 Task: Create a new job position in Salesforce with the specified details.
Action: Mouse moved to (879, 143)
Screenshot: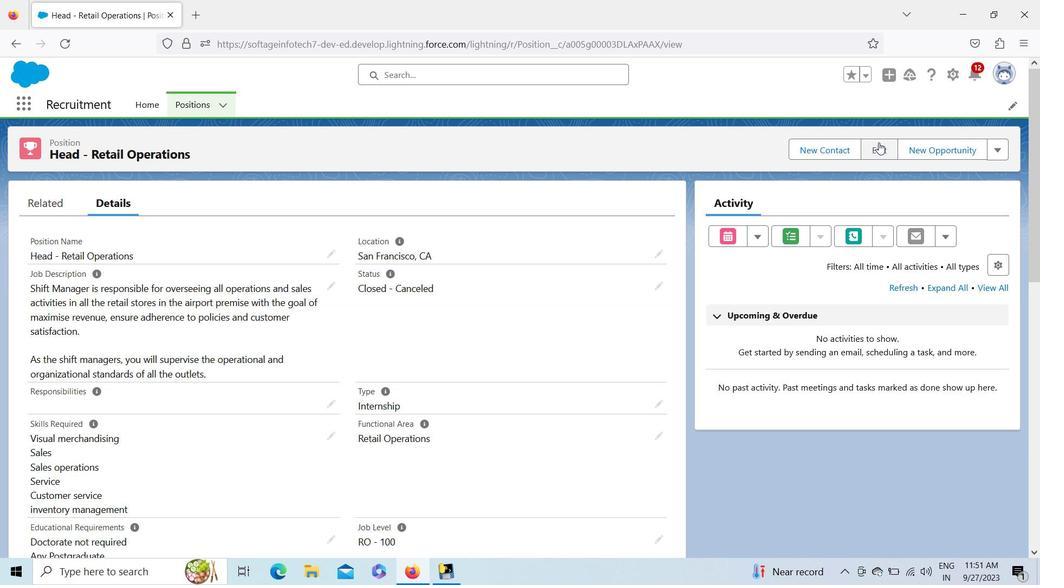 
Action: Mouse pressed left at (879, 143)
Screenshot: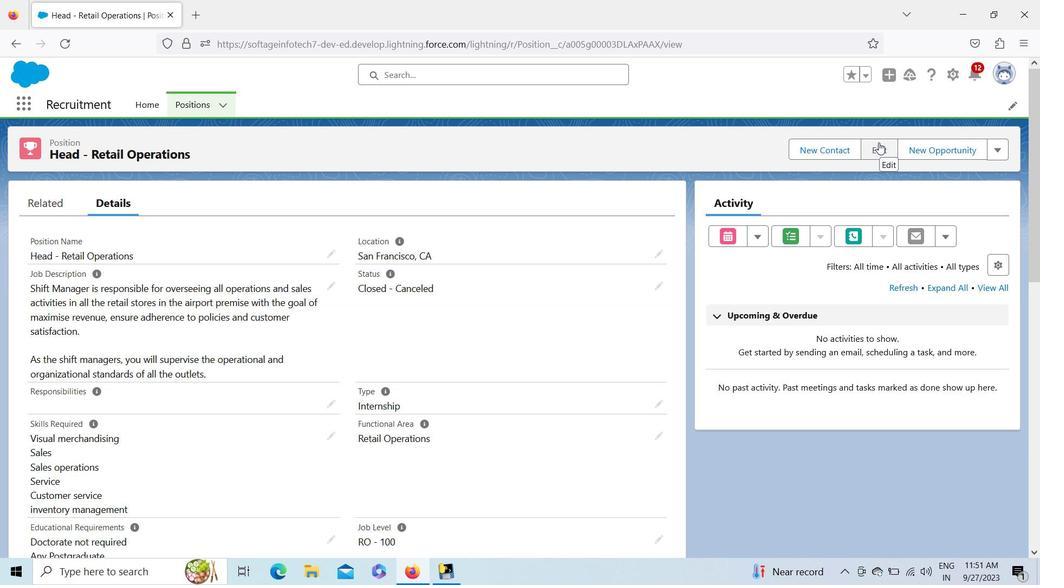 
Action: Mouse moved to (803, 96)
Screenshot: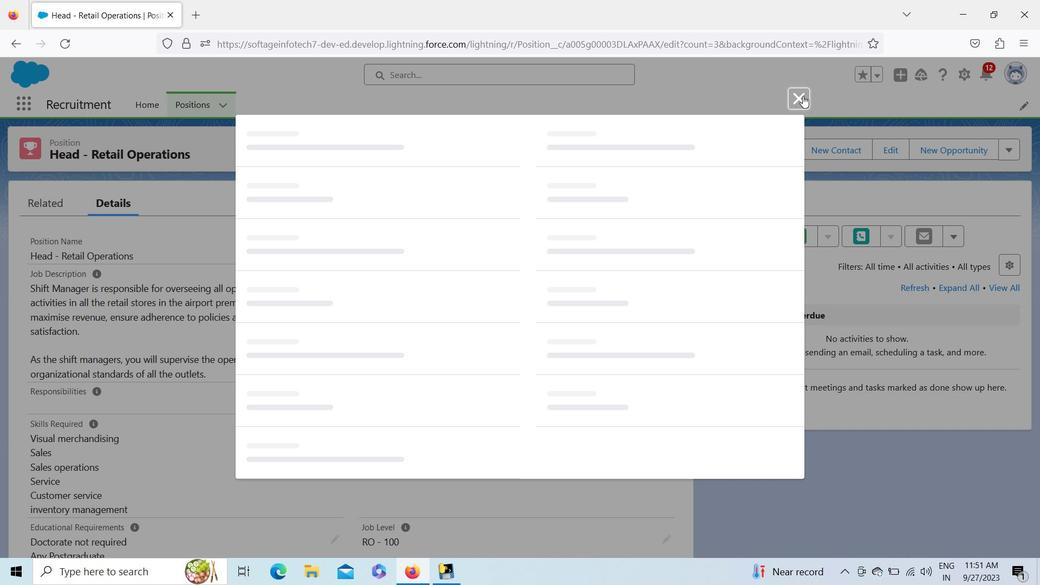
Action: Mouse pressed left at (803, 96)
Screenshot: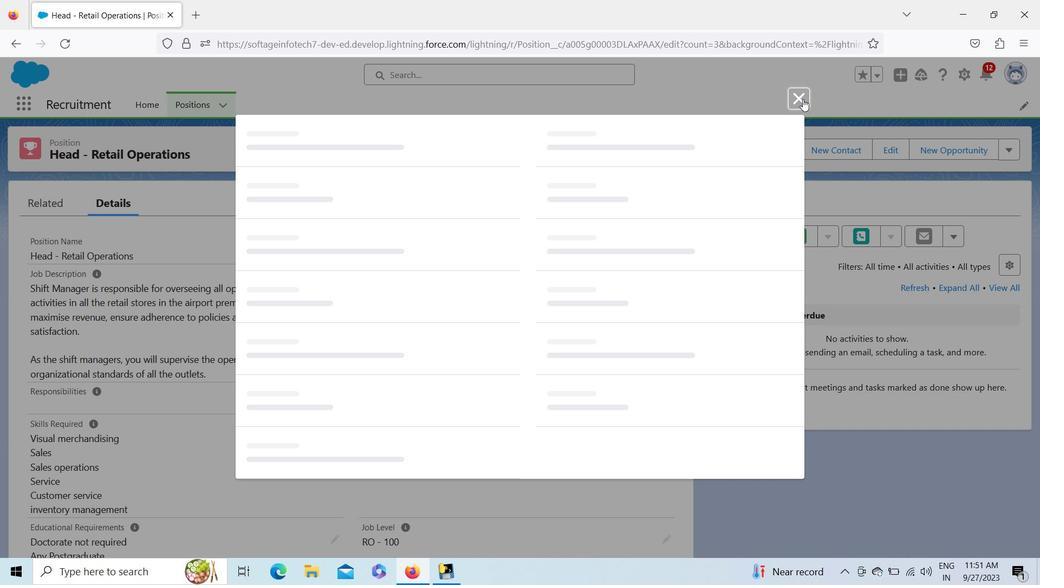 
Action: Mouse moved to (873, 139)
Screenshot: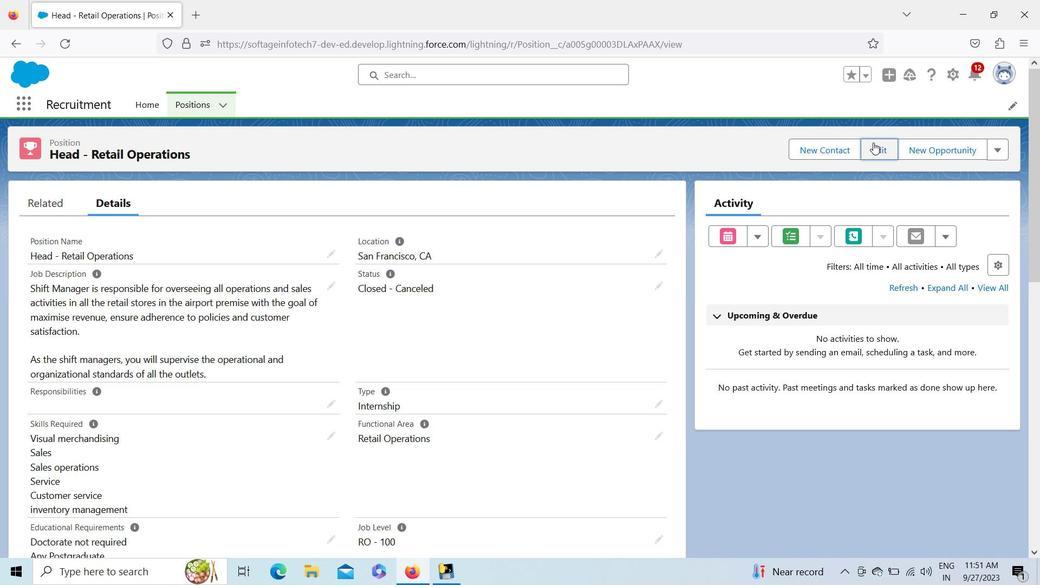 
Action: Mouse pressed left at (873, 139)
Screenshot: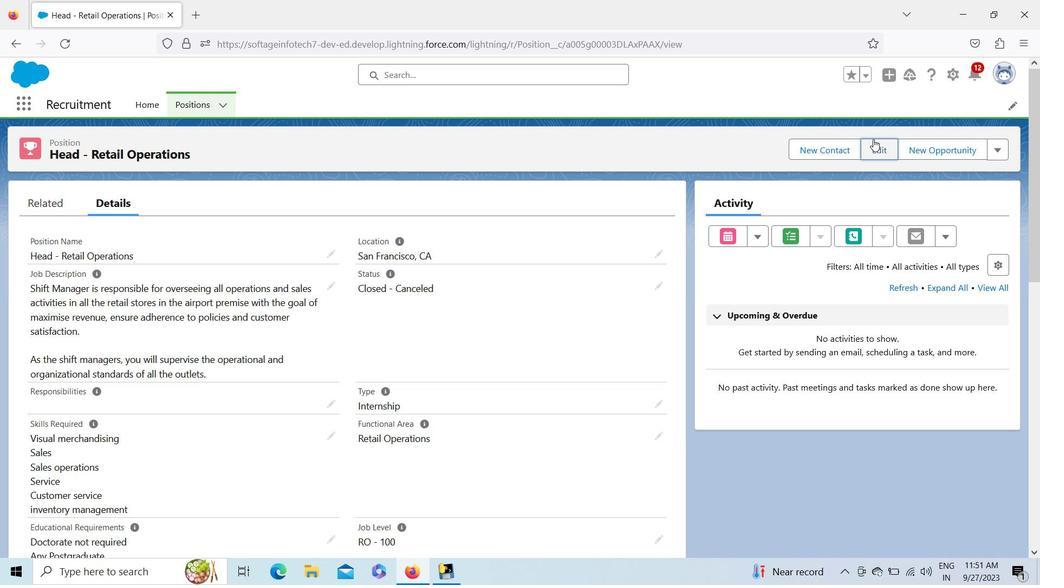 
Action: Mouse moved to (796, 237)
Screenshot: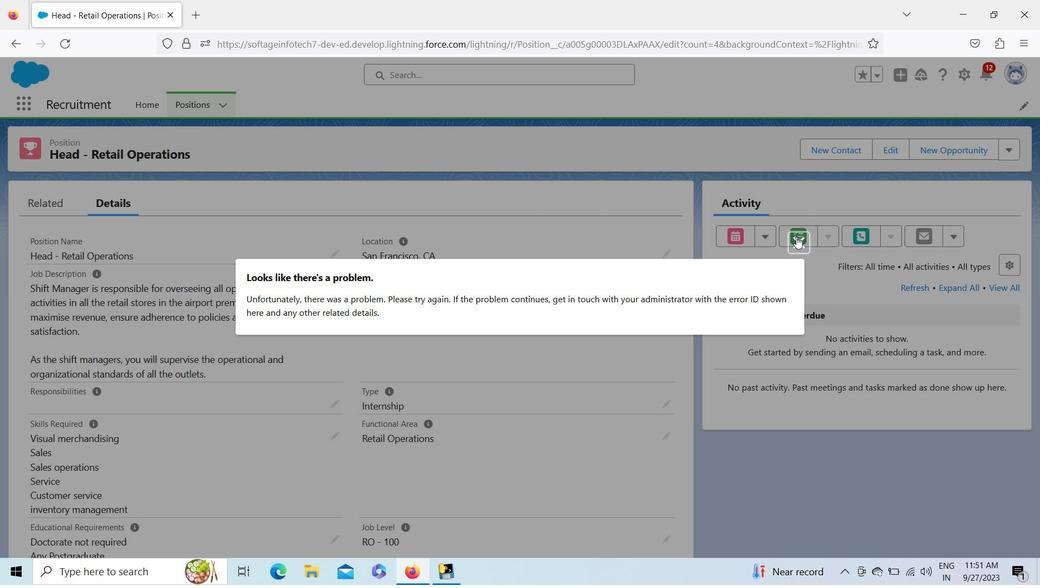 
Action: Mouse pressed left at (796, 237)
Screenshot: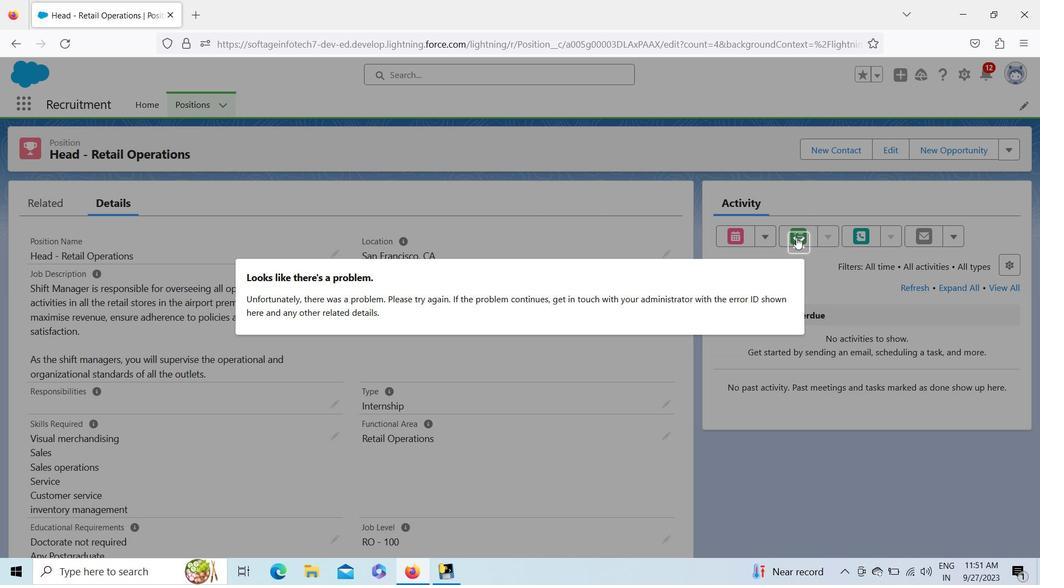 
Action: Mouse moved to (69, 38)
Screenshot: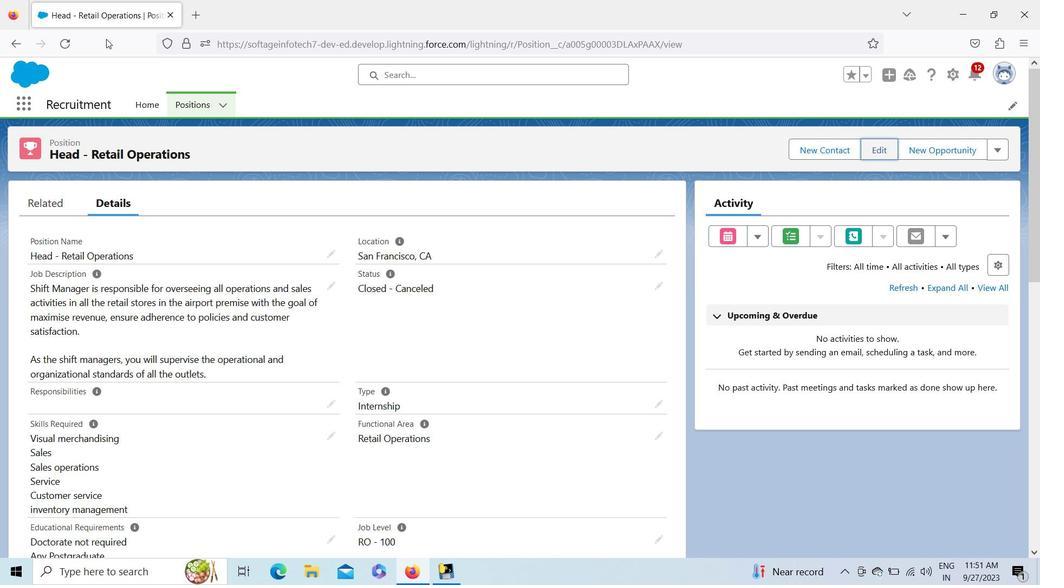 
Action: Mouse pressed left at (69, 38)
Screenshot: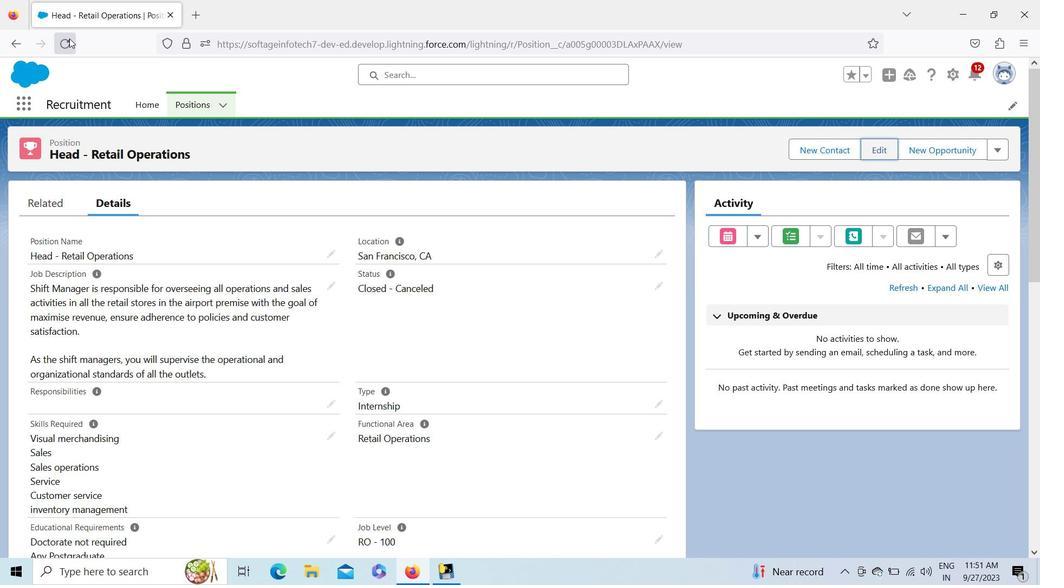 
Action: Mouse moved to (745, 379)
Screenshot: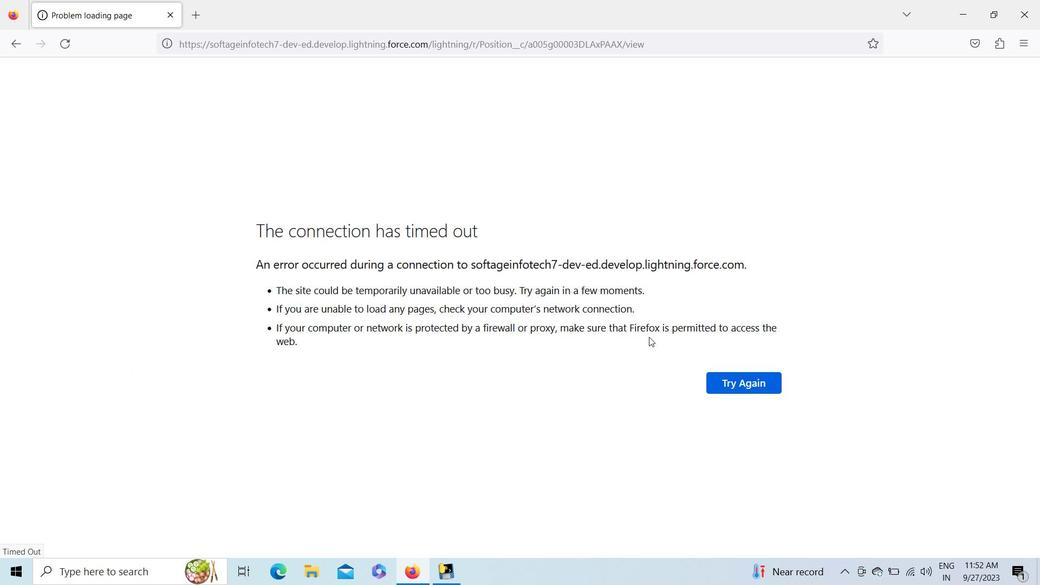 
Action: Mouse pressed left at (745, 379)
Screenshot: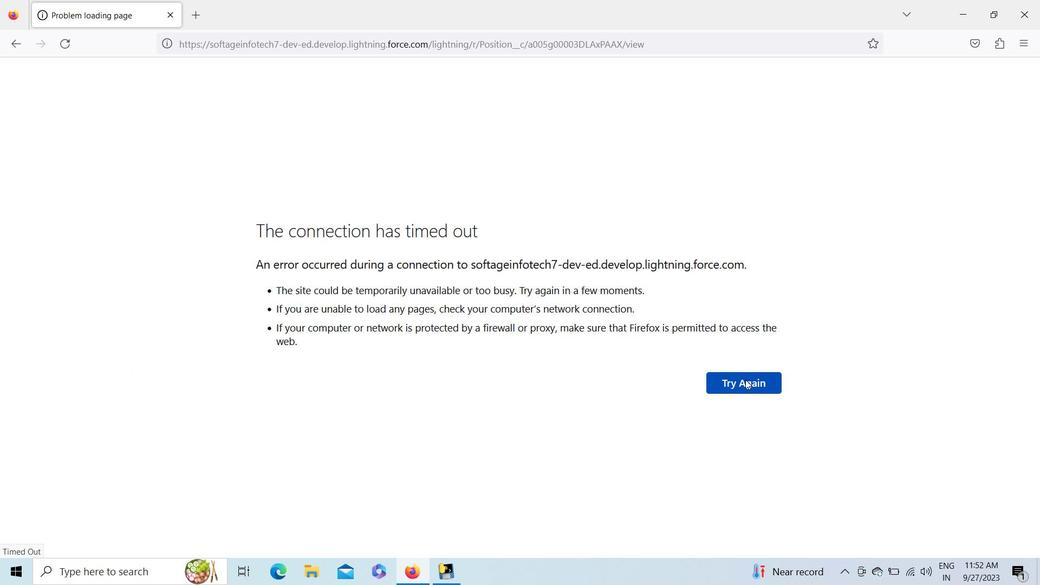 
Action: Mouse moved to (892, 152)
Screenshot: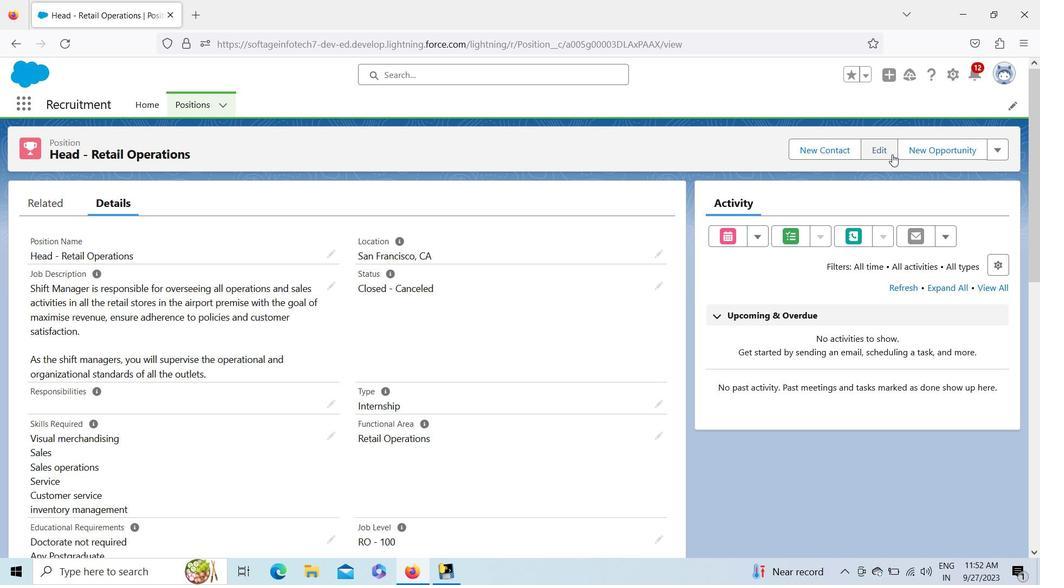 
Action: Mouse pressed left at (892, 152)
Screenshot: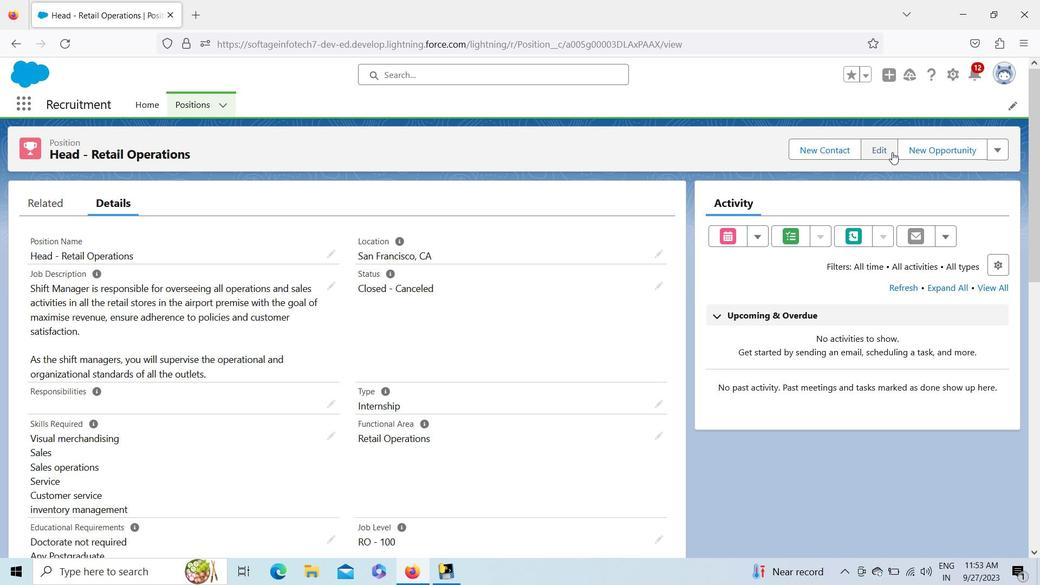 
Action: Mouse moved to (390, 301)
Screenshot: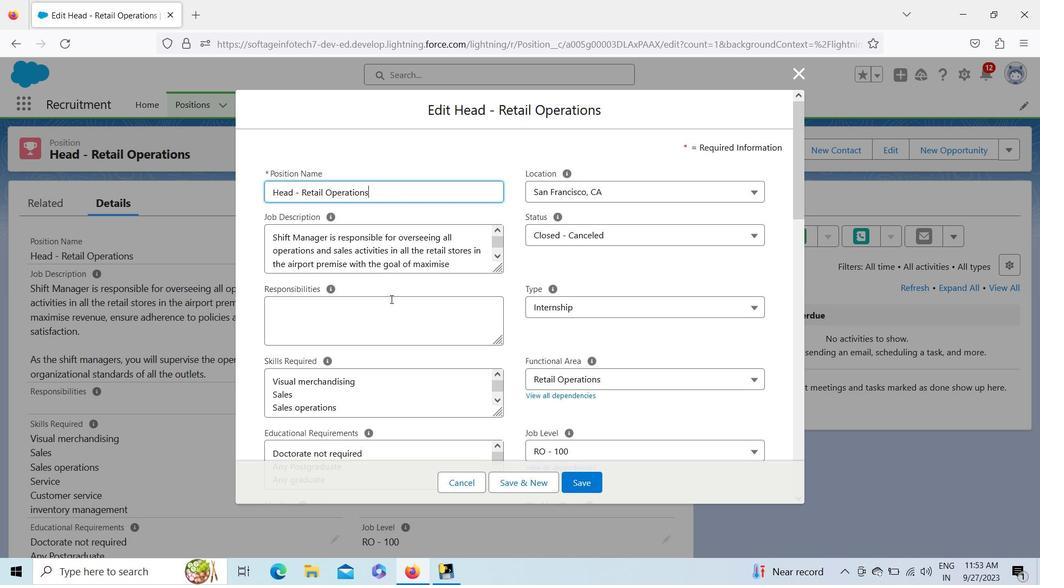 
Action: Mouse pressed left at (390, 301)
Screenshot: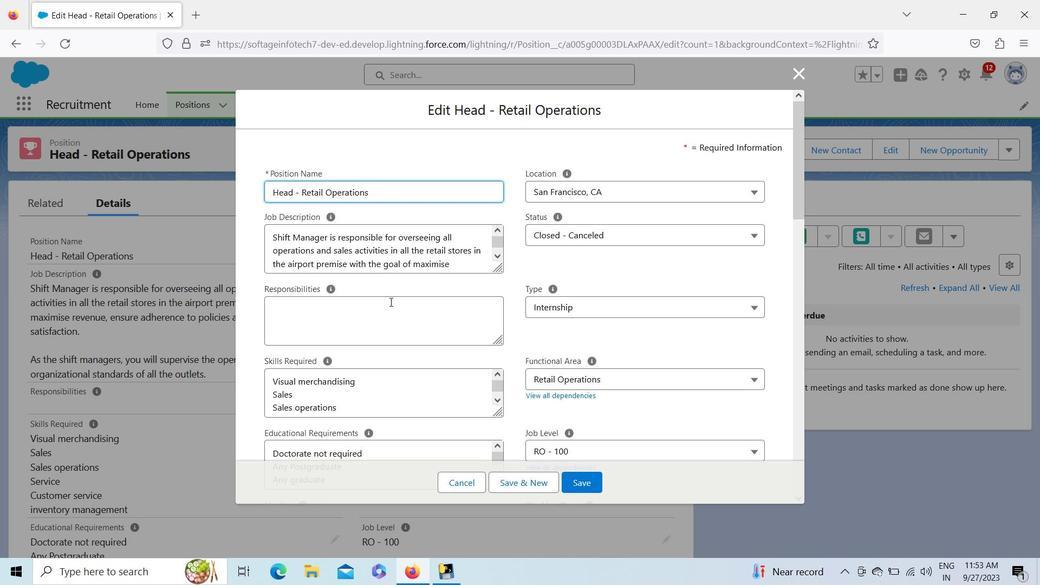
Action: Key pressed <Key.shift>Achieve<Key.space>company<Key.space>objectives,<Key.space>ensuring<Key.space>the<Key.space>highest<Key.space>levels<Key.space>of<Key.space>customer<Key.space>service<Key.space>are<Key.space>provided<Key.space>by<Key.space>retail<Key.space>staff<Key.space>and<Key.space>ensy<Key.backspace>ure<Key.space>they<Key.space>have<Key.space>the<Key.space>skills<Key.space>and<Key.space>support<Key.space>required<Key.space>for<Key.space>maximizing<Key.space>salers<Key.backspace><Key.backspace>s.<Key.enter><Key.enter><Key.shift><Key.shift>Developing<Key.space>and<Key.space>implementing<Key.space>long<Key.space>term<Key.space>marketiong]]]<Key.backspace><Key.backspace><Key.backspace><Key.backspace><Key.backspace><Key.backspace>ng<Key.space>and<Key.space>communication<Key.space>srategies<Key.space><Key.left><Key.left><Key.left><Key.left><Key.left><Key.left><Key.left><Key.left><Key.left>t<Key.down>to<Key.space>support<Key.space>the<Key.space>business<Key.space>and<Key.space>operational<Key.space>plans.<Key.enter><Key.enter><Key.shift>Problem<Key.space>solving<Key.space>and<Key.space>sorting<Key.space>concessionaire<Key.space>related<Key.space>issues<Key.space>with<Key.space><Key.shift>AAI,<Key.space><Key.shift>CISF,<Key.space>and<Key.space>other<Key.space>government<Key.space>bodies<Key.space>and<Key.space>stakeholders.<Key.enter><Key.enter><Key.shift>Analyzu<Key.backspace>ing<Key.space>the<Key.space>o<Key.backspace>performance<Key.space>of<Key.space>markk<Key.backspace>eting<Key.space>campaigns<Key.space>to<Key.space>leverage<Key.space>behavioral<Key.space><Key.shift>interest.<Key.enter><Key.enter><Key.shift>Implement<Key.space>the<Key.space>operating<Key.space>procedures<Key.space>at<Key.space>the<Key.space>store<Key.space>and<Key.space>ensure<Key.space>company<Key.space>policies<Key.space>and<Key.space>procedures<Key.space>are<Key.space>adhered<Key.space>by<Key.space>all<Key.space>the<Key.space>staff<Key.space>at<Key.space>all<Key.space>the<Key.space>times.<Key.enter><Key.enter><Key.shift><Key.shift><Key.shift><Key.shift><Key.shift><Key.shift><Key.shift>Ensure<Key.space>retail<Key.space>outlets<Key.space>have<Key.space>the<Key.space>required<Key.space>stock<Key.space>levels<Key.space>to<Key.space>maximize<Key.space>the<Key.space>sales.<Key.enter><Key.enter><Key.shift><Key.shift>Weekly<Key.space>ad<Key.backspace>udit<Key.space>the<Key.space>store<Key.space>administration<Key.space>and<Key.space>resolve<Key.space>discrepancies<Key.space>if<Key.space>any<Key.enter><Key.enter><Key.shift><Key.shift>Studying<Key.space>the<Key.space>features<Key.space>of<Key.space>all<Key.space>products<Key.space>on<Key.space>offer.<Key.enter><Key.enter><Key.shift>Support<Key.space>sales<Key.space>and<Key.space>marketing<Key.space>strategies<Key.space>to<Key.space>drive<Key.space>outlet
Screenshot: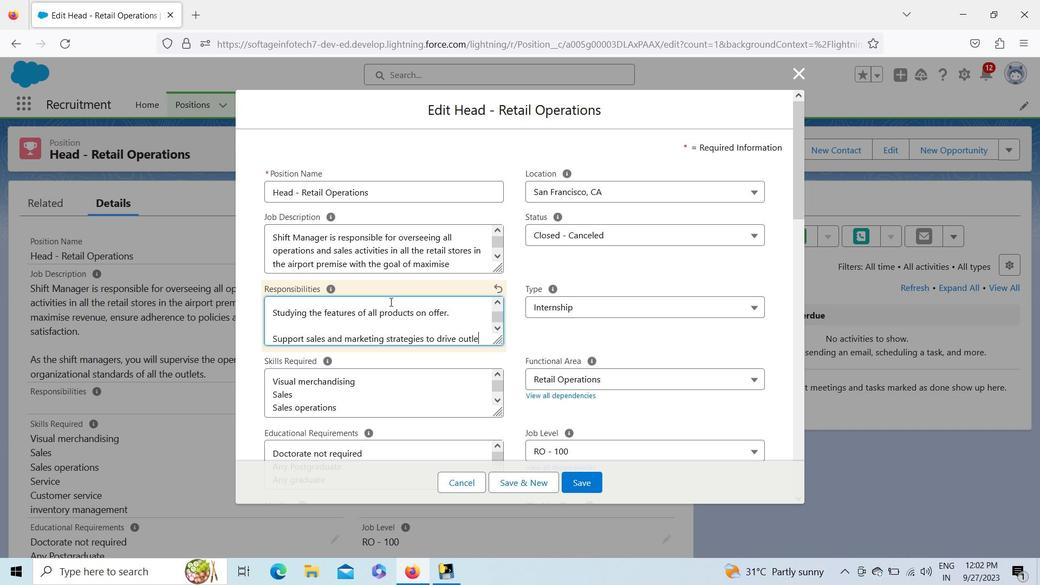 
Action: Mouse moved to (454, 333)
Screenshot: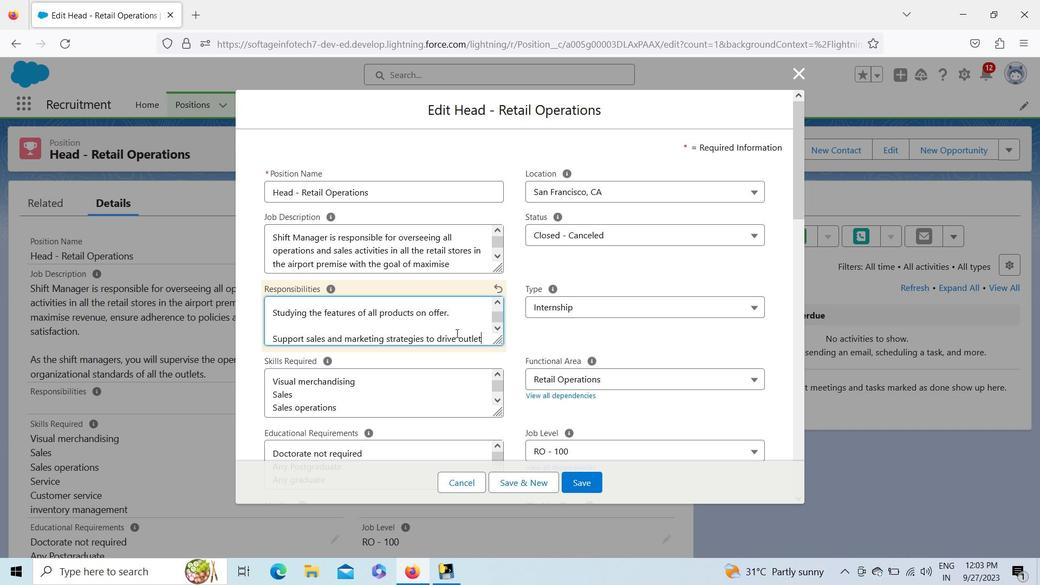 
Action: Key pressed <Key.space>traffic
Screenshot: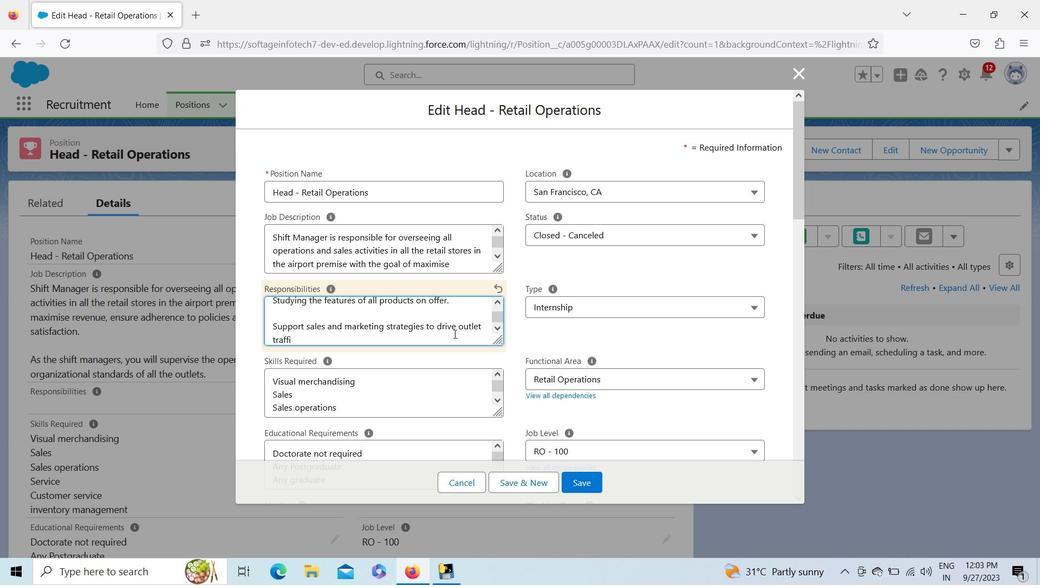 
Action: Mouse moved to (455, 394)
Screenshot: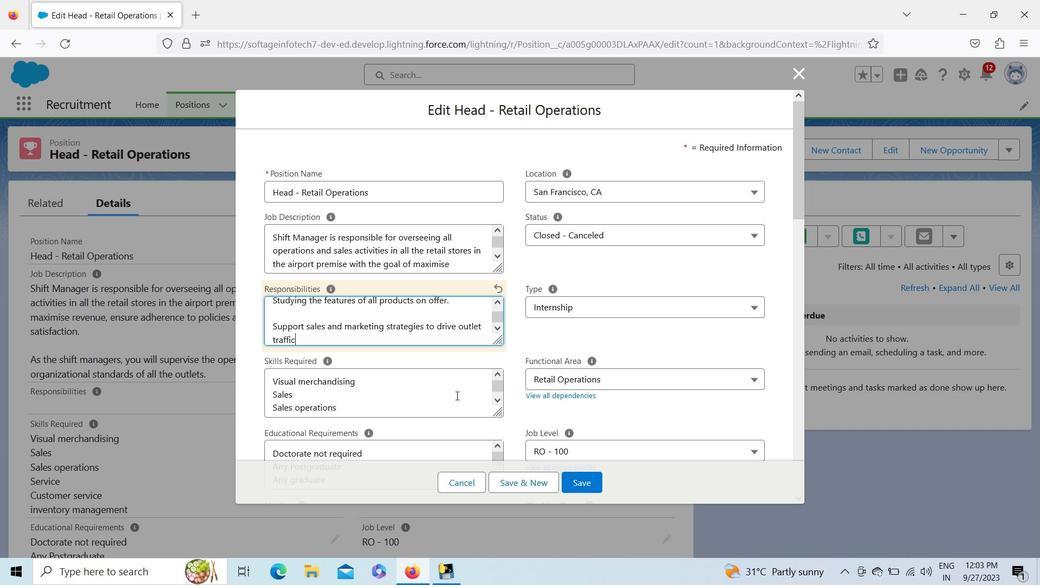 
Action: Key pressed <Key.space>and<Key.space>increase<Key.space>sak<Key.backspace>les.<Key.enter><Key.enter>ctrl+Hctrl+A
Screenshot: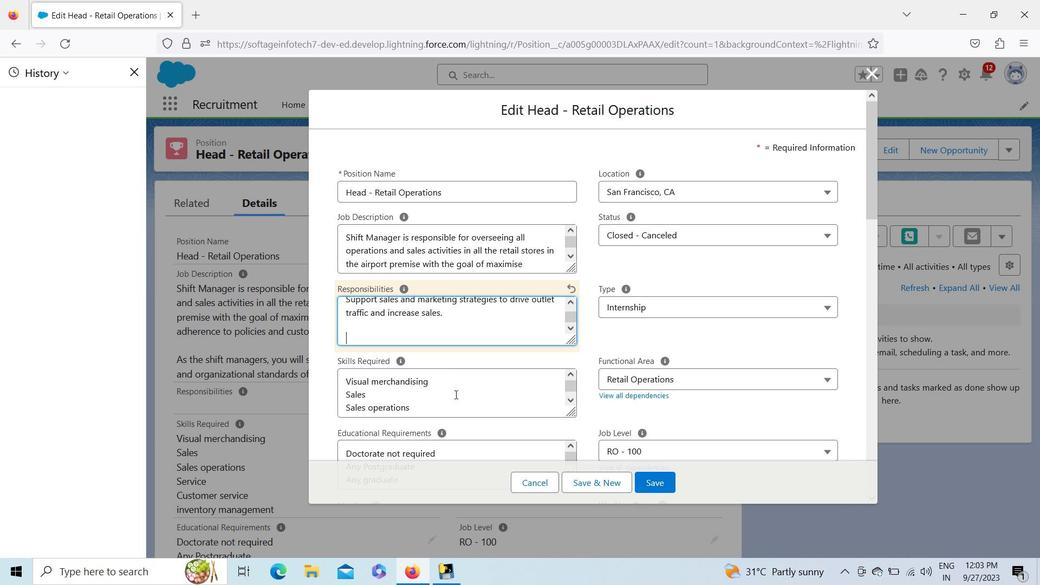 
Action: Mouse moved to (509, 319)
Screenshot: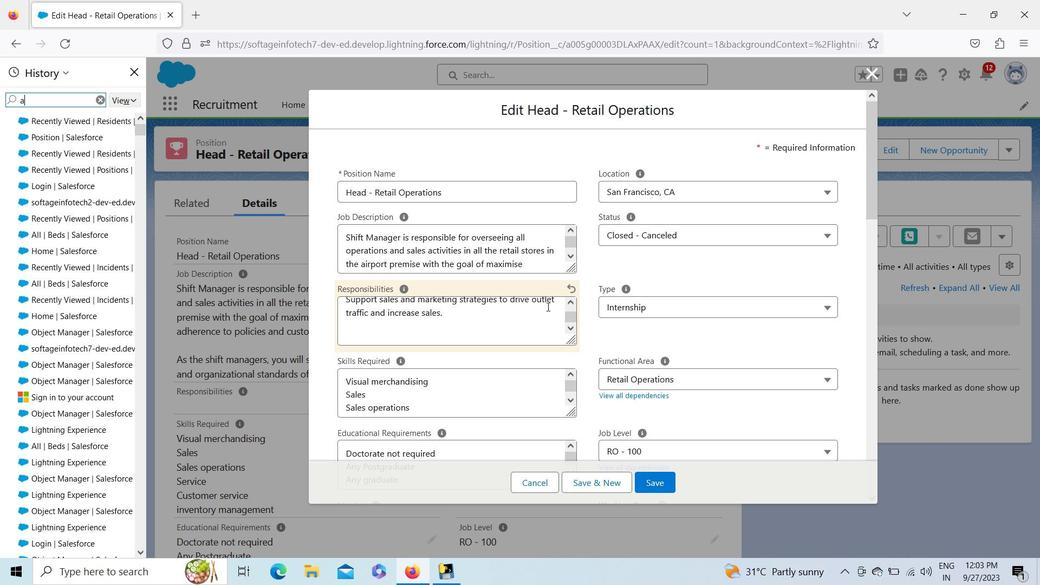
Action: Mouse pressed left at (509, 319)
Screenshot: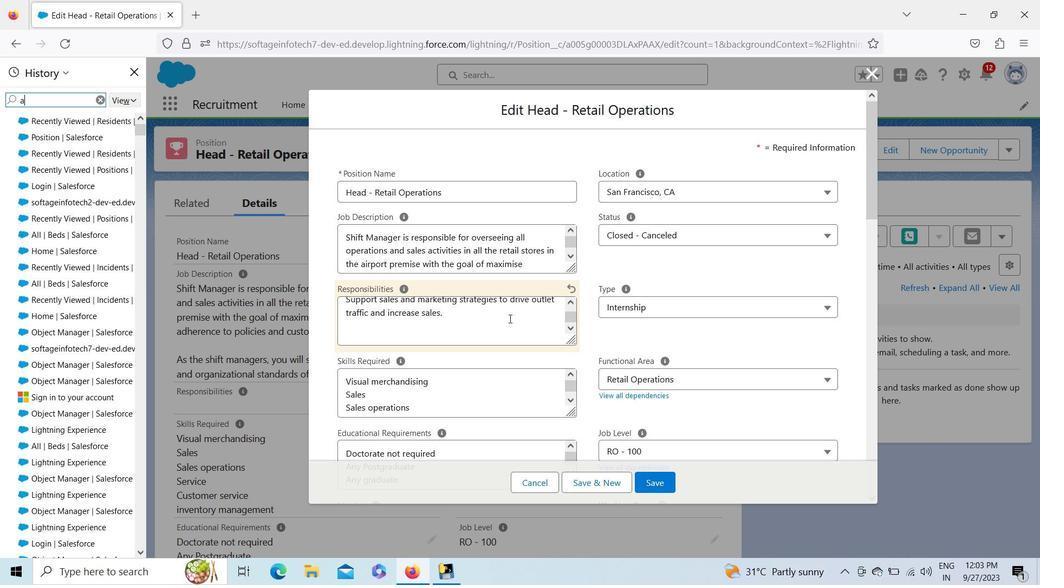 
Action: Mouse moved to (652, 480)
Screenshot: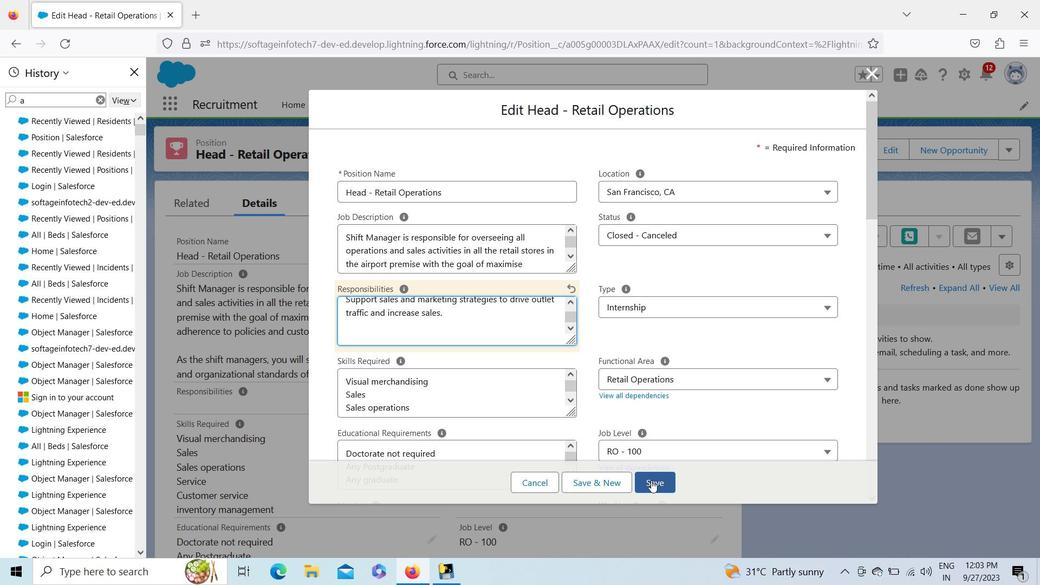 
Action: Mouse pressed left at (652, 480)
Screenshot: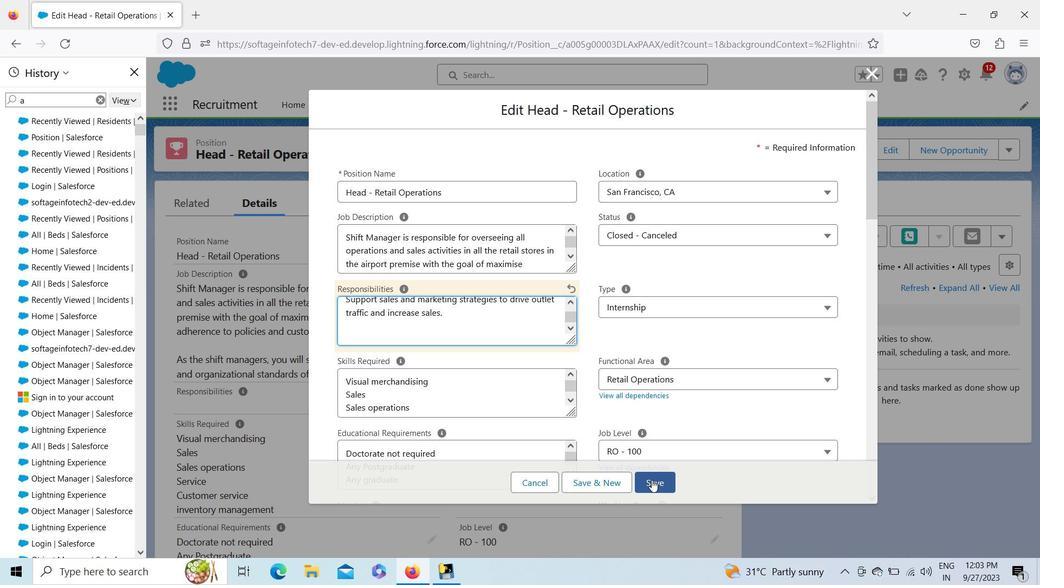 
Action: Mouse moved to (131, 76)
Screenshot: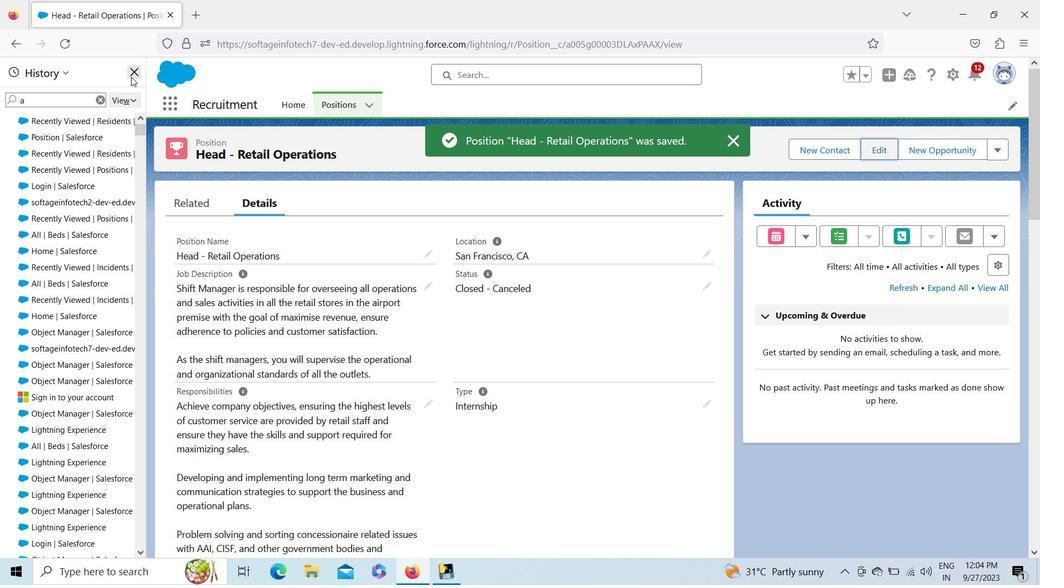 
Action: Mouse pressed left at (131, 76)
Screenshot: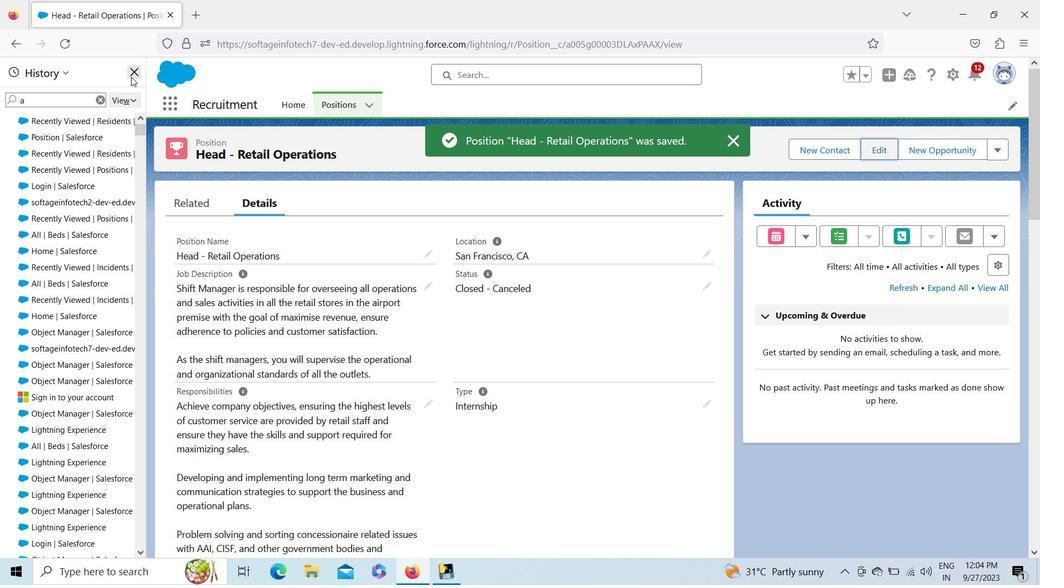 
Action: Mouse moved to (871, 148)
Screenshot: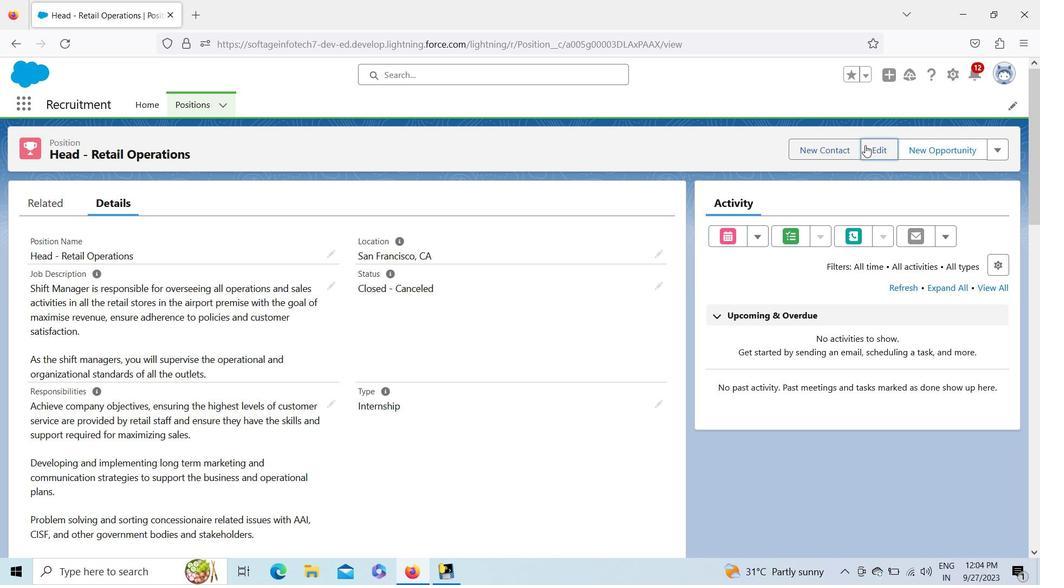
Action: Mouse pressed left at (871, 148)
Screenshot: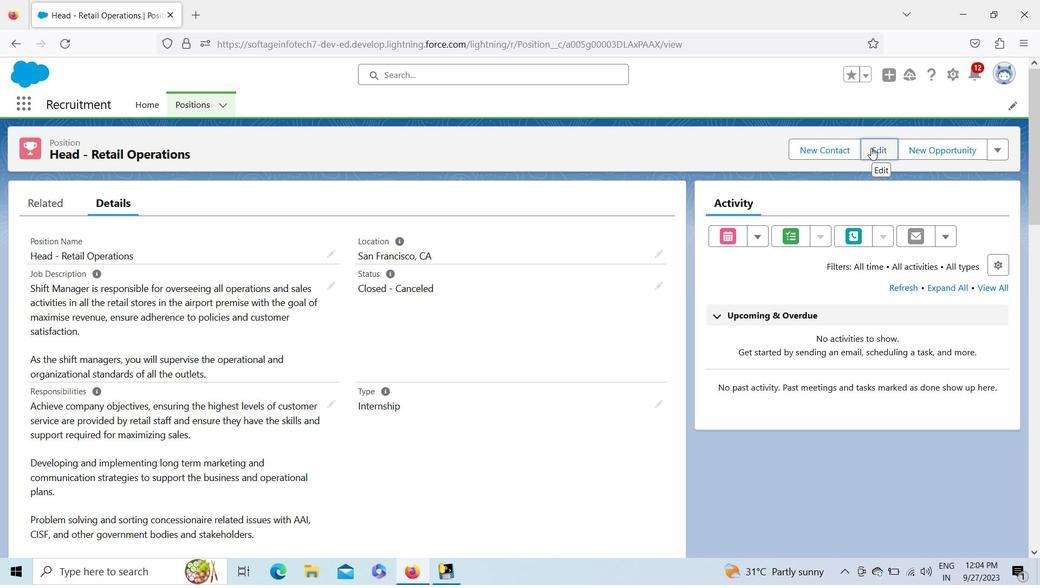 
Action: Mouse moved to (497, 325)
Screenshot: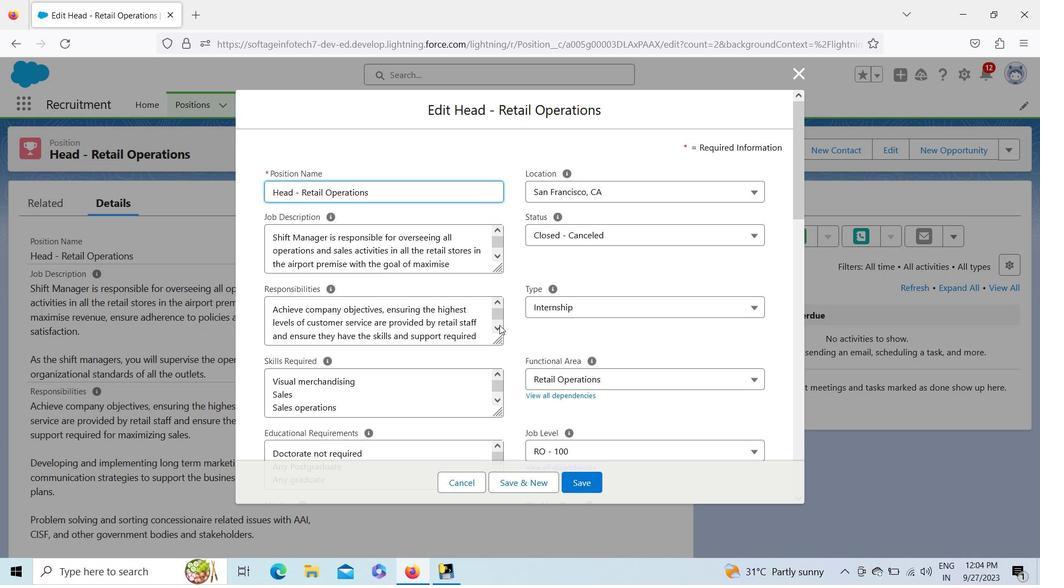 
Action: Mouse pressed left at (497, 325)
Screenshot: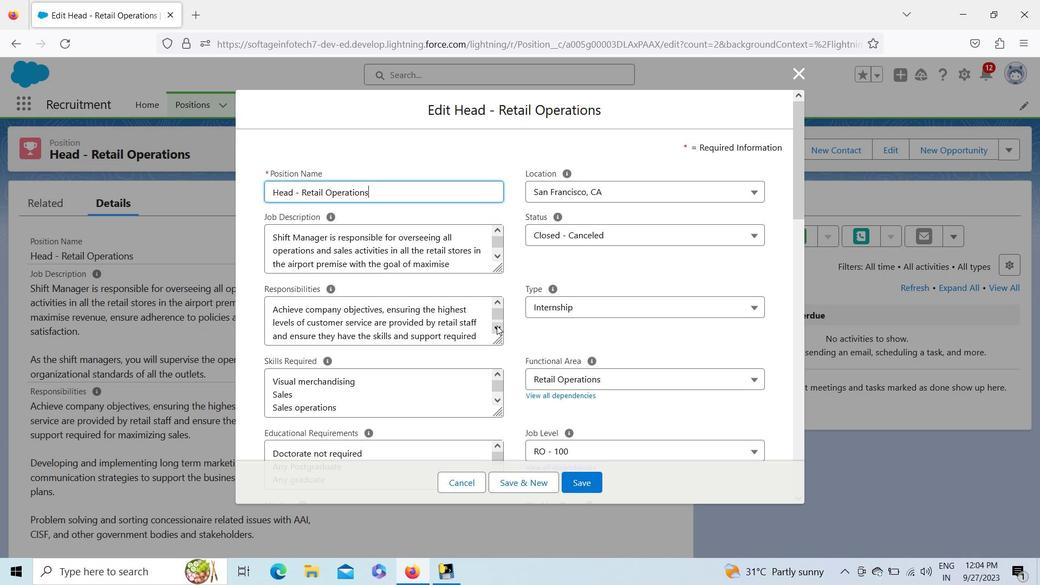 
Action: Mouse pressed left at (497, 325)
Screenshot: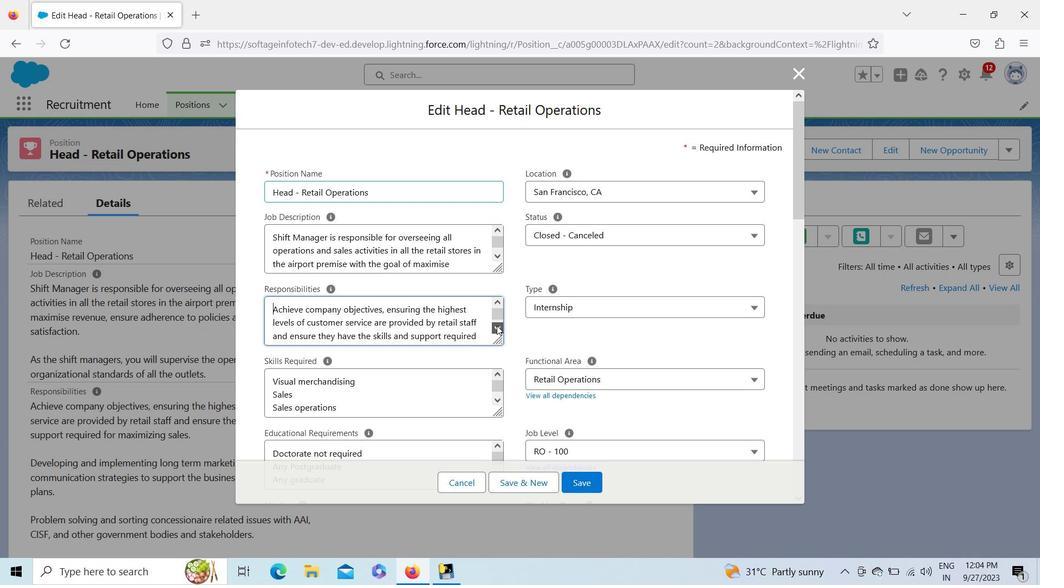 
Action: Mouse pressed left at (497, 325)
Screenshot: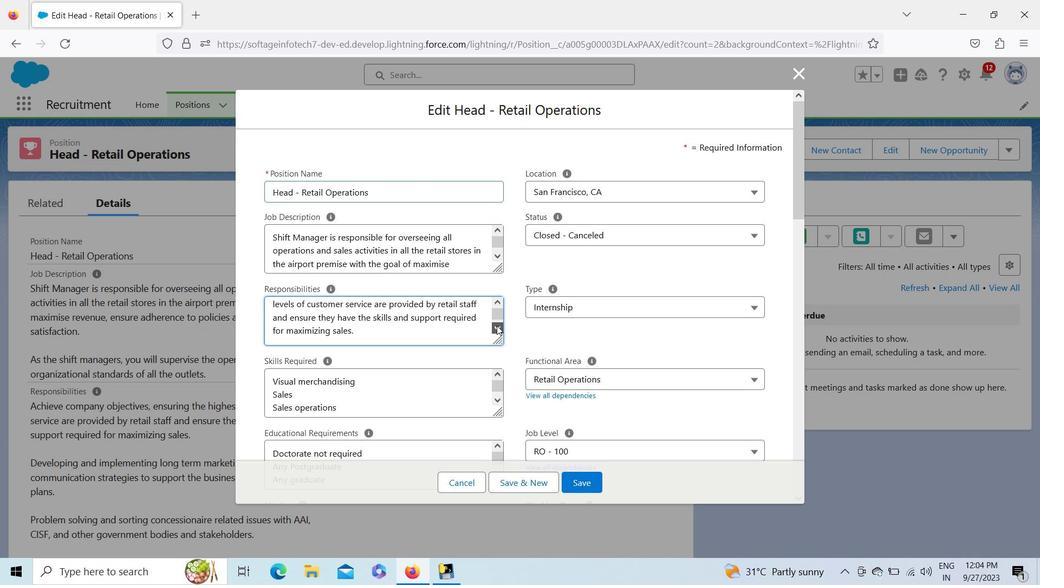 
Action: Mouse pressed left at (497, 325)
Screenshot: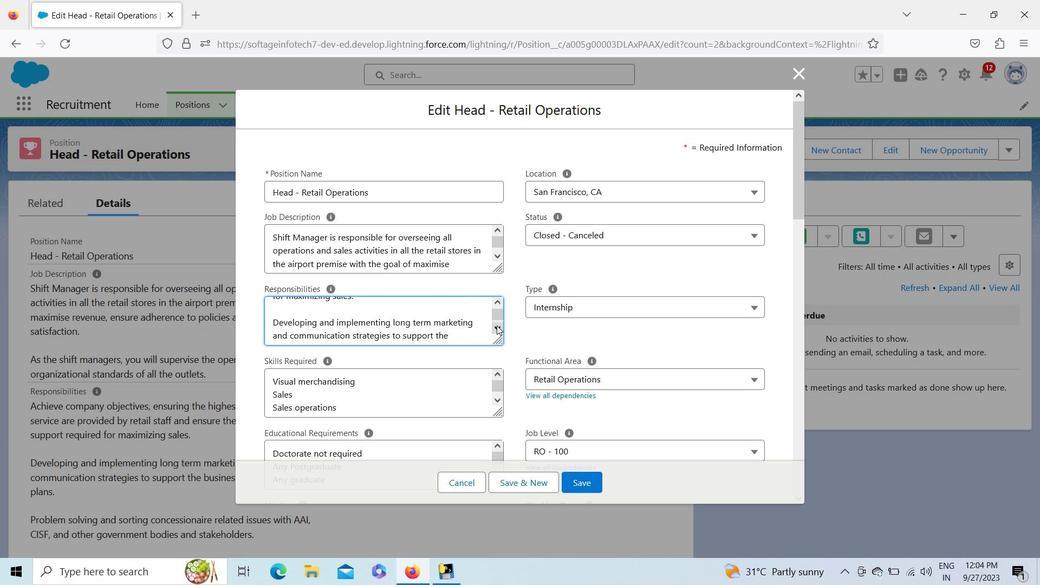 
Action: Mouse pressed left at (497, 325)
Screenshot: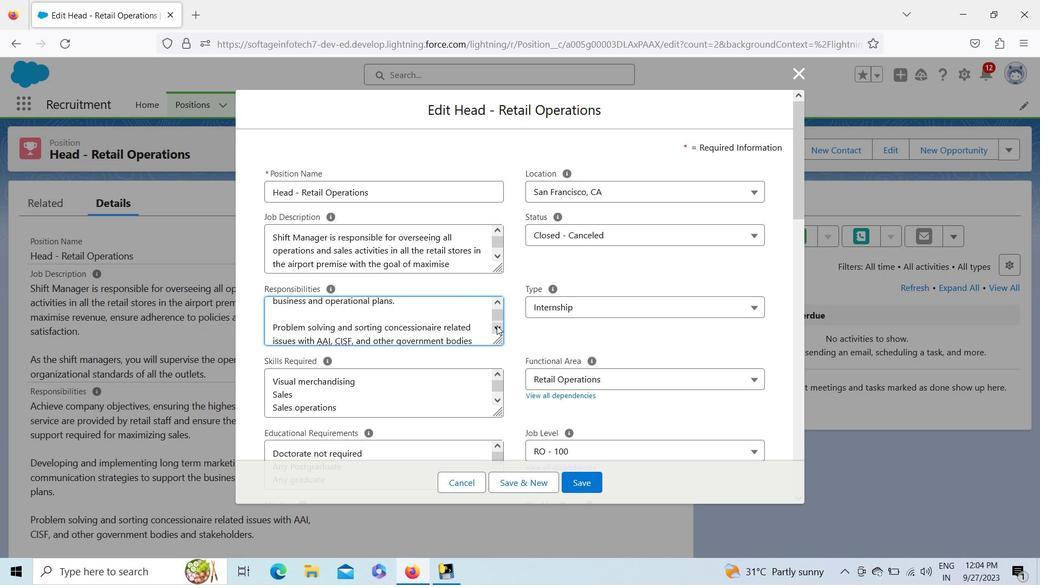 
Action: Mouse pressed left at (497, 325)
Screenshot: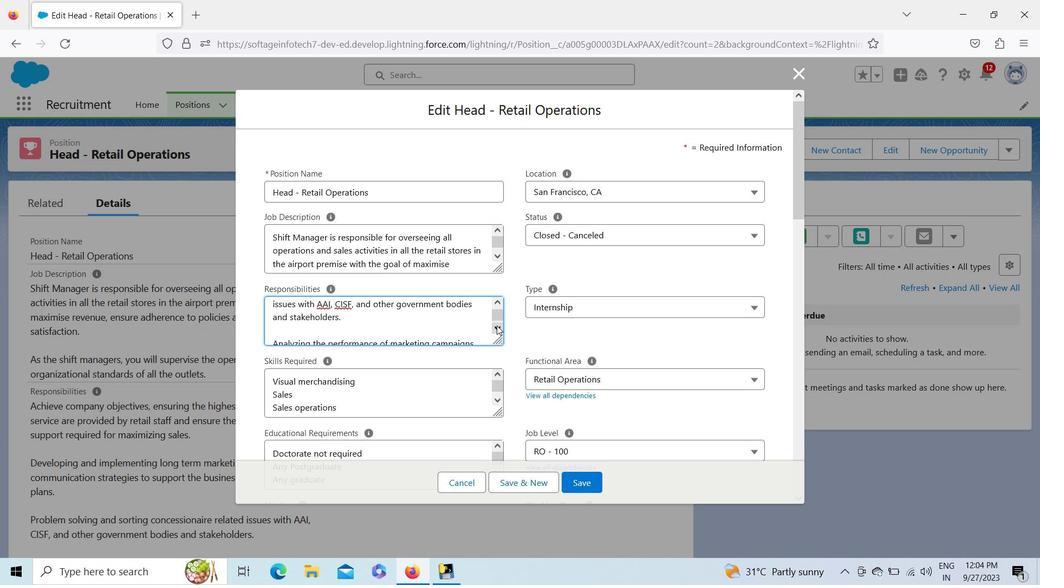 
Action: Mouse pressed left at (497, 325)
Screenshot: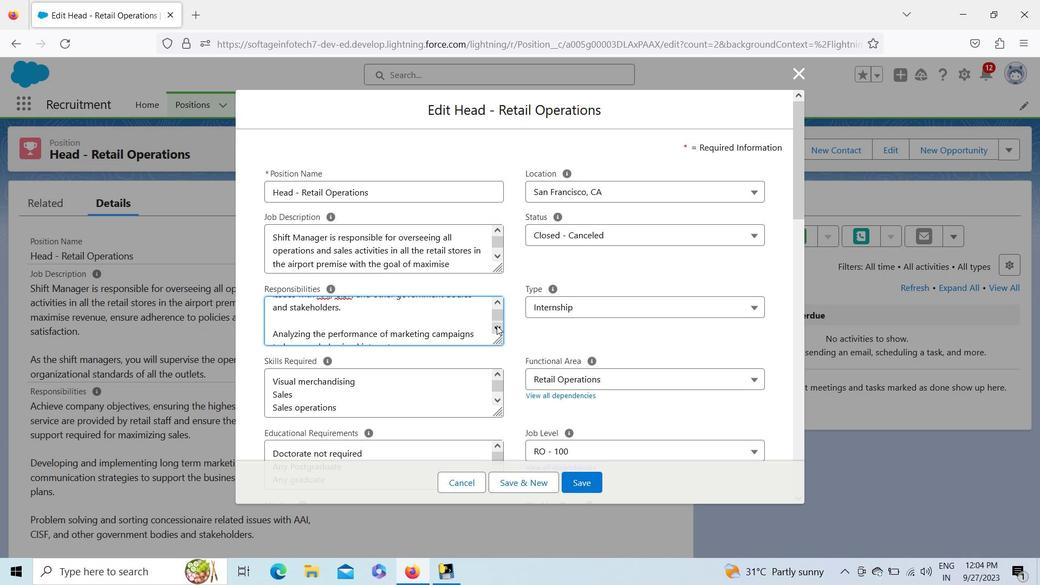 
Action: Mouse pressed left at (497, 325)
Screenshot: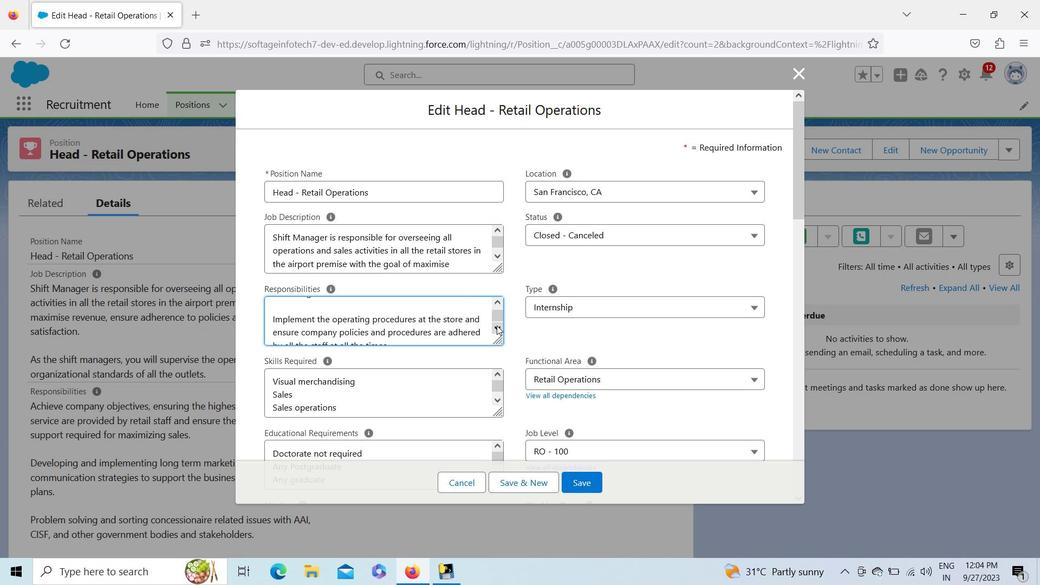 
Action: Mouse pressed left at (497, 325)
Screenshot: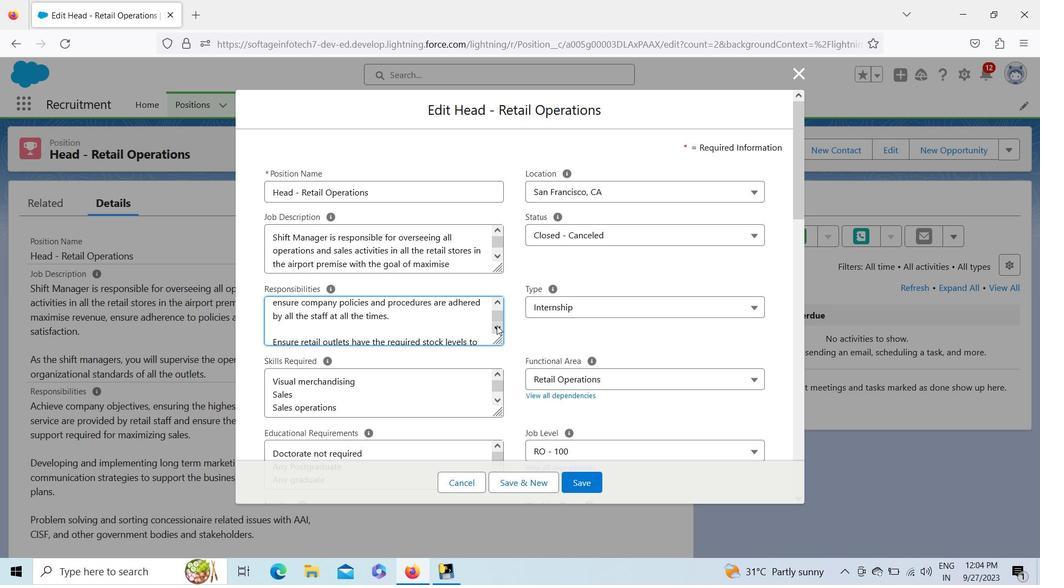 
Action: Mouse pressed left at (497, 325)
Screenshot: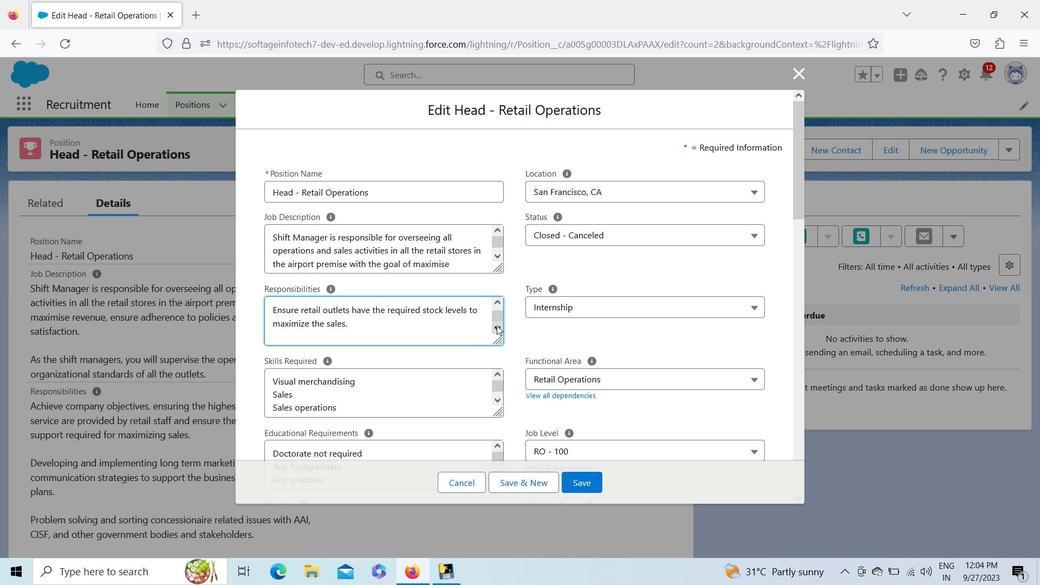 
Action: Mouse pressed left at (497, 325)
Screenshot: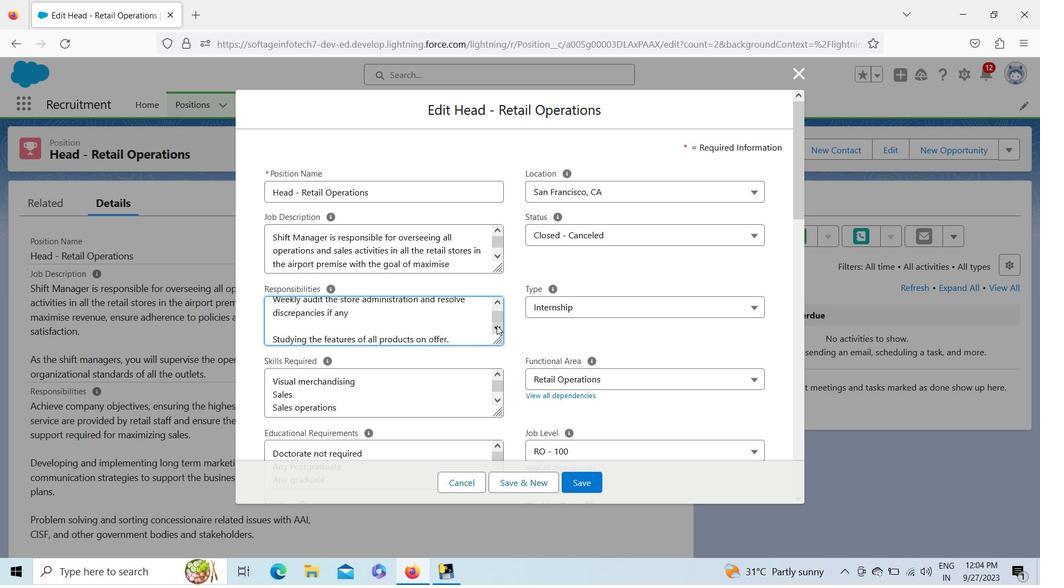 
Action: Mouse pressed left at (497, 325)
Screenshot: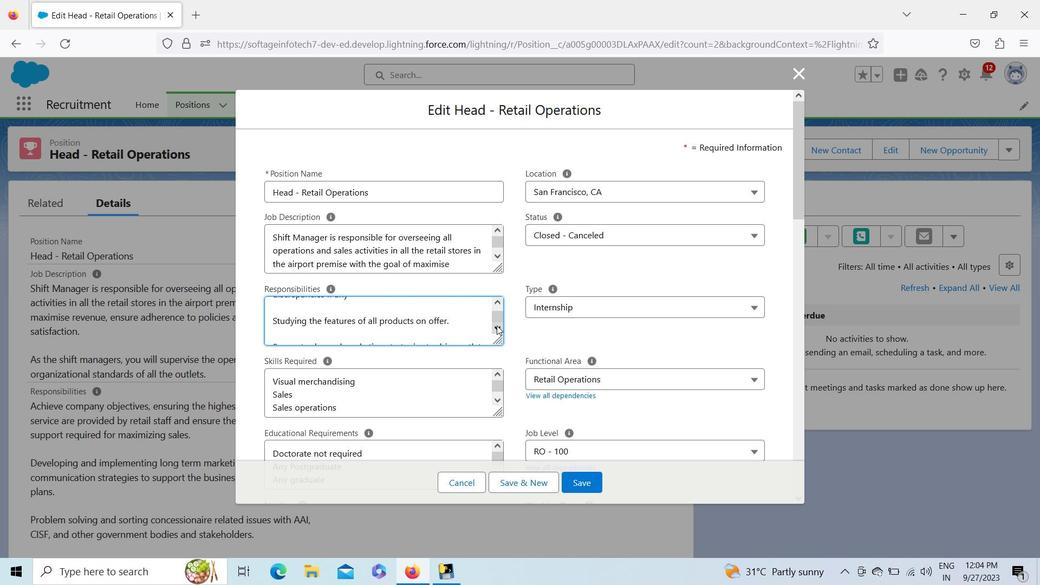 
Action: Mouse pressed left at (497, 325)
Screenshot: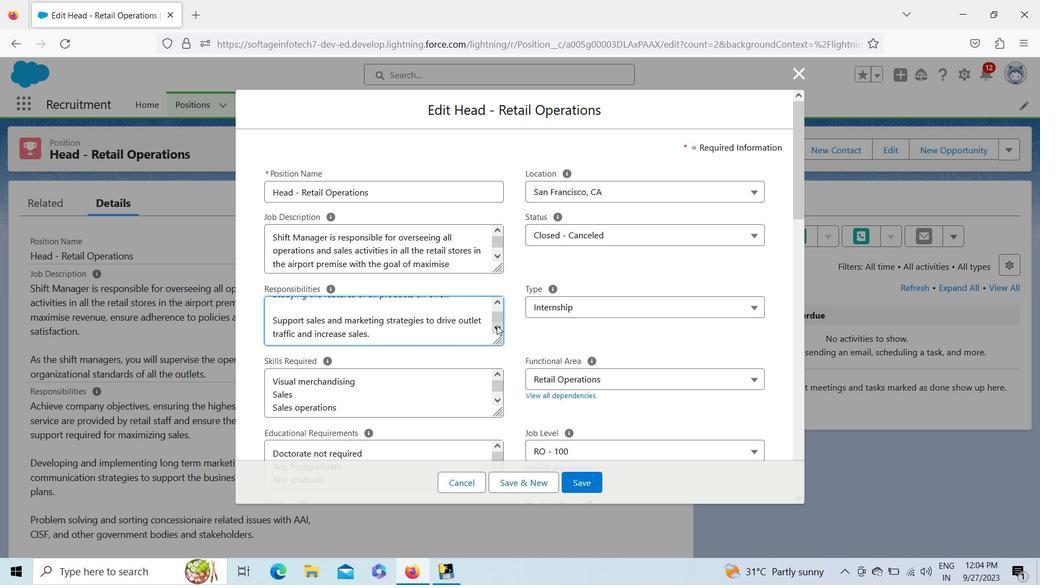 
Action: Mouse pressed left at (497, 325)
Screenshot: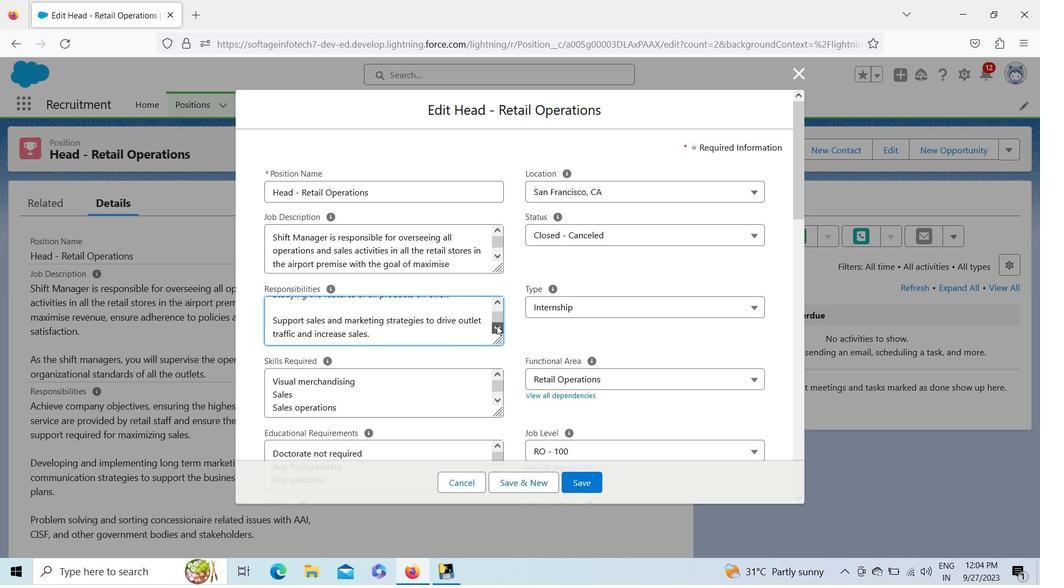 
Action: Mouse moved to (417, 340)
Screenshot: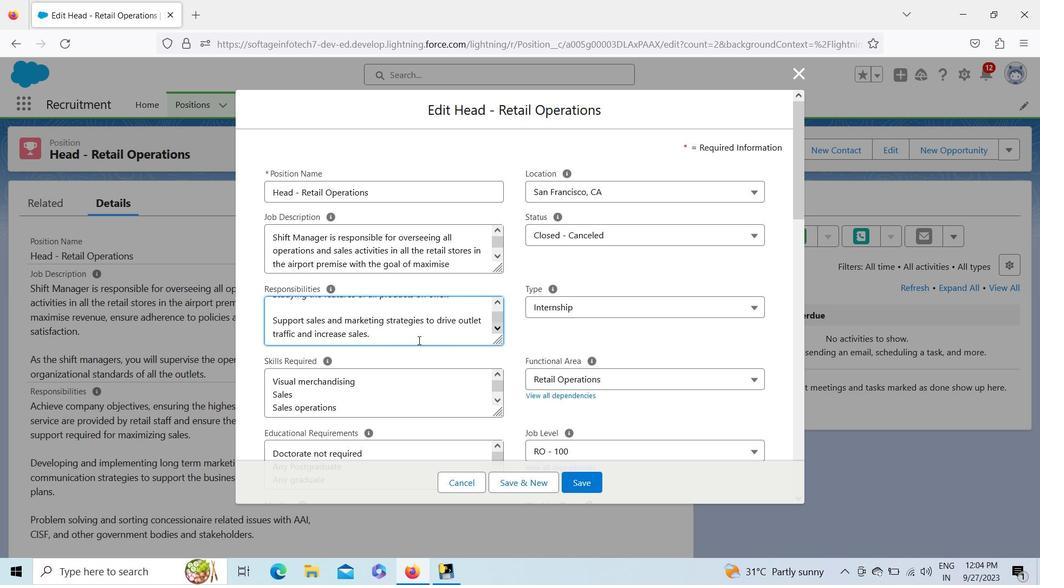
Action: Mouse pressed left at (417, 340)
Screenshot: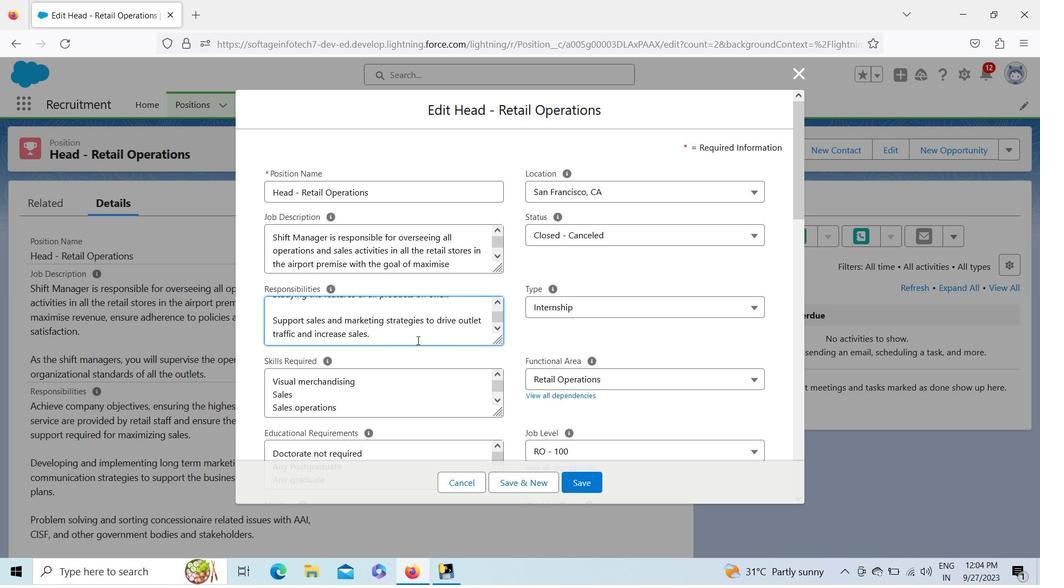 
Action: Key pressed <Key.enter><Key.enter><Key.shift><Key.shift><Key.shift><Key.shift><Key.shift><Key.shift><Key.shift><Key.shift><Key.shift><Key.shift><Key.shift><Key.shift><Key.shift><Key.shift><Key.shift><Key.shift><Key.shift><Key.shift>Handle<Key.space>complaints<Key.space>and<Key.space>ensure<Key.space>proper<Key.space>feedback.<Key.enter><Key.enter><Key.shift>Deal<Key.space>with<Key.space><Key.shift>AAI,<Key.space><Key.shift>BCAS,<Key.space><Key.shift><Key.shift><Key.shift><Key.shift><Key.shift><Key.shift><Key.shift>CI<Key.shift><Key.shift><Key.shift><Key.shift><Key.shift><Key.shift><Key.shift><Key.shift><Key.shift><Key.shift><Key.shift><Key.shift><Key.shift><Key.shift><Key.shift><Key.shift><Key.shift><Key.shift><Key.shift><Key.shift><Key.shift><Key.shift>SF<Key.space>and<Key.space>other<Key.space>government<Key.space>bodies.
Screenshot: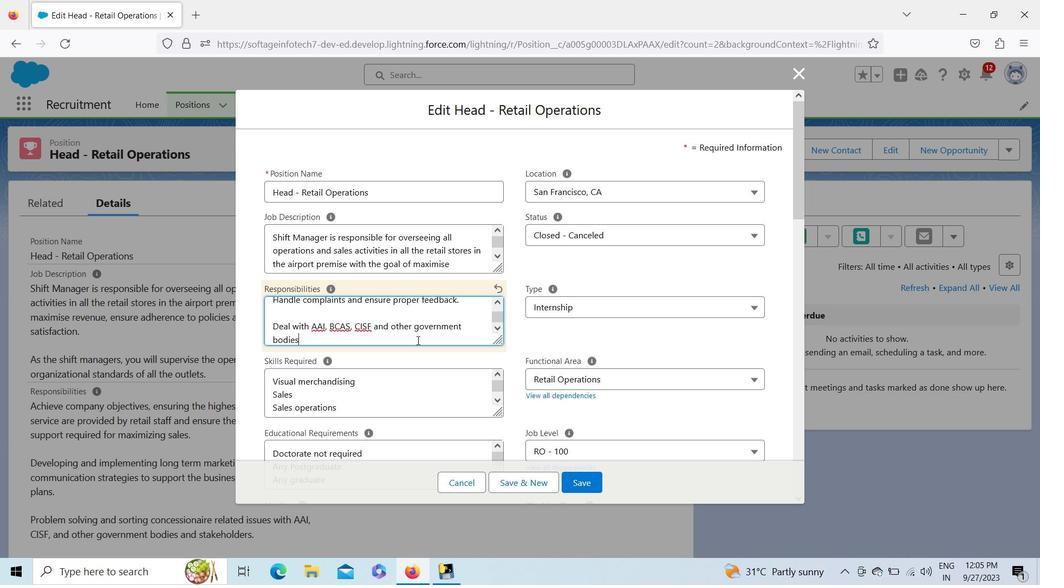 
Action: Mouse moved to (498, 328)
Screenshot: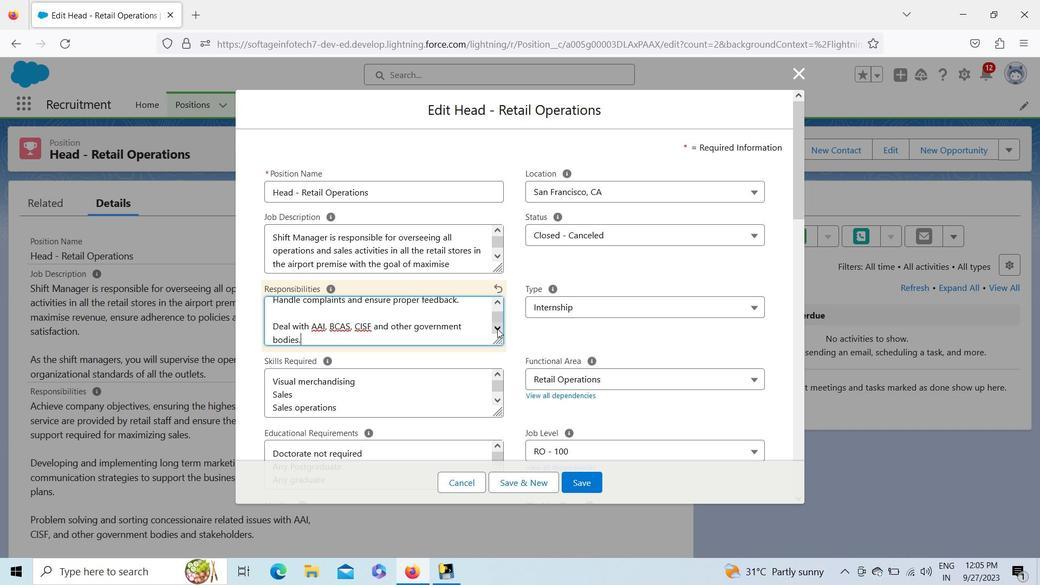 
Action: Mouse pressed left at (498, 328)
Screenshot: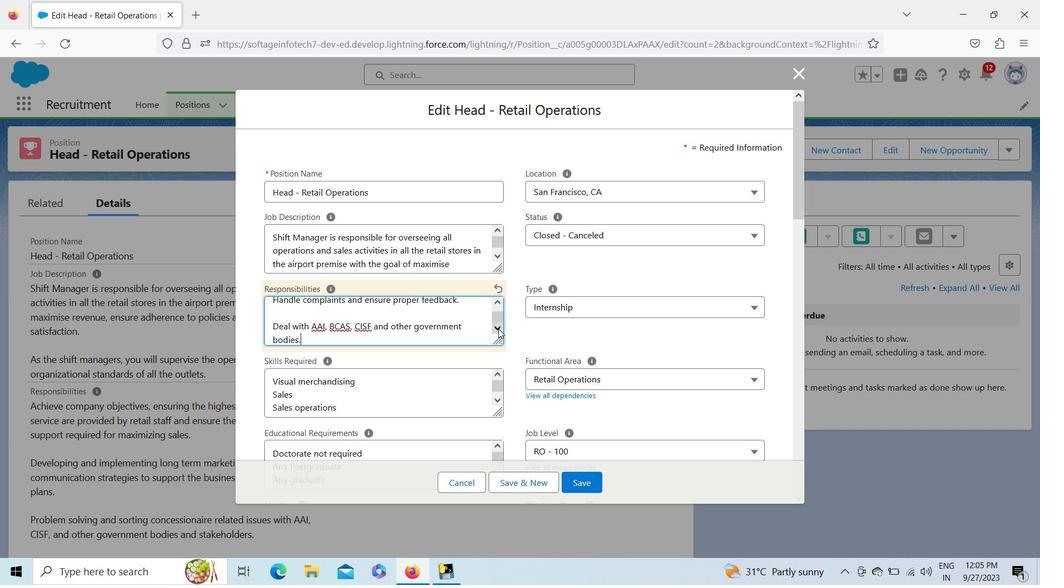 
Action: Mouse pressed left at (498, 328)
Screenshot: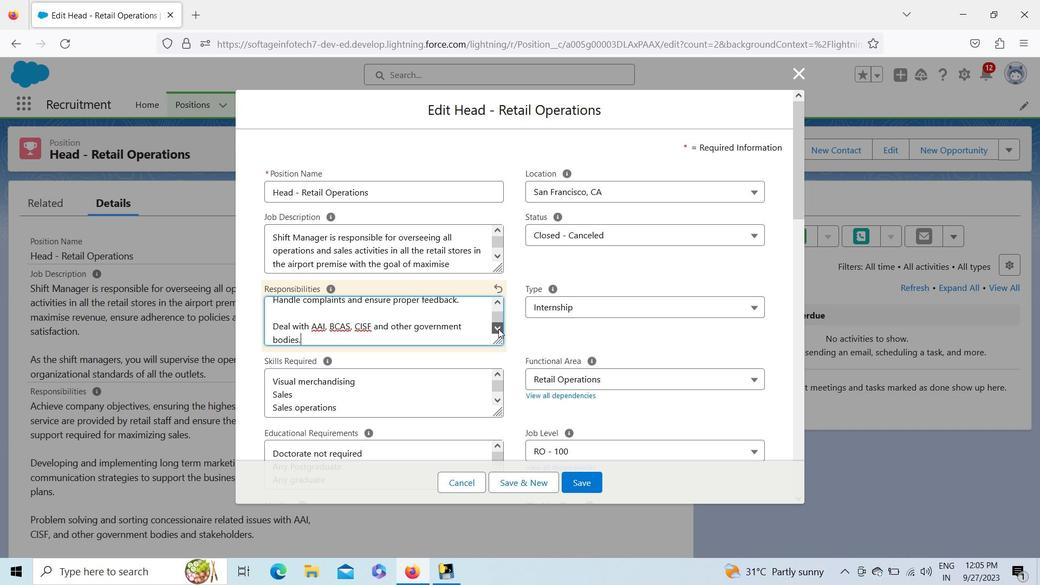 
Action: Mouse pressed left at (498, 328)
Screenshot: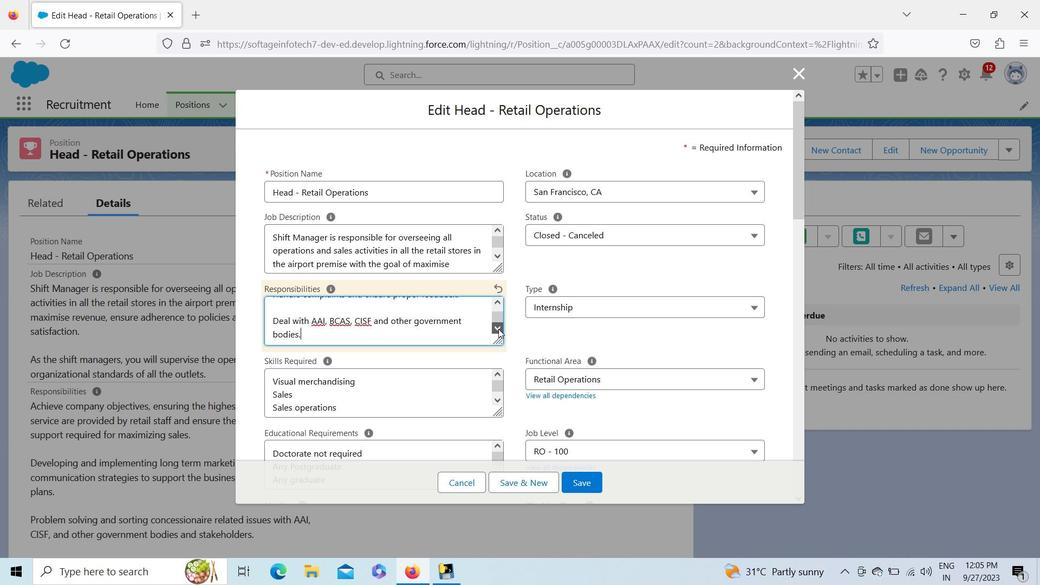 
Action: Mouse pressed left at (498, 328)
Screenshot: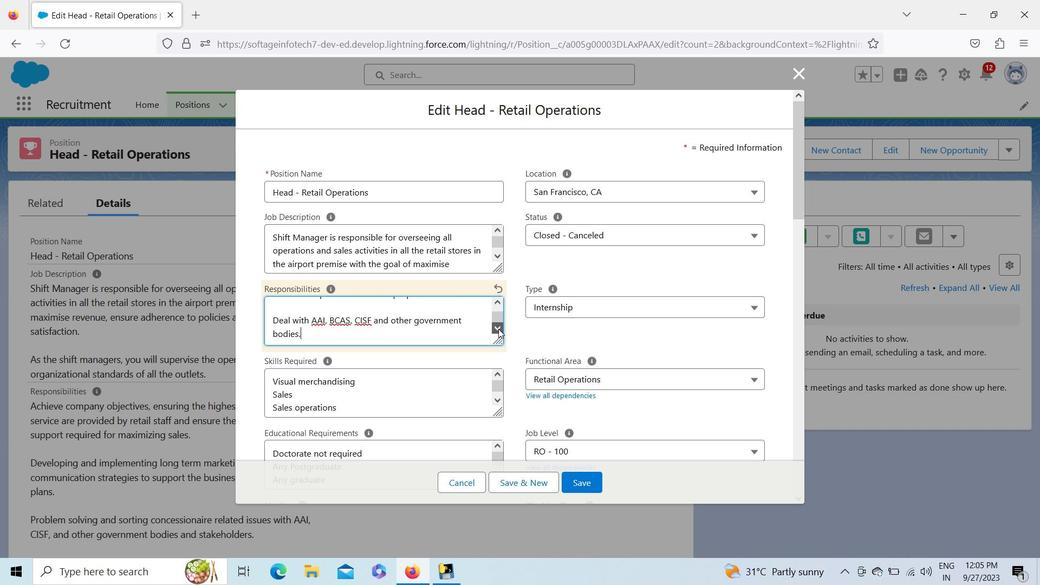 
Action: Mouse pressed left at (498, 328)
Screenshot: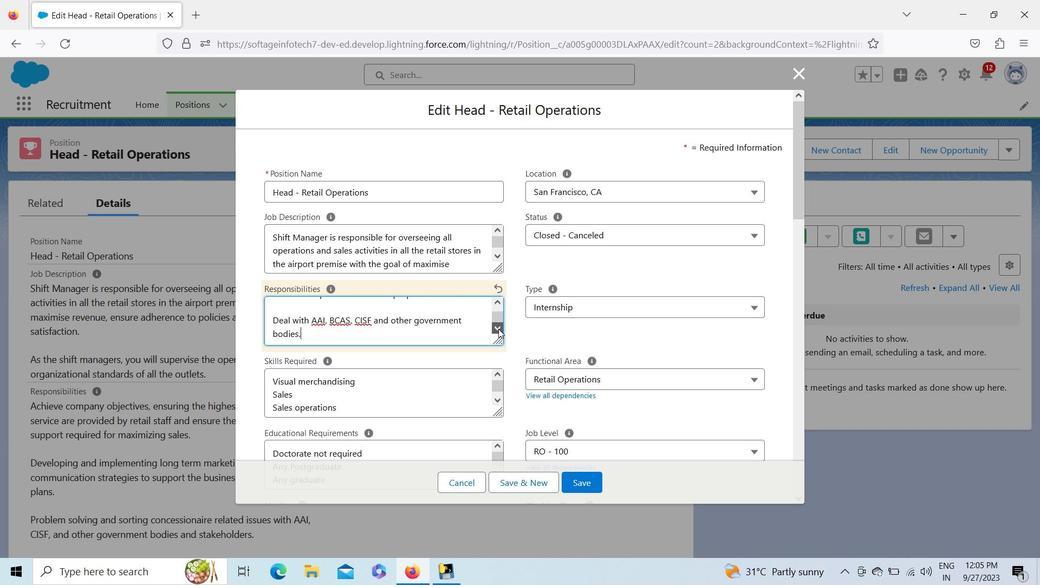 
Action: Mouse moved to (794, 176)
Screenshot: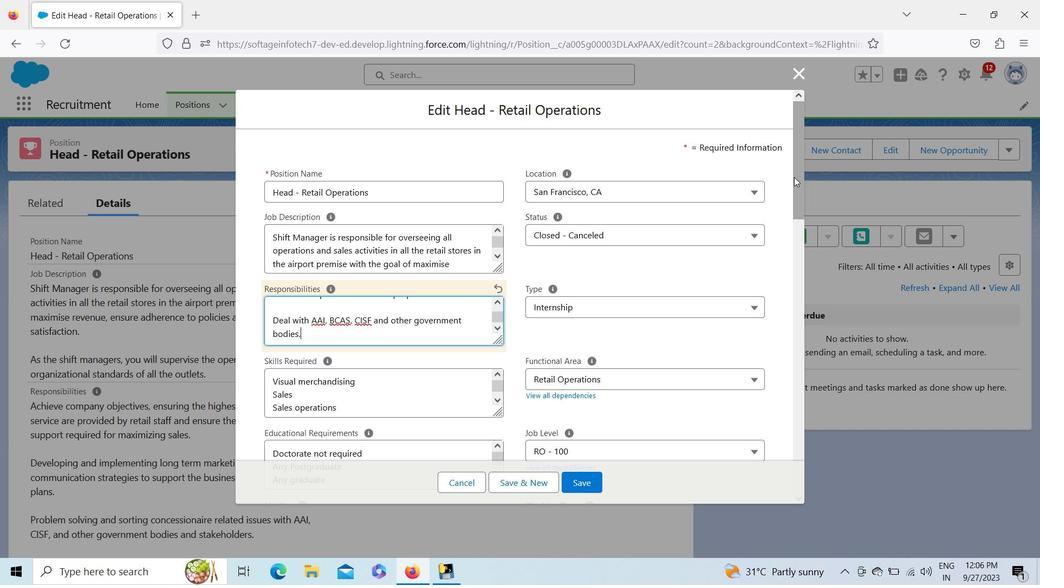 
Action: Mouse pressed left at (794, 176)
Screenshot: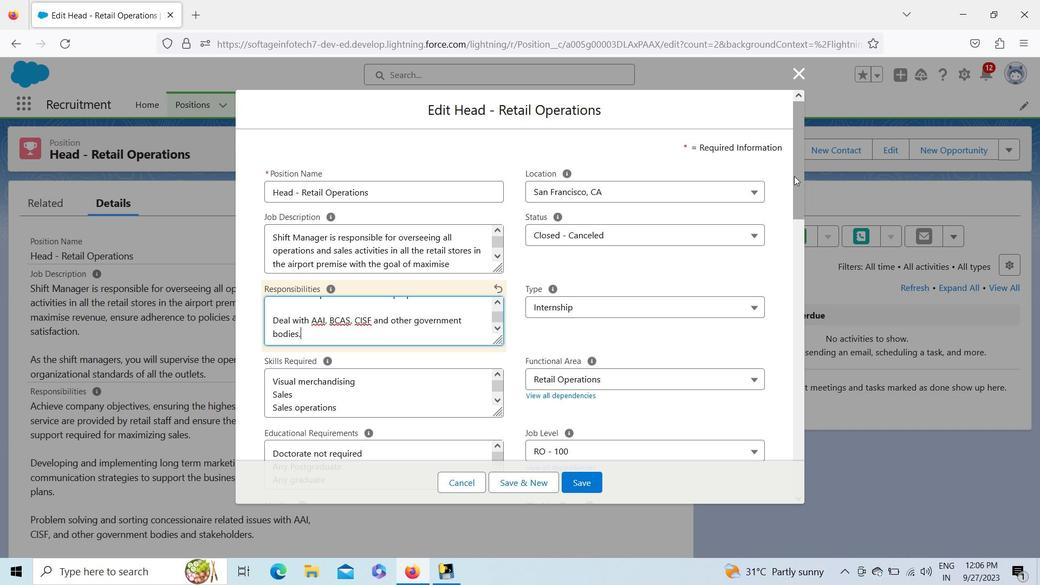 
Action: Mouse moved to (588, 478)
Screenshot: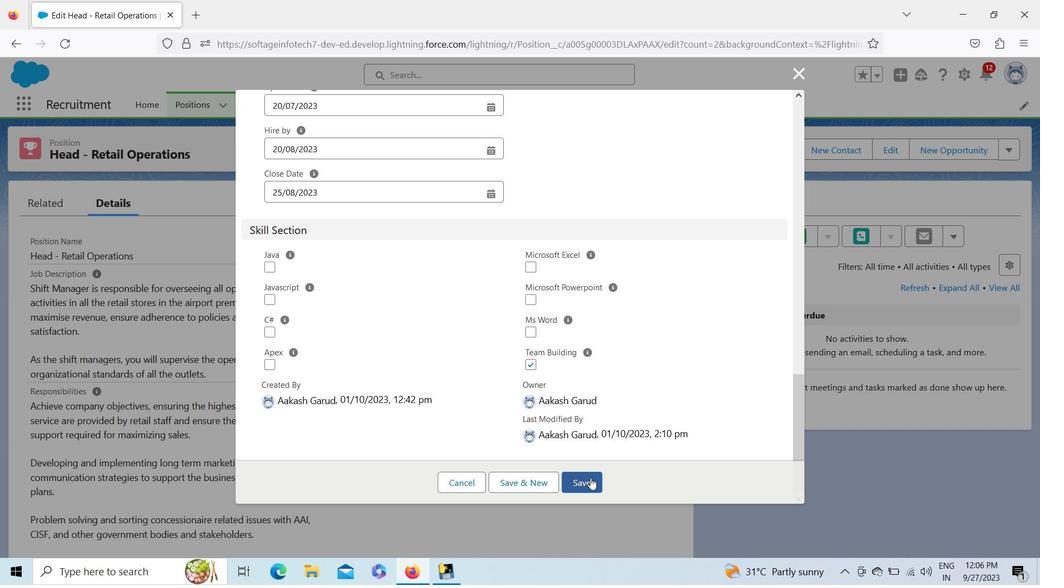 
Action: Mouse pressed left at (588, 478)
Screenshot: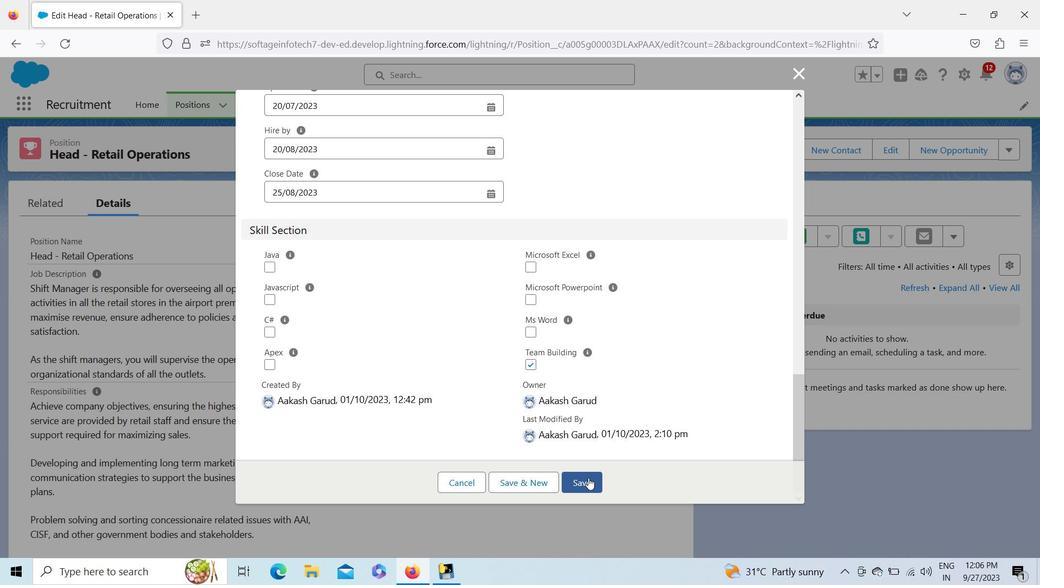
Action: Mouse moved to (1035, 165)
Screenshot: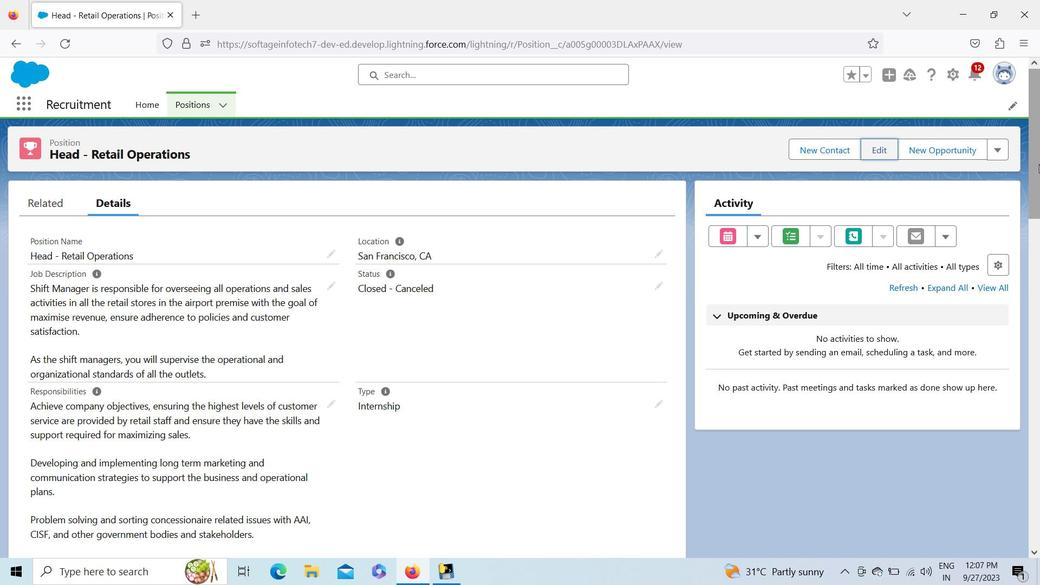 
Action: Mouse pressed left at (1035, 165)
Screenshot: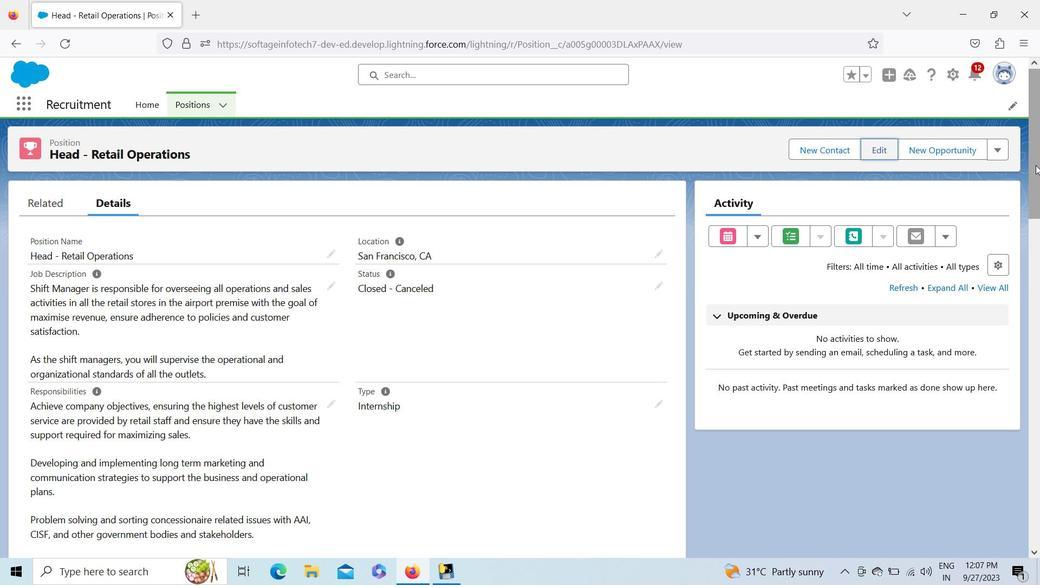 
Action: Mouse moved to (1034, 373)
Screenshot: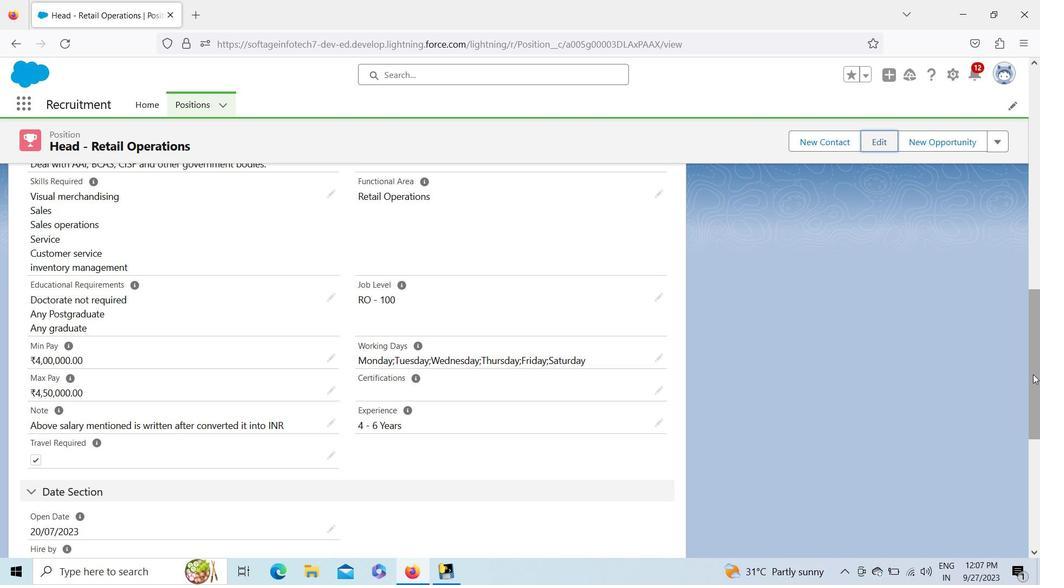 
Action: Mouse pressed left at (1034, 373)
Screenshot: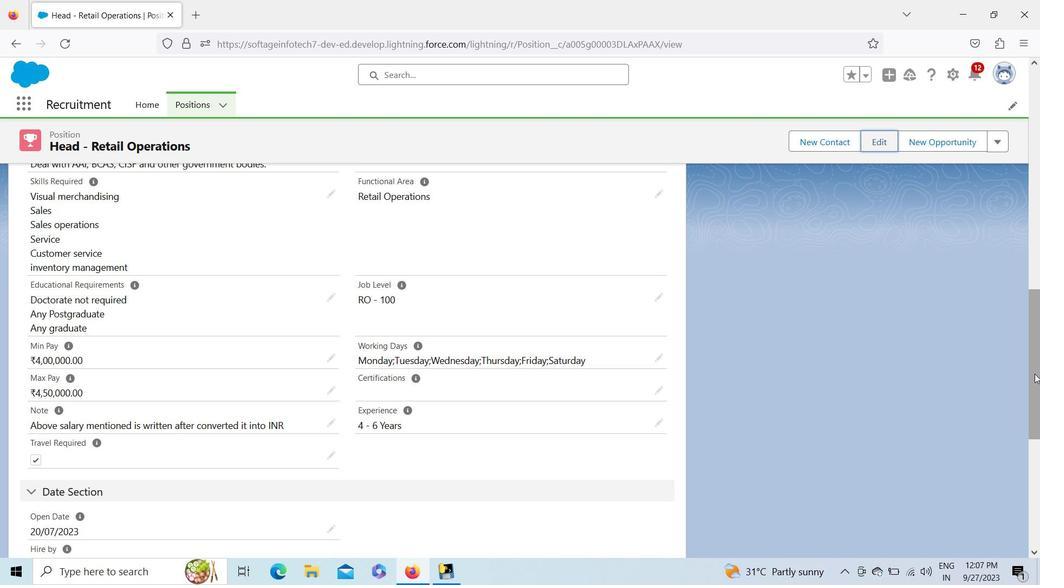 
Action: Mouse moved to (195, 105)
Screenshot: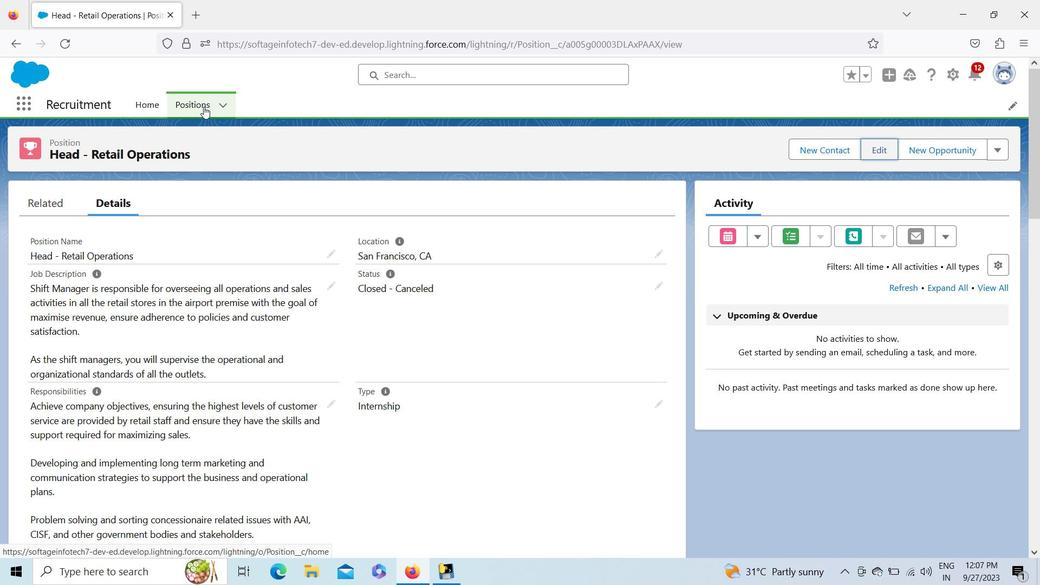 
Action: Mouse pressed left at (195, 105)
Screenshot: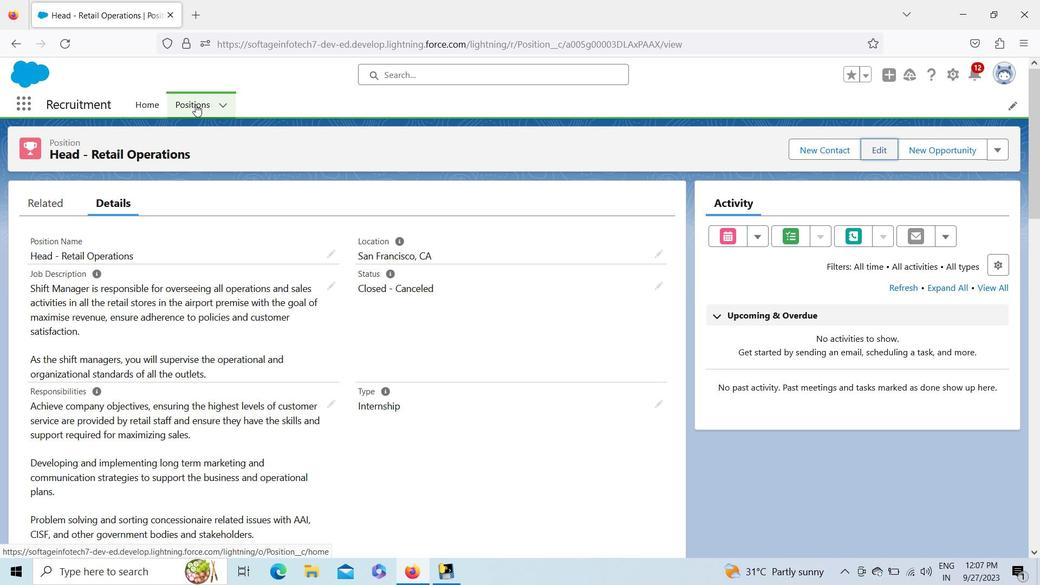 
Action: Mouse moved to (852, 142)
Screenshot: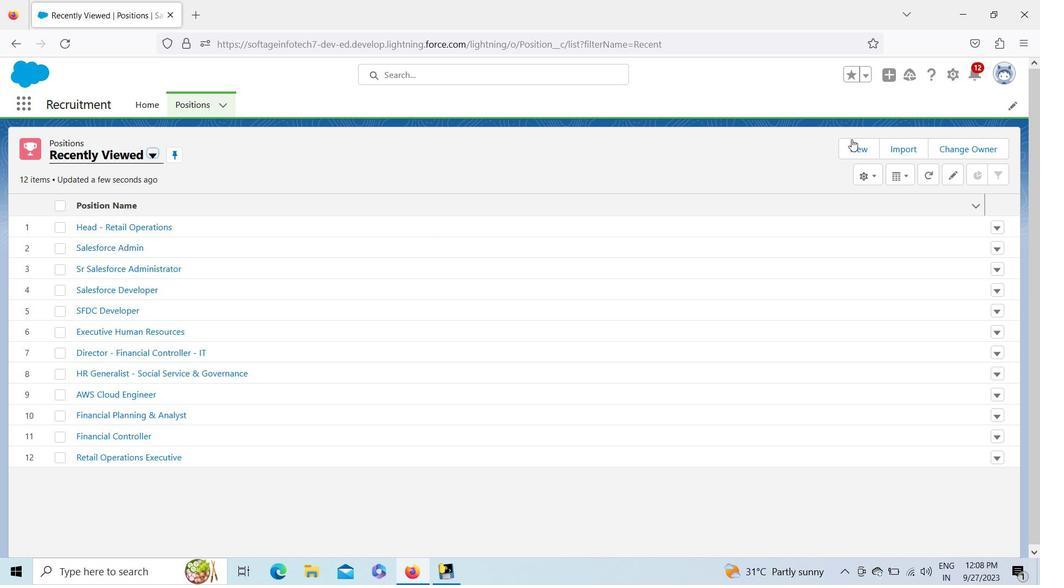 
Action: Mouse pressed left at (852, 142)
Screenshot: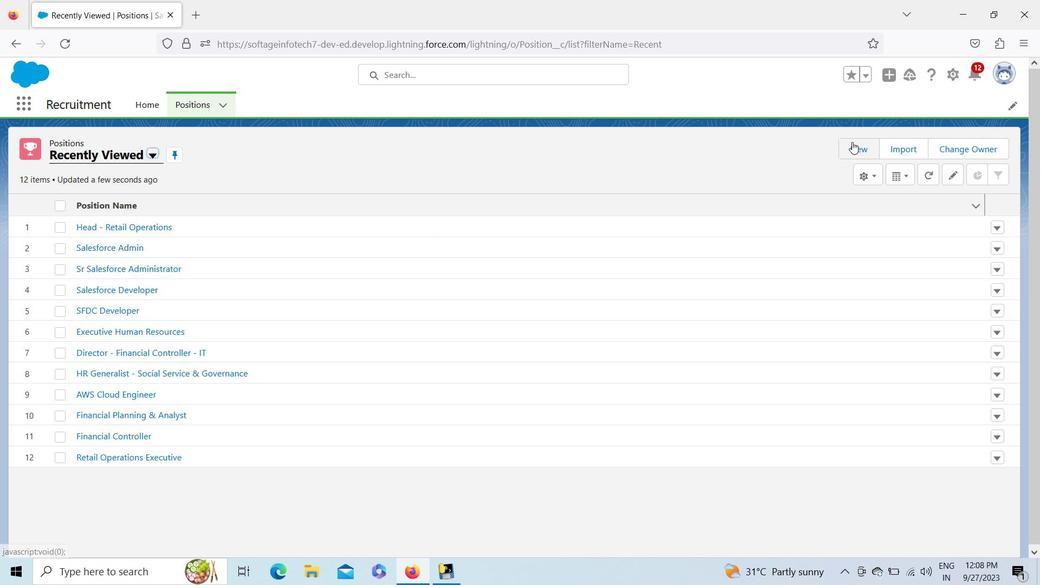 
Action: Mouse moved to (433, 208)
Screenshot: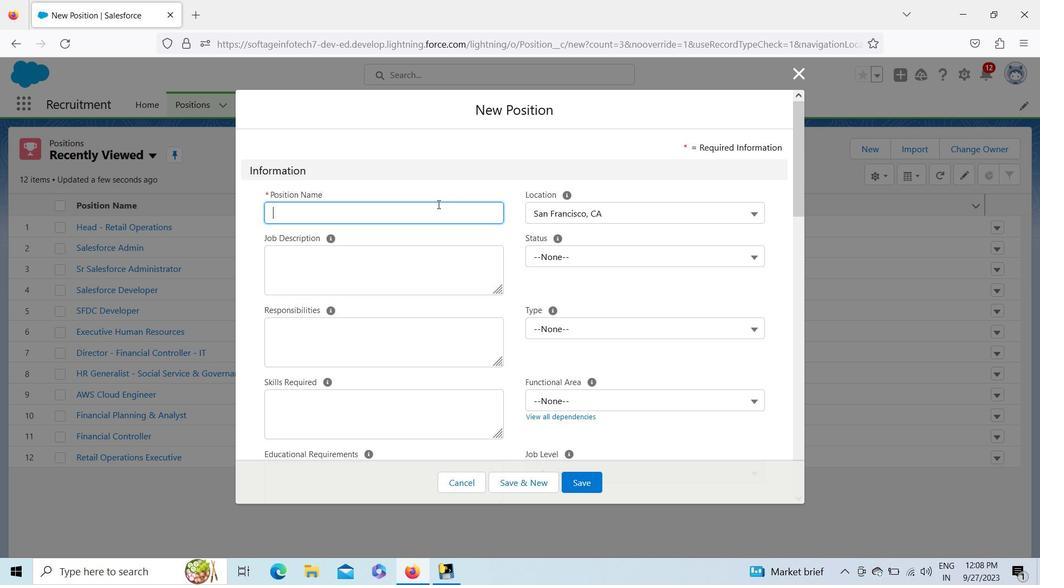 
Action: Mouse pressed left at (433, 208)
Screenshot: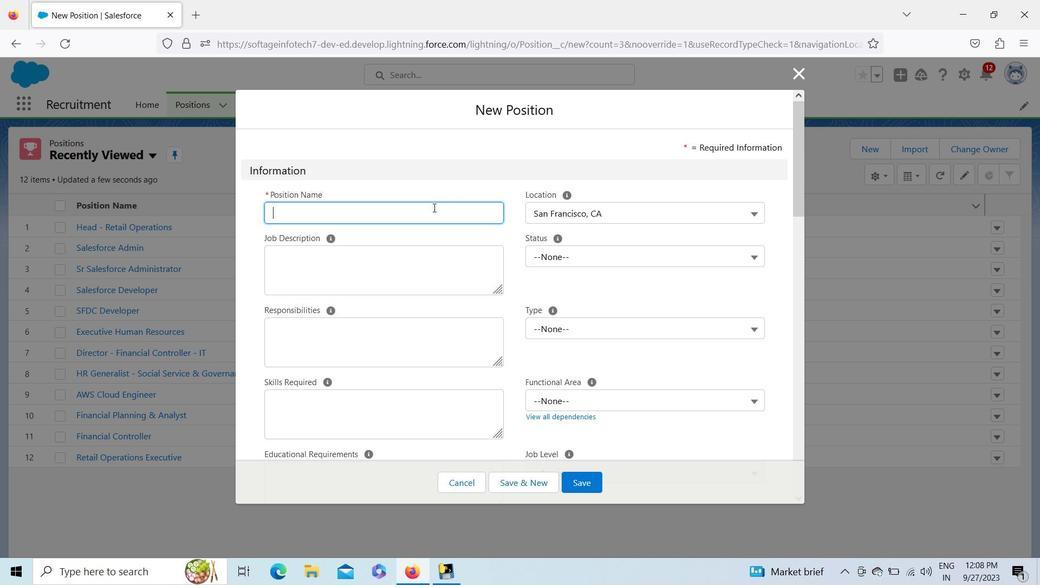 
Action: Mouse moved to (411, 196)
Screenshot: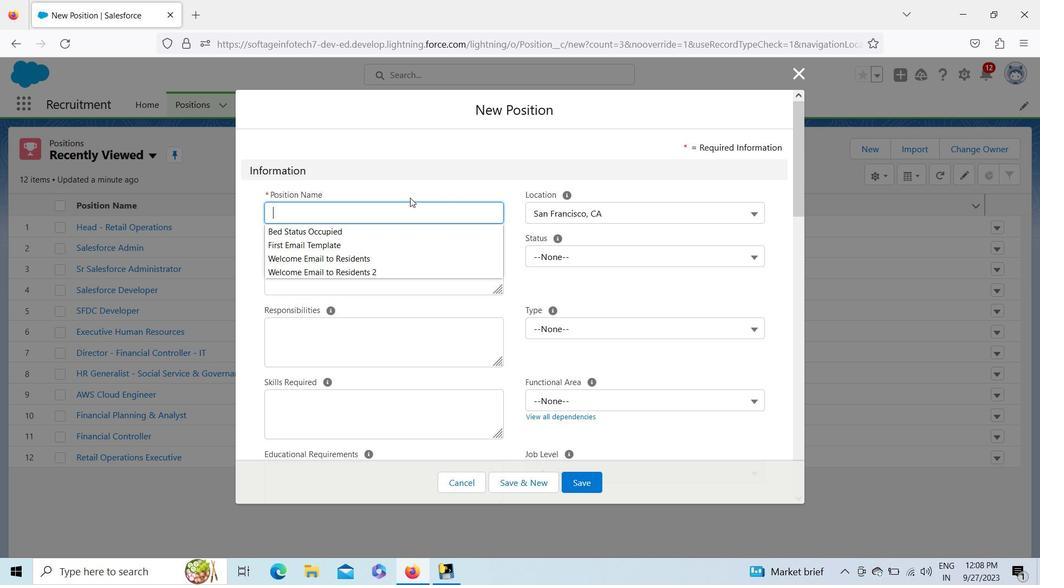 
Action: Key pressed category<Key.space><Key.left><Key.left><Key.left><Key.left><Key.left><Key.left><Key.left><Key.left><Key.backspace><Key.shift>C<Key.down><Key.shift>Assistant<Key.space>/<Key.space><Key.shift><Key.shift>Reat<Key.backspace><Key.backspace>tail<Key.space><Key.shift>Operation<Key.space><Key.shift><Key.shift>/<Key.space><Key.shift>Ausit<Key.backspace><Key.backspace><Key.backspace>dit
Screenshot: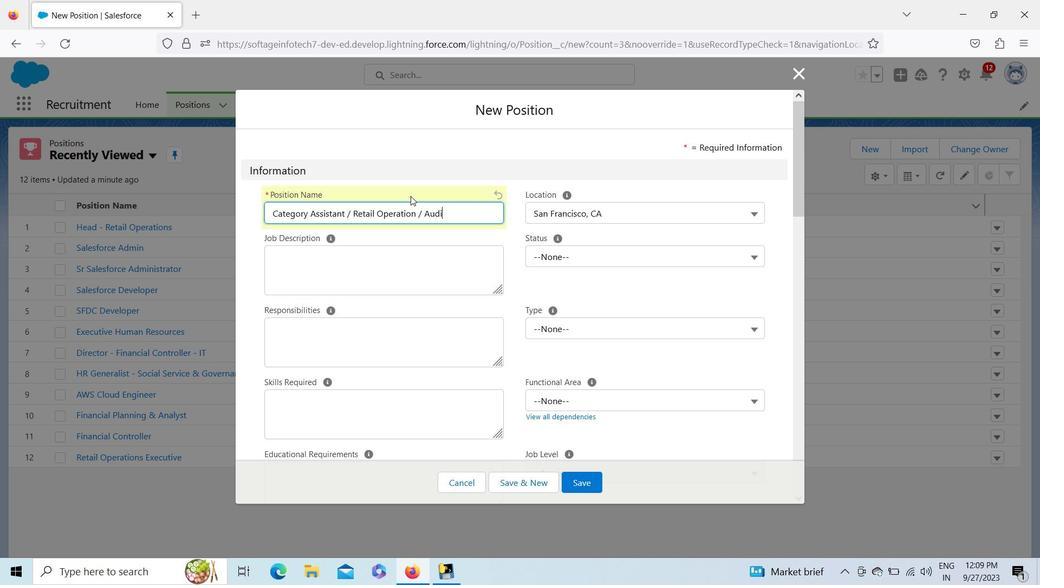 
Action: Mouse moved to (635, 209)
Screenshot: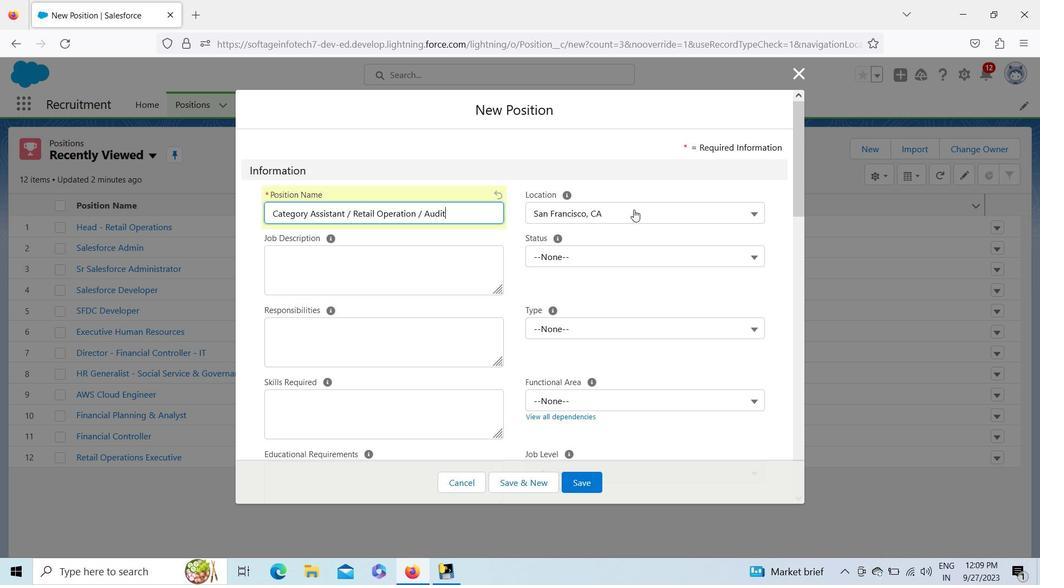 
Action: Mouse pressed left at (635, 209)
Screenshot: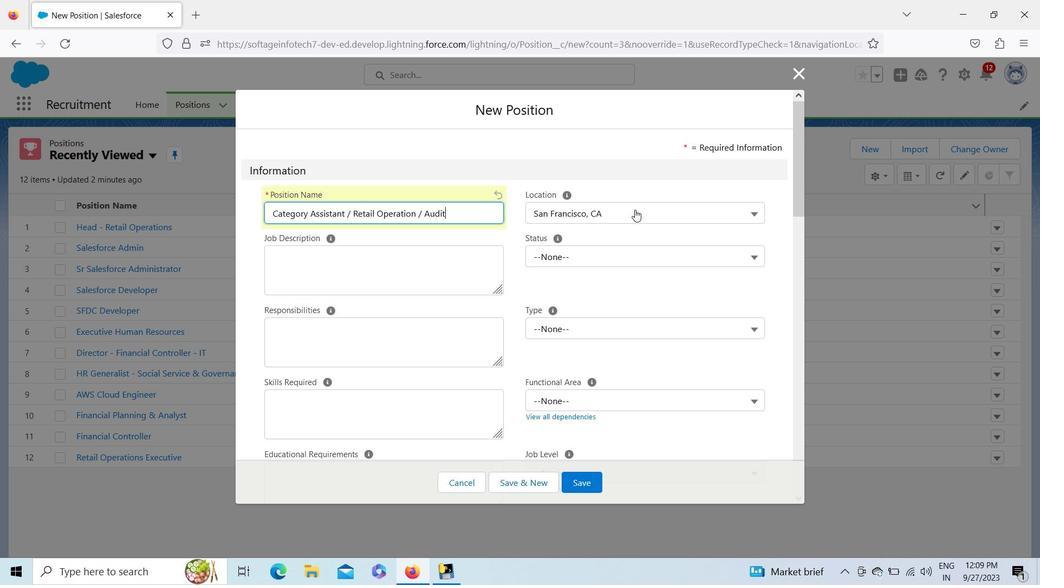 
Action: Mouse moved to (612, 294)
Screenshot: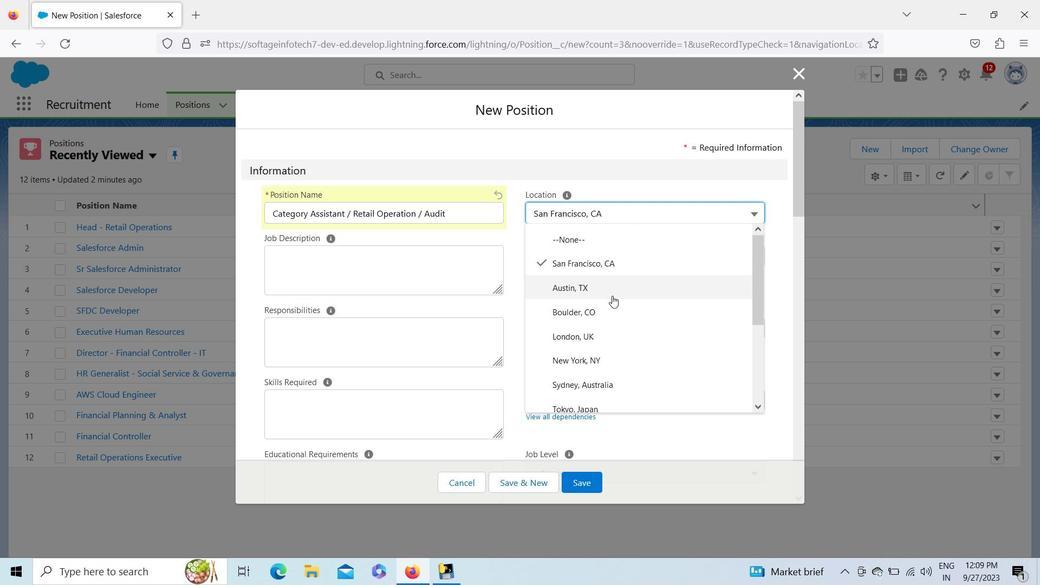 
Action: Mouse pressed left at (612, 294)
Screenshot: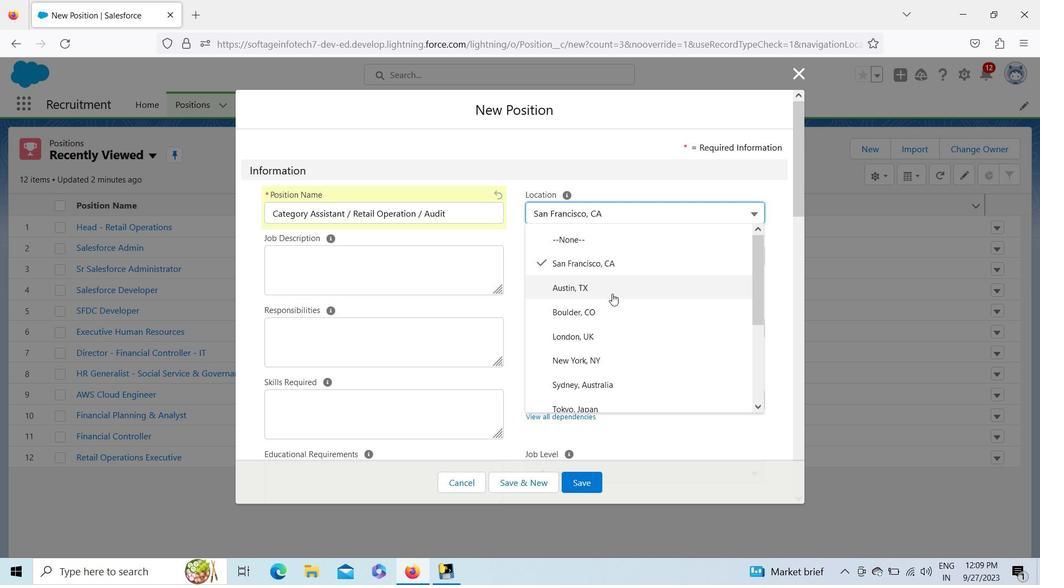 
Action: Mouse moved to (610, 249)
Screenshot: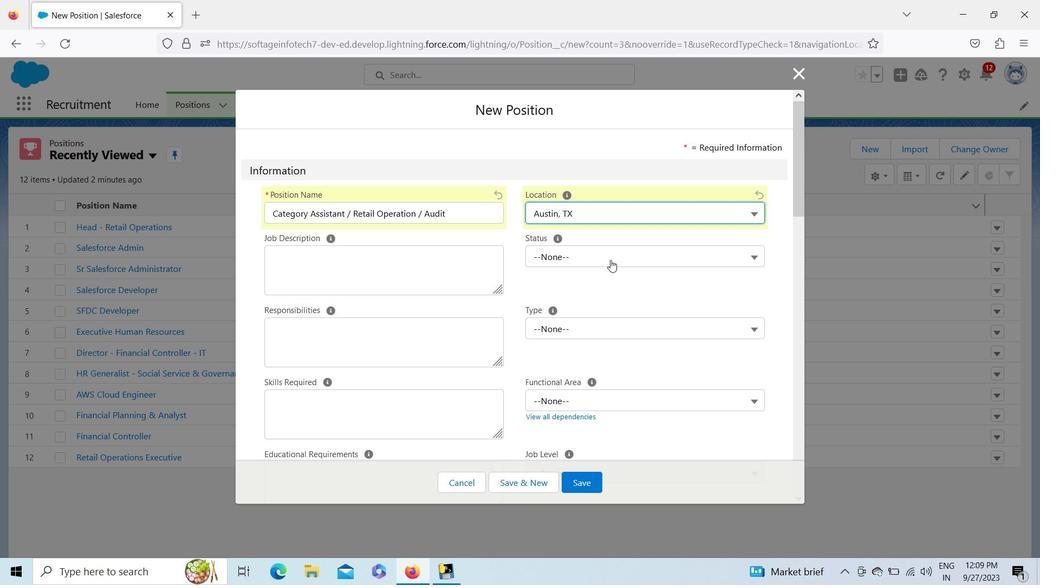 
Action: Mouse pressed left at (610, 249)
Screenshot: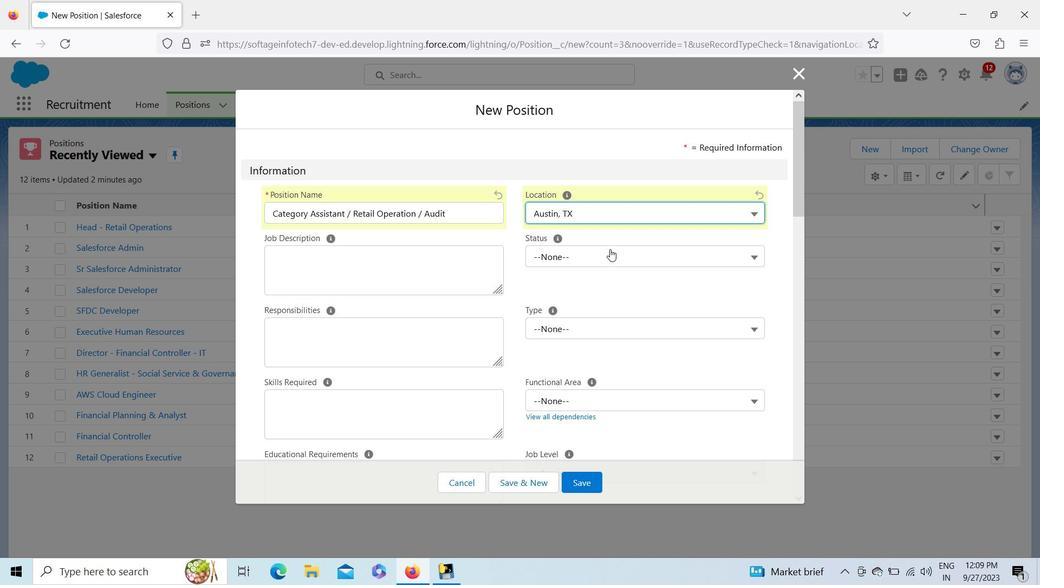 
Action: Mouse moved to (650, 406)
Screenshot: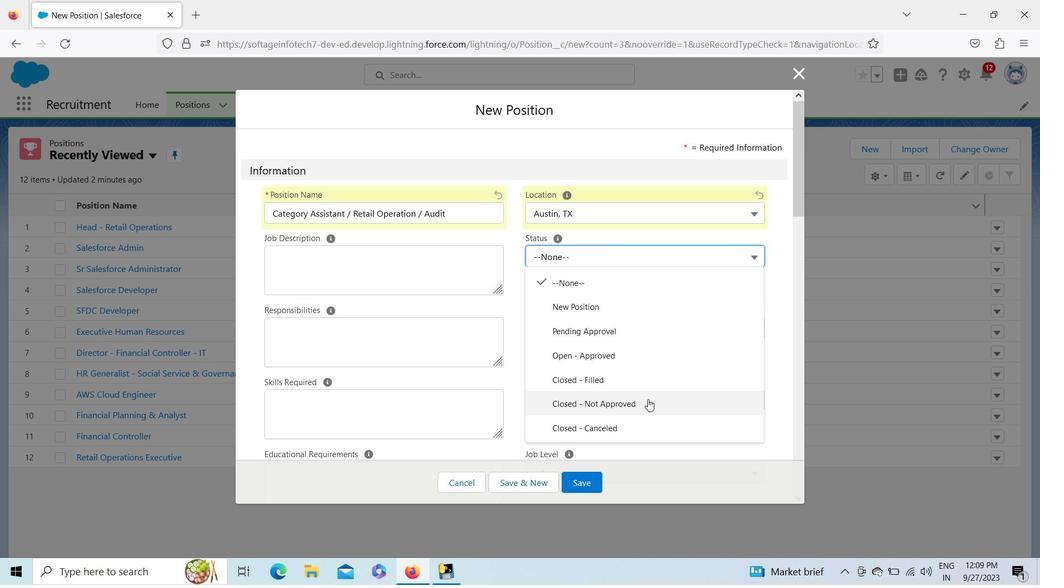 
Action: Mouse pressed left at (650, 406)
Screenshot: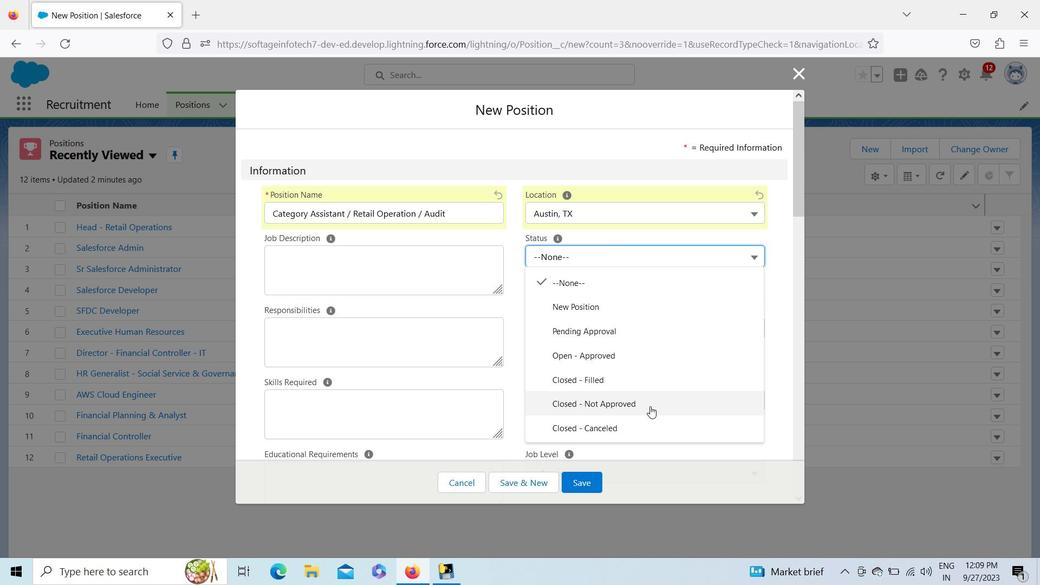 
Action: Mouse moved to (624, 330)
Screenshot: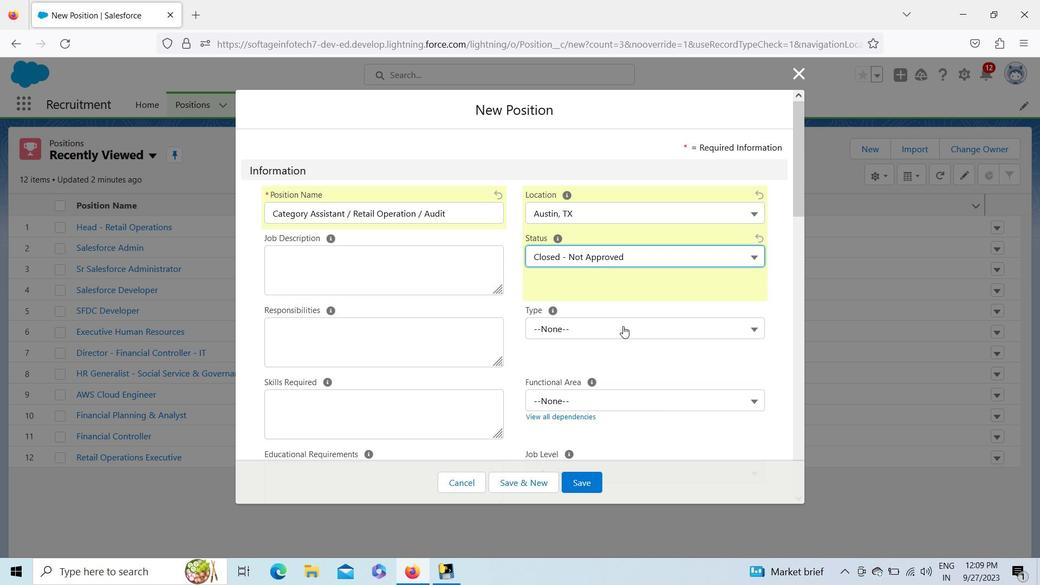 
Action: Mouse pressed left at (624, 330)
Screenshot: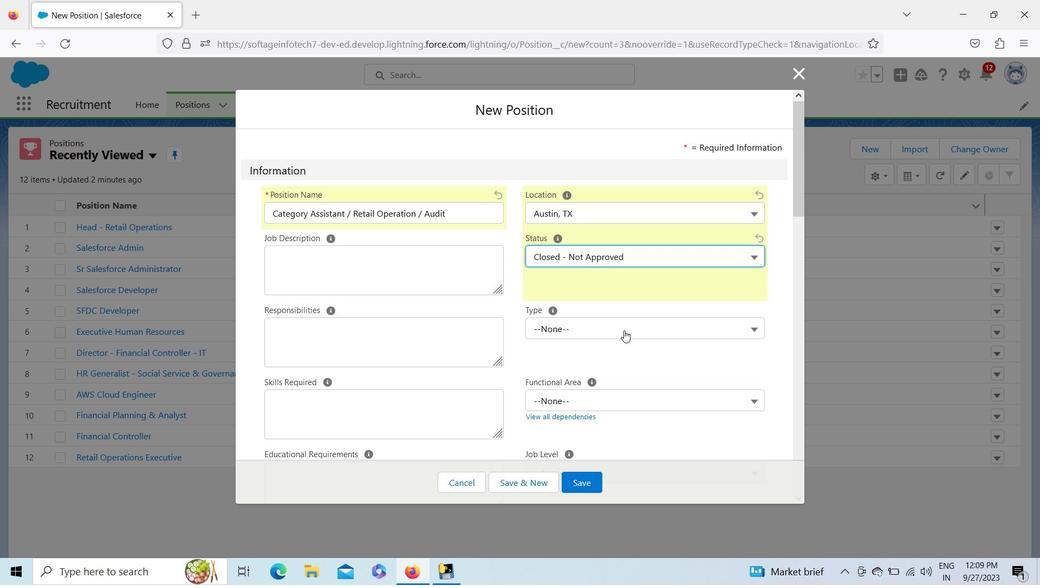 
Action: Mouse pressed left at (624, 330)
Screenshot: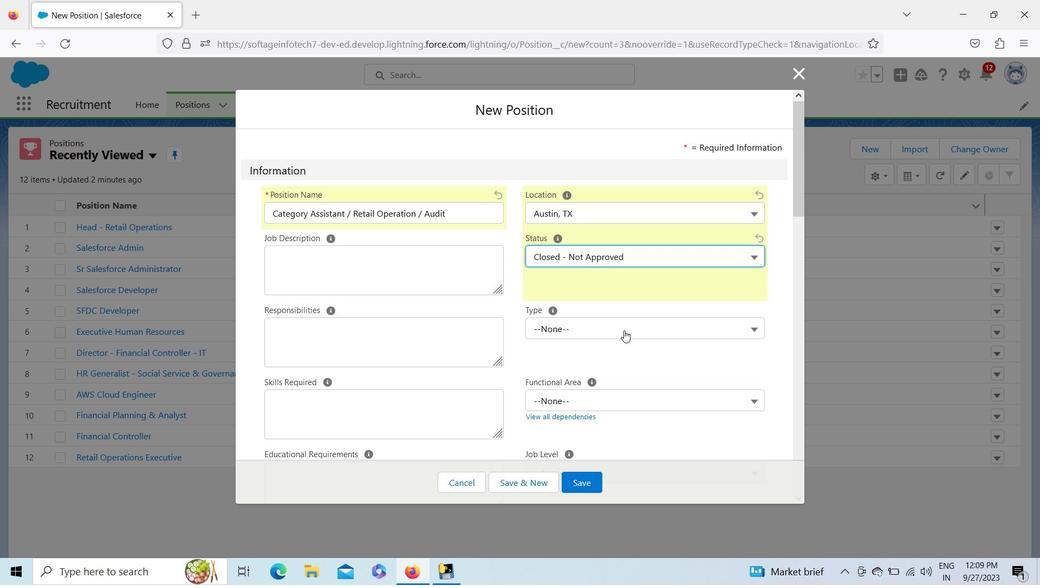 
Action: Mouse pressed left at (624, 330)
Screenshot: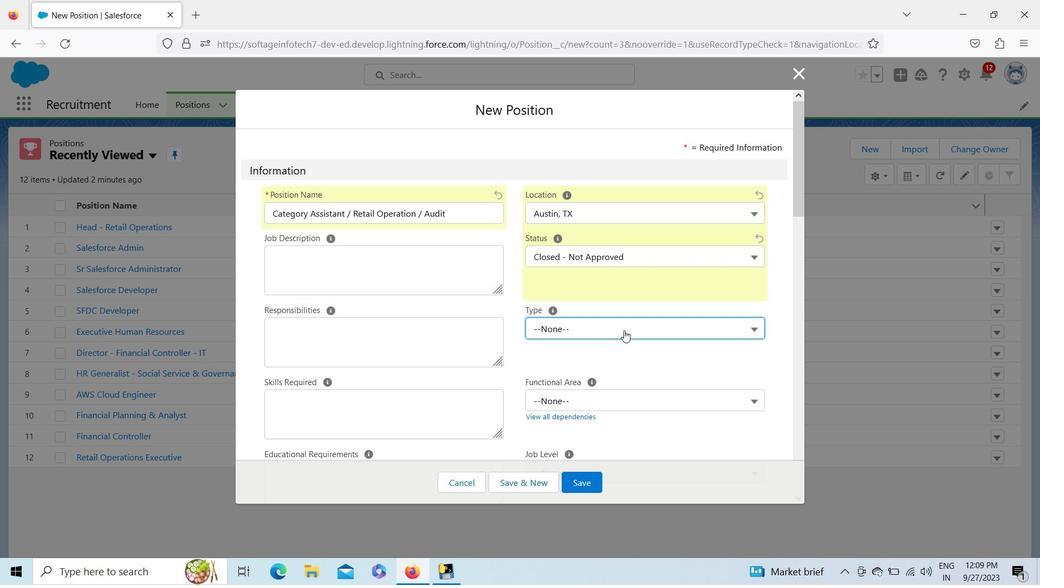 
Action: Mouse moved to (619, 378)
Screenshot: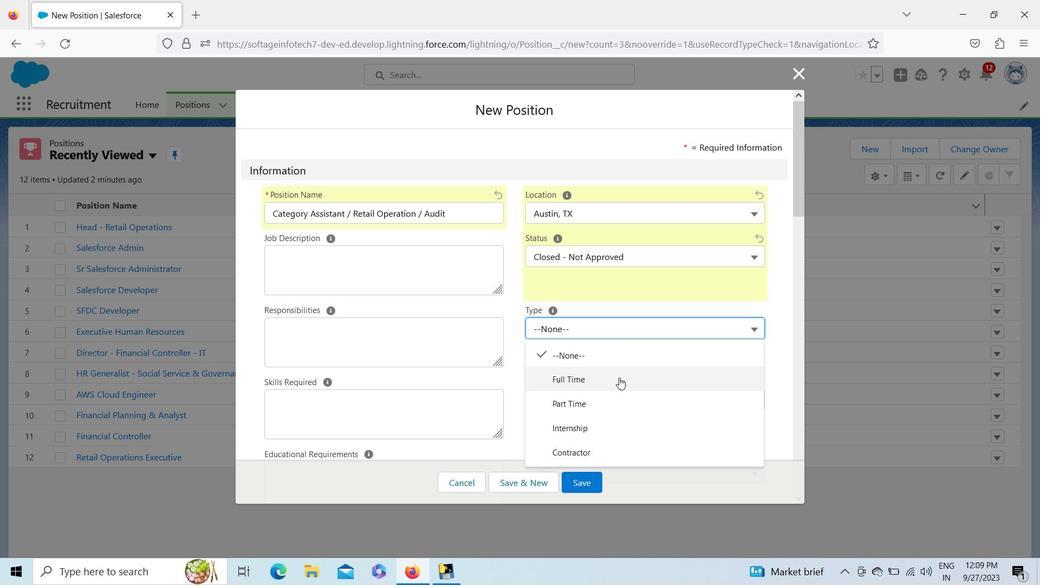 
Action: Mouse pressed left at (619, 378)
Screenshot: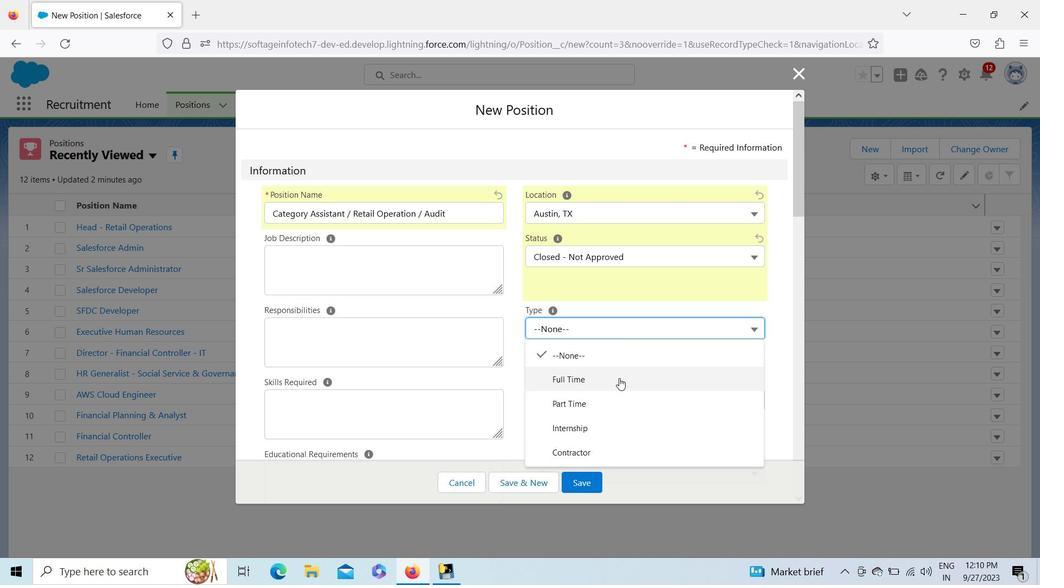 
Action: Mouse moved to (619, 393)
Screenshot: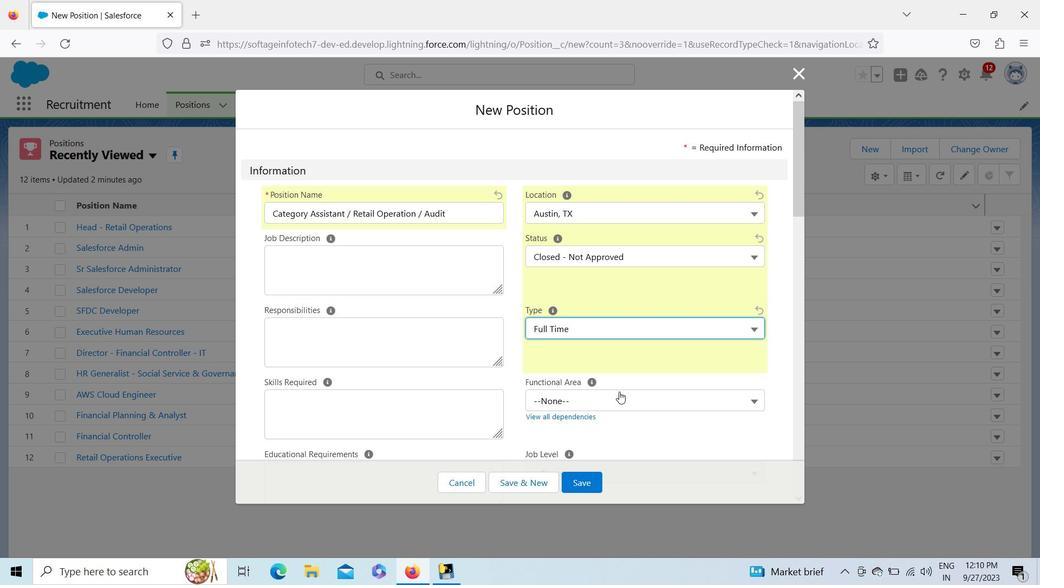 
Action: Mouse pressed left at (619, 393)
Screenshot: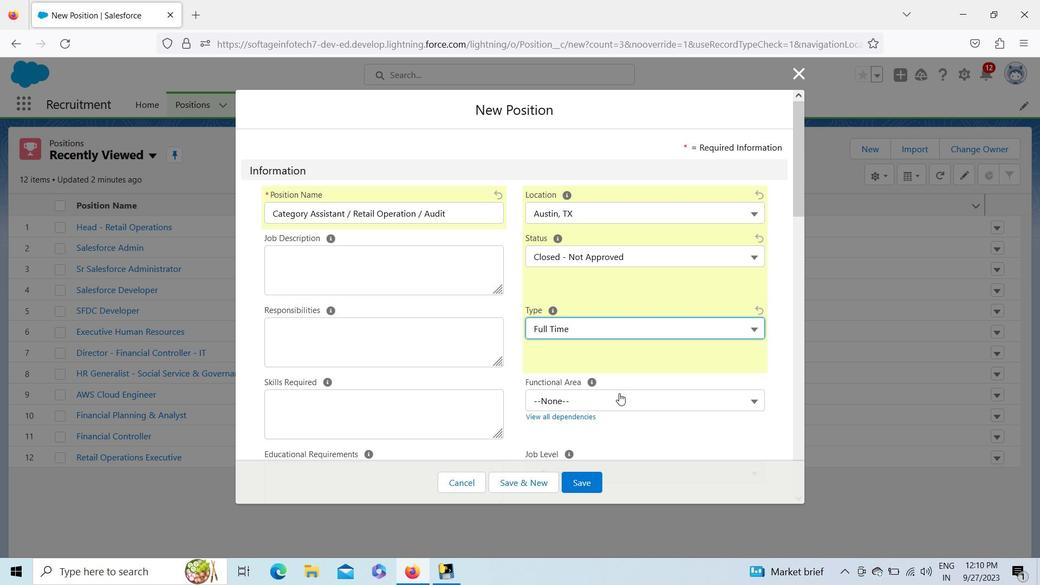 
Action: Mouse moved to (619, 358)
Screenshot: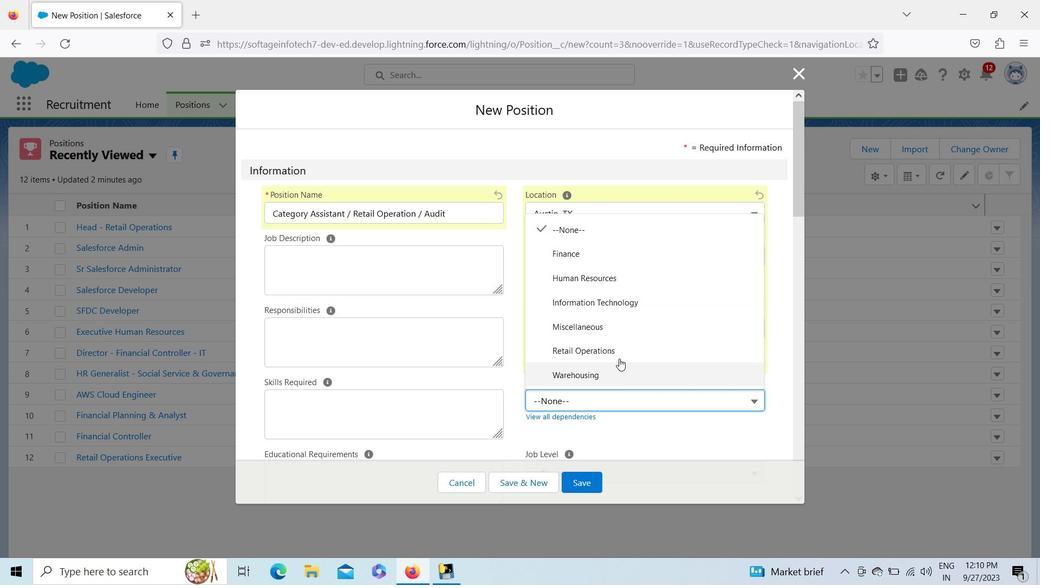 
Action: Mouse pressed left at (619, 358)
Screenshot: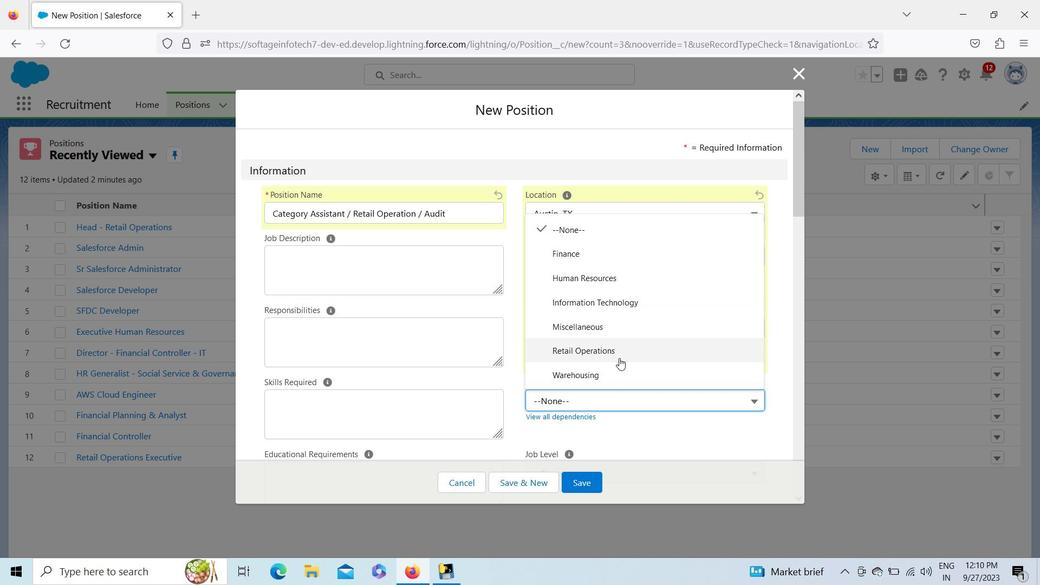 
Action: Mouse moved to (799, 179)
Screenshot: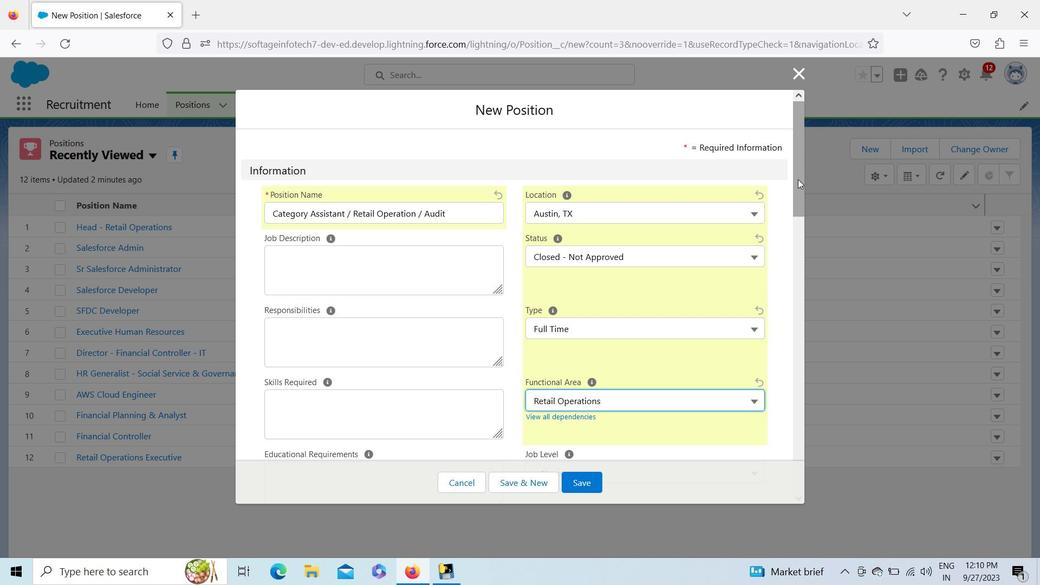
Action: Mouse pressed left at (799, 179)
Screenshot: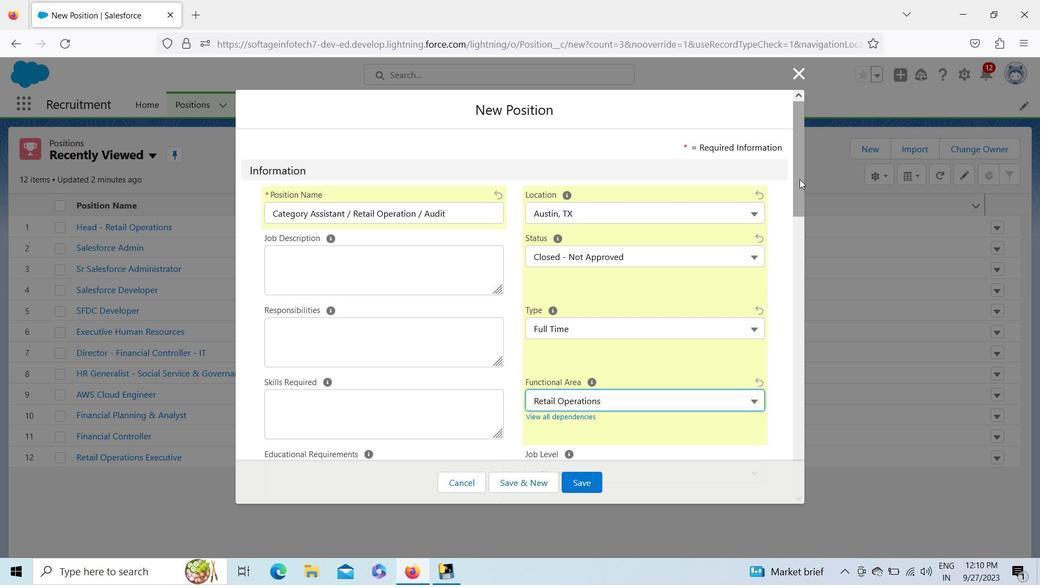 
Action: Mouse moved to (652, 257)
Screenshot: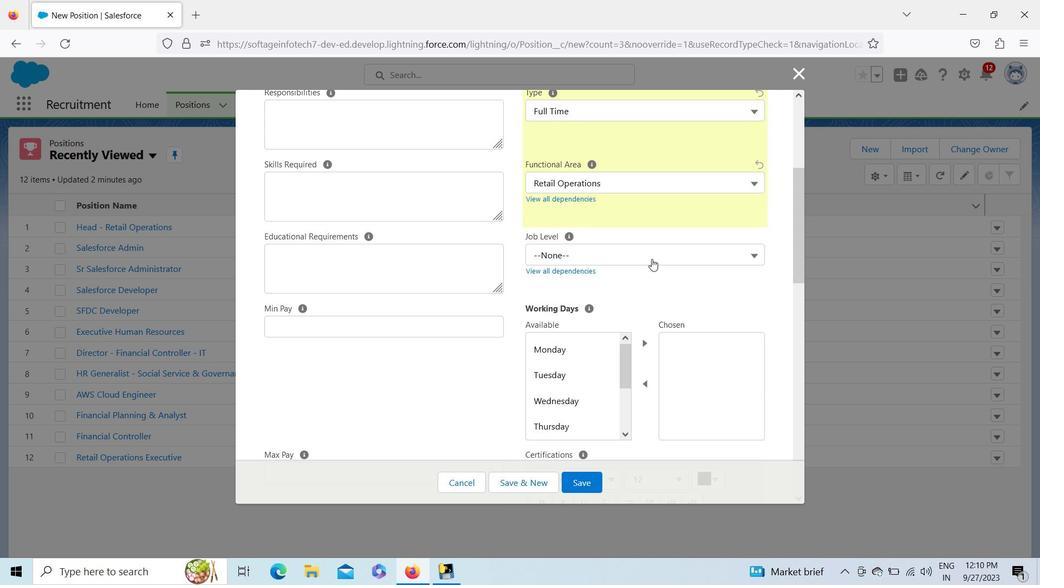 
Action: Mouse pressed left at (652, 257)
Screenshot: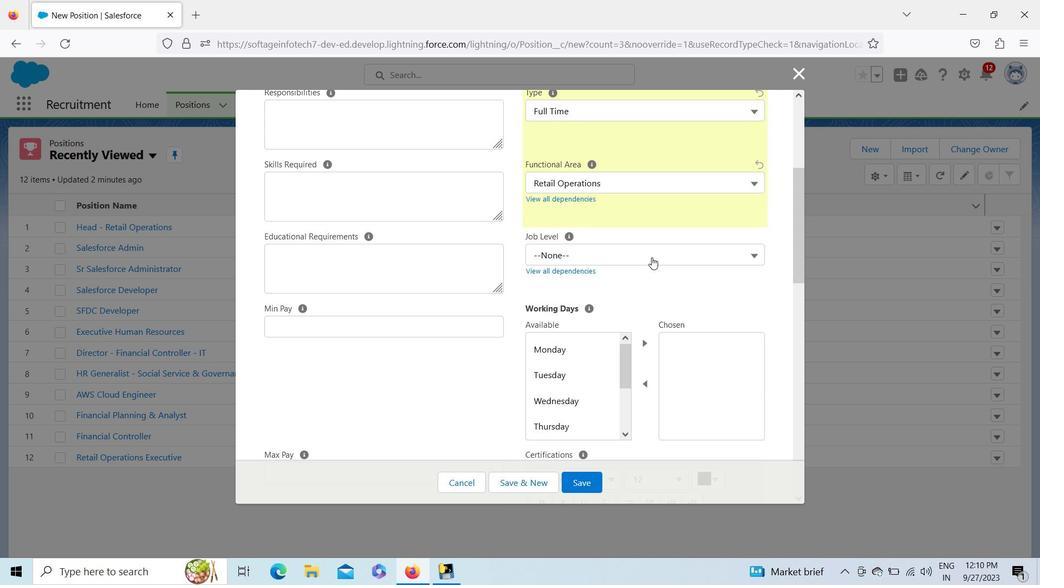 
Action: Mouse moved to (603, 326)
Screenshot: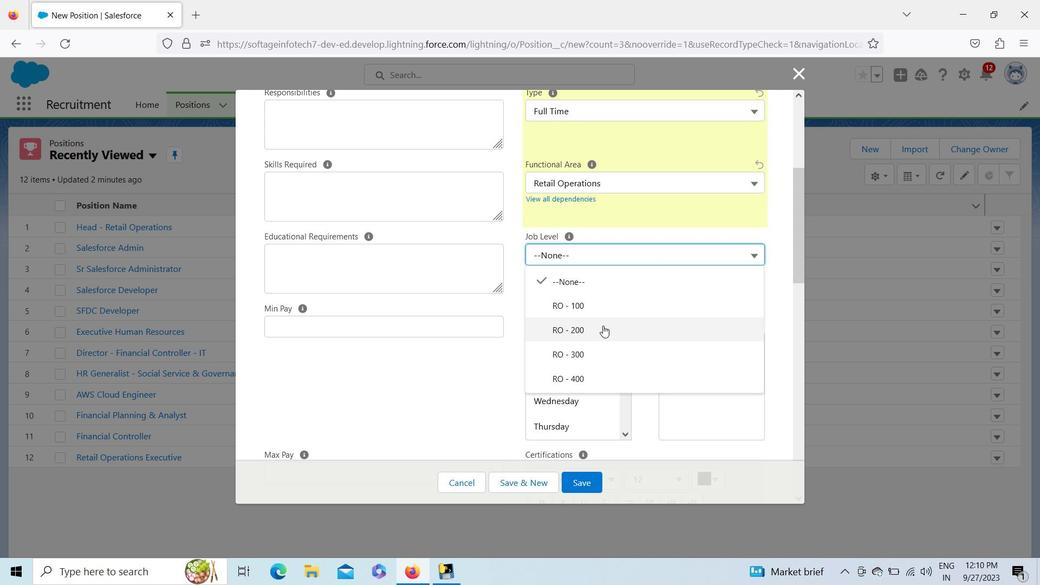 
Action: Mouse pressed left at (603, 326)
Screenshot: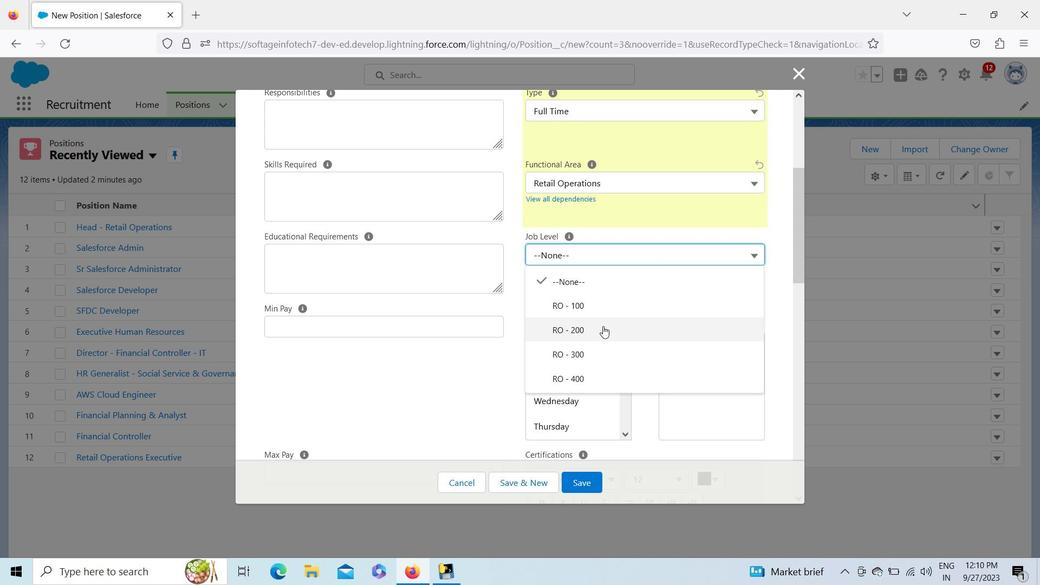 
Action: Mouse moved to (623, 260)
Screenshot: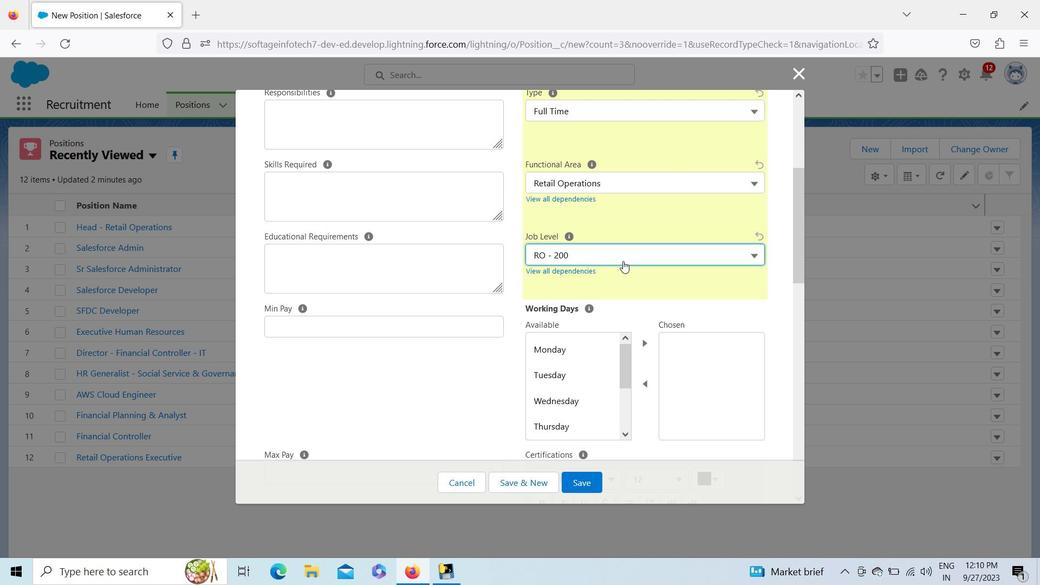 
Action: Mouse pressed left at (623, 260)
Screenshot: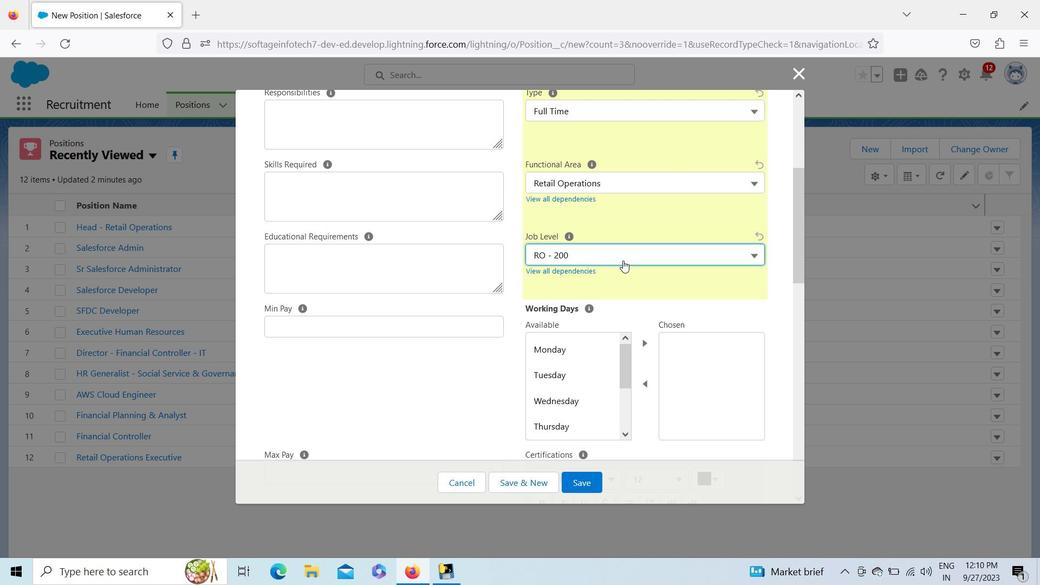 
Action: Mouse moved to (593, 300)
Screenshot: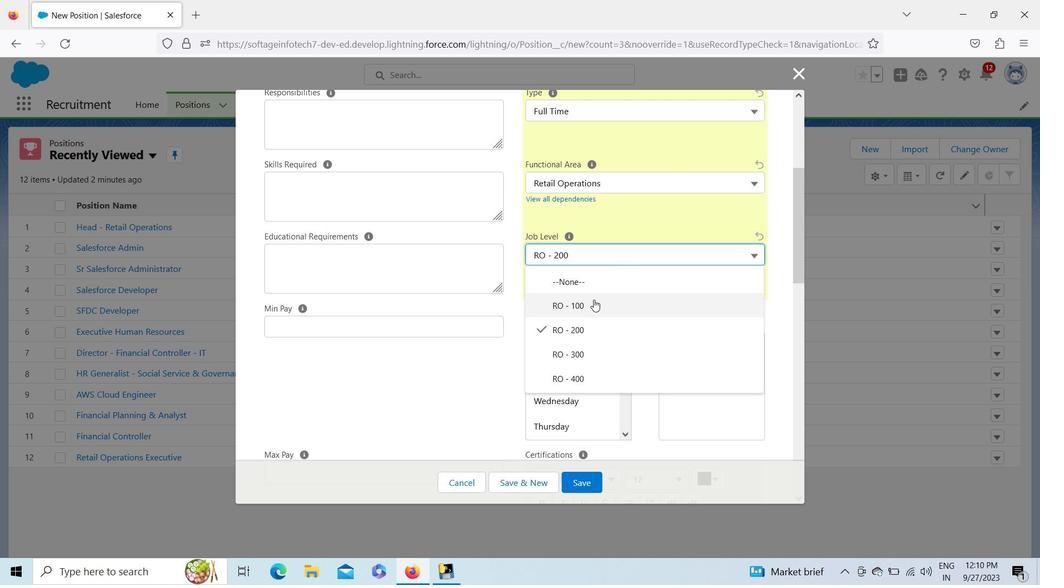 
Action: Mouse pressed left at (593, 300)
Screenshot: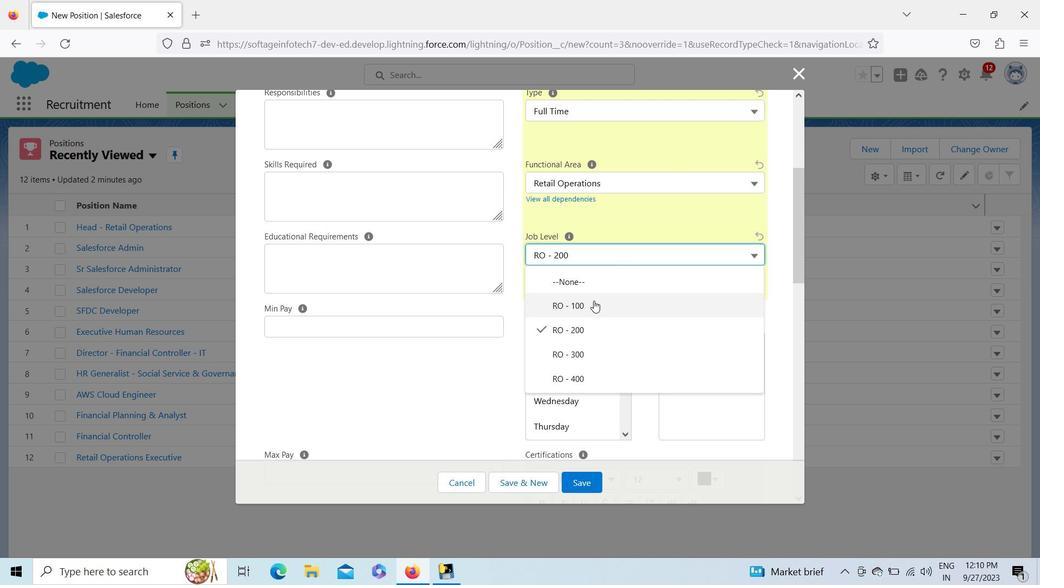 
Action: Mouse moved to (798, 230)
Screenshot: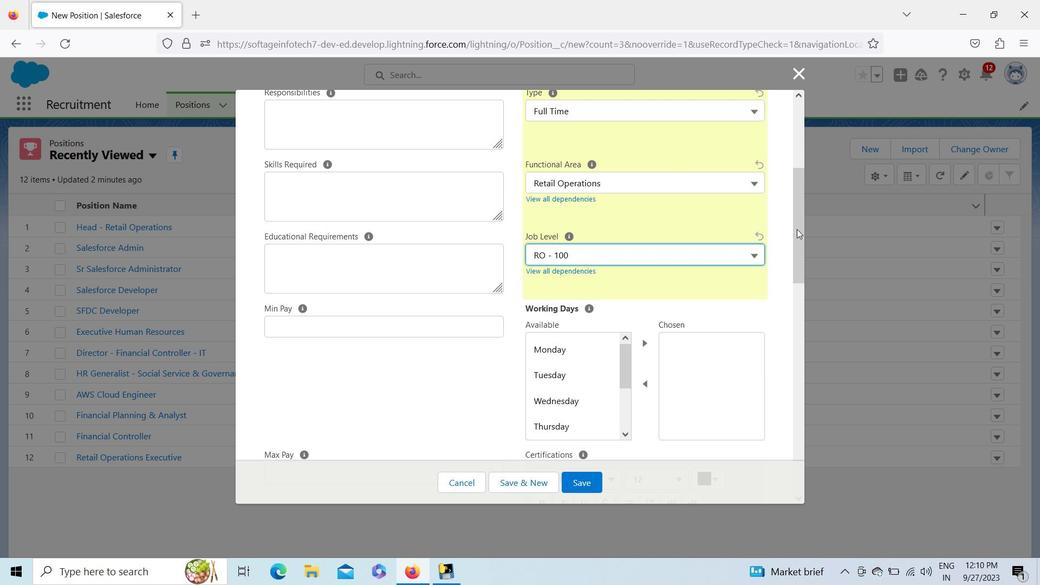 
Action: Mouse pressed left at (798, 230)
Screenshot: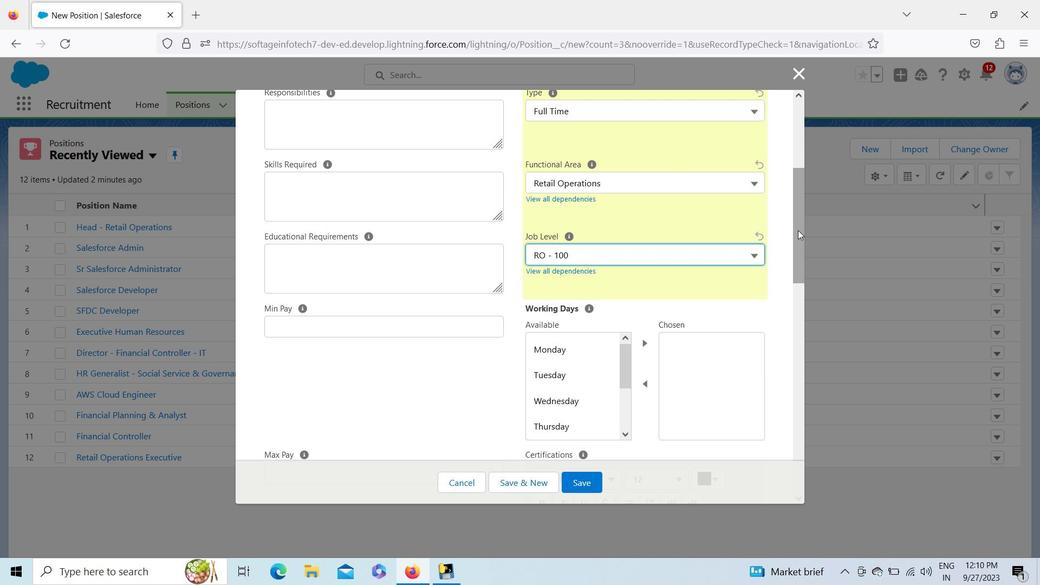 
Action: Mouse moved to (575, 195)
Screenshot: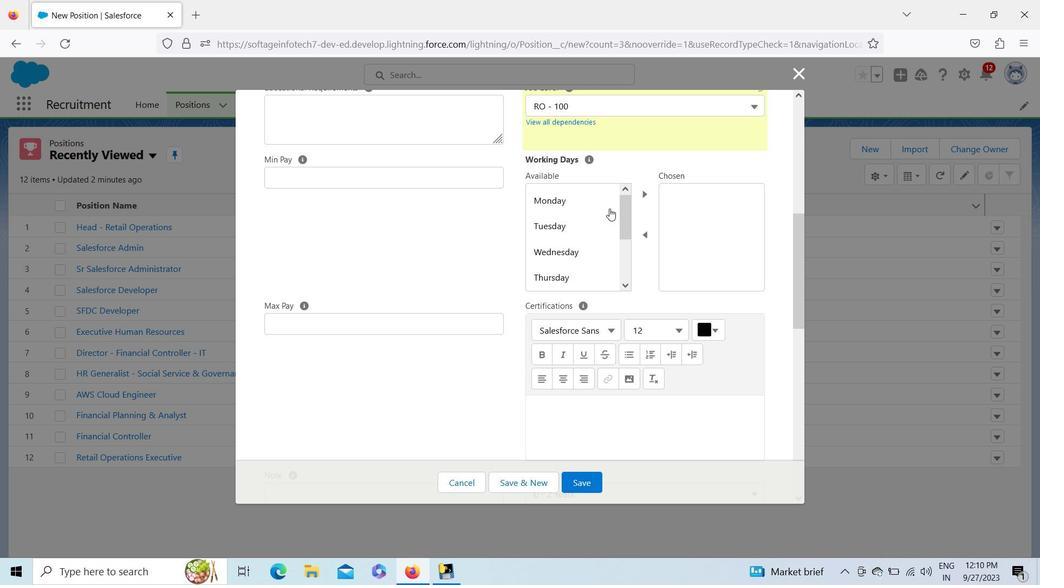 
Action: Mouse pressed left at (575, 195)
Screenshot: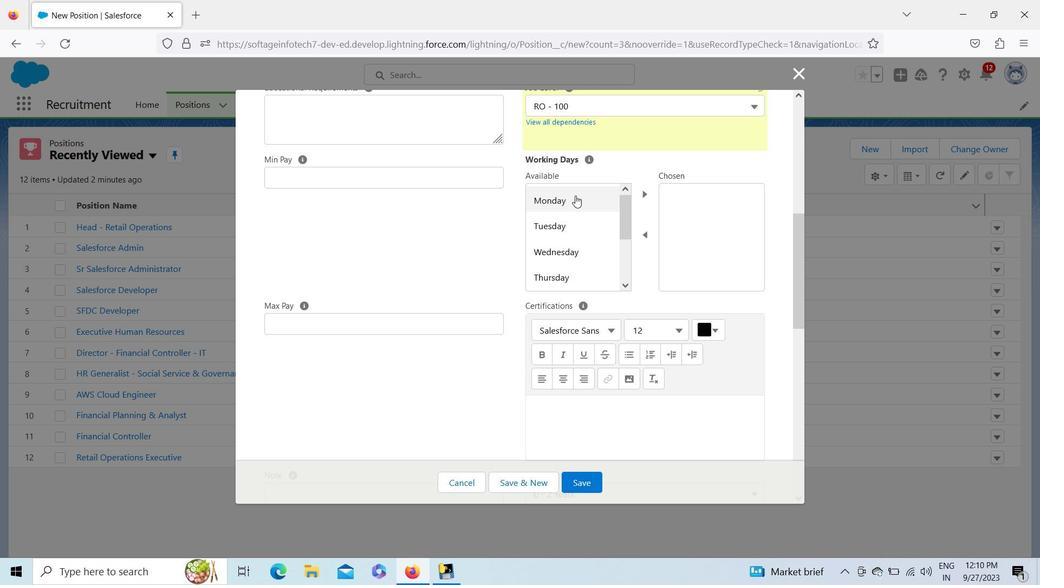 
Action: Key pressed <Key.shift_r><Key.down><Key.down><Key.down><Key.down>
Screenshot: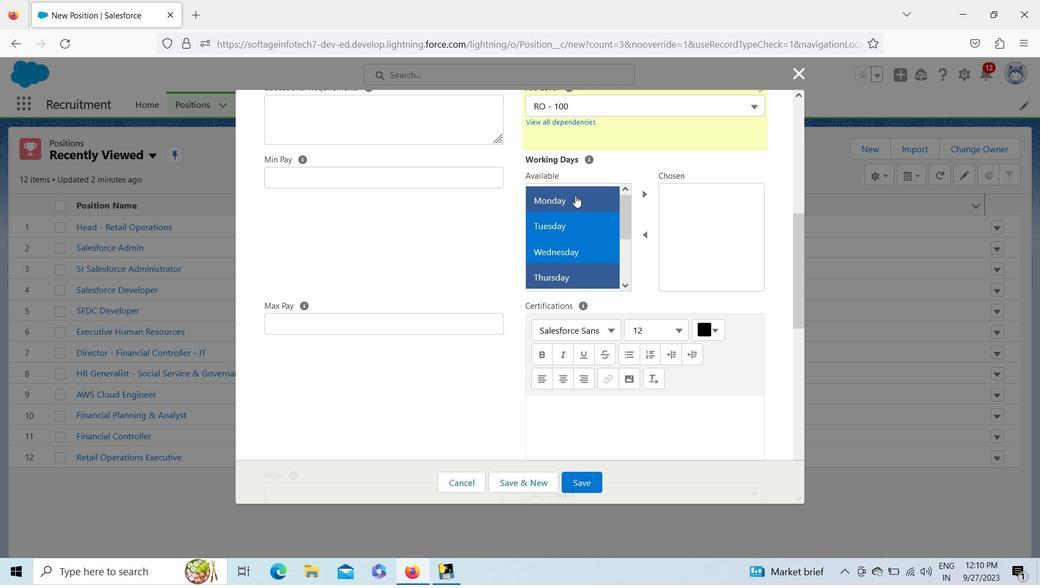
Action: Mouse moved to (647, 191)
Screenshot: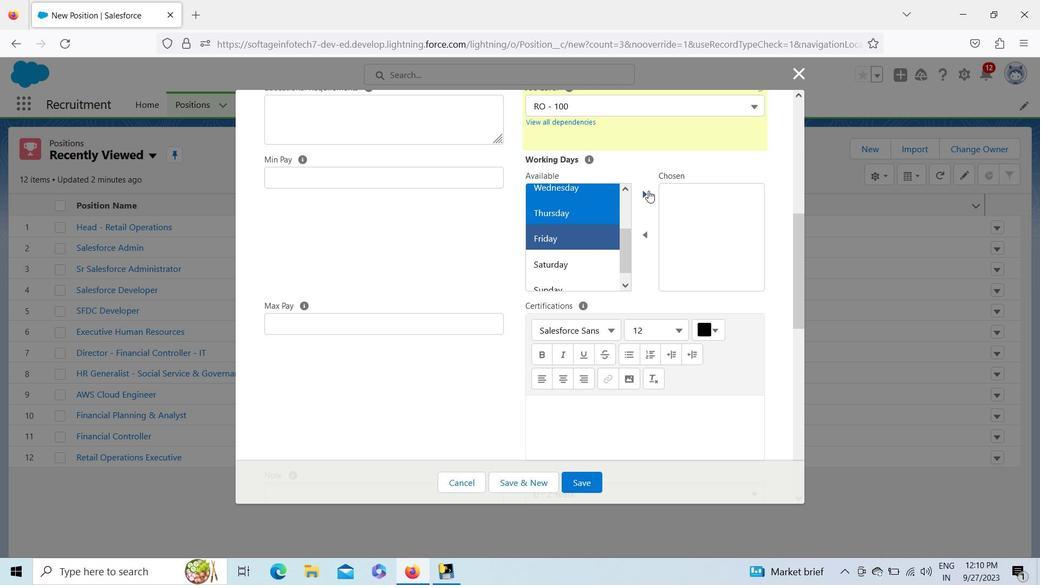 
Action: Mouse pressed left at (647, 191)
Screenshot: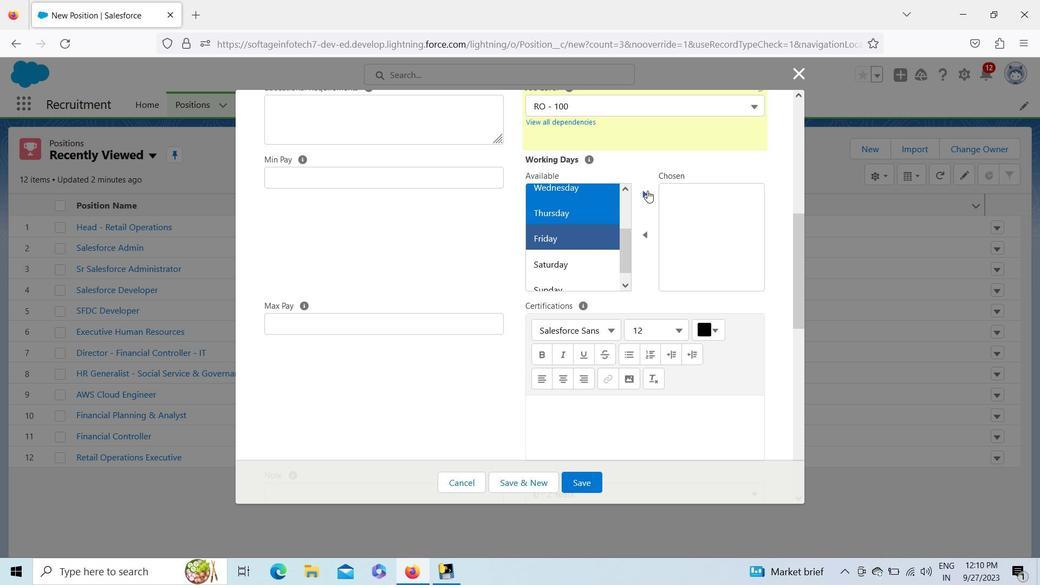 
Action: Mouse moved to (795, 226)
Screenshot: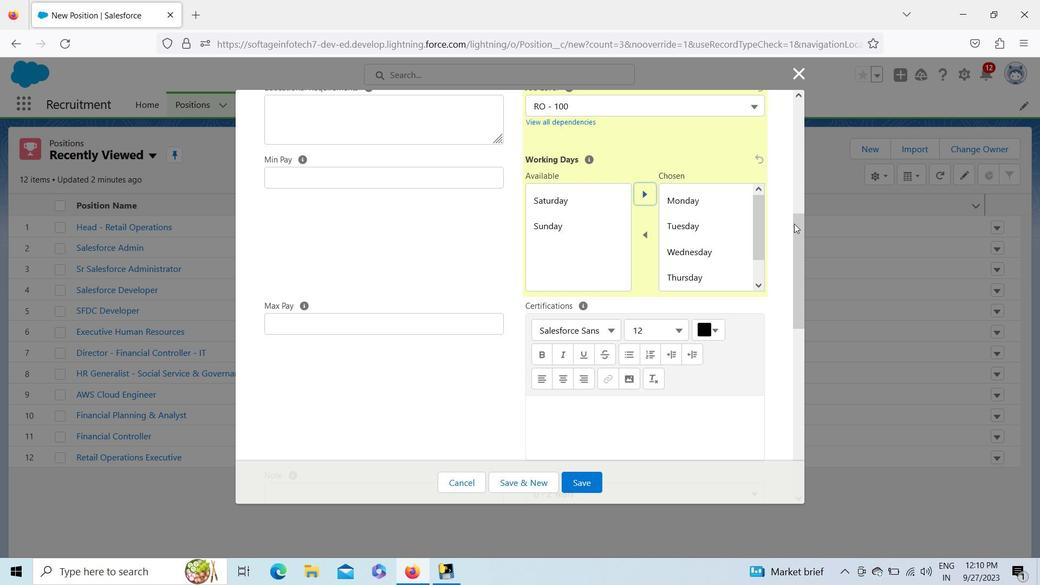 
Action: Mouse pressed left at (795, 226)
Screenshot: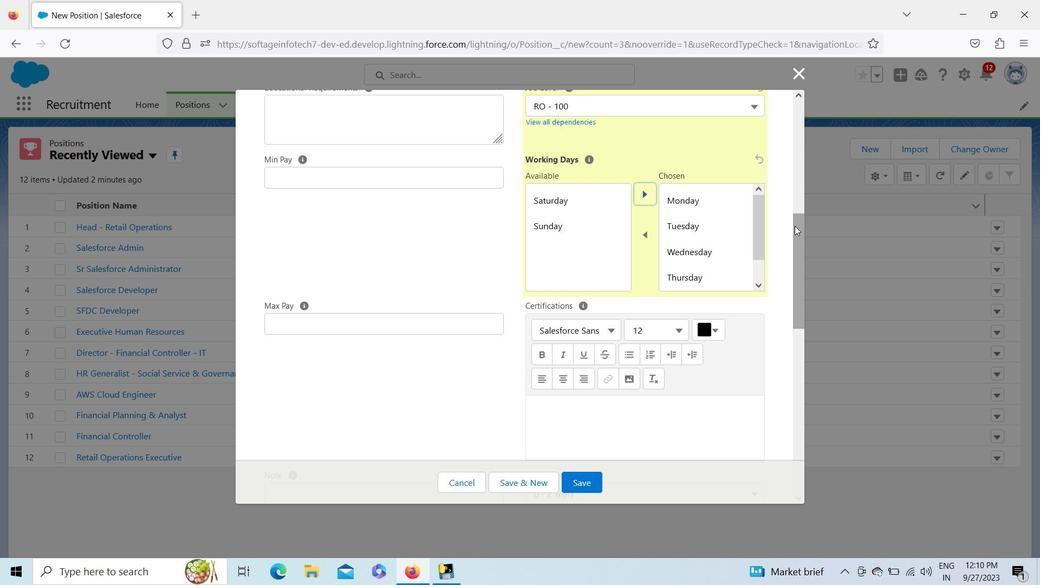 
Action: Mouse moved to (422, 118)
Screenshot: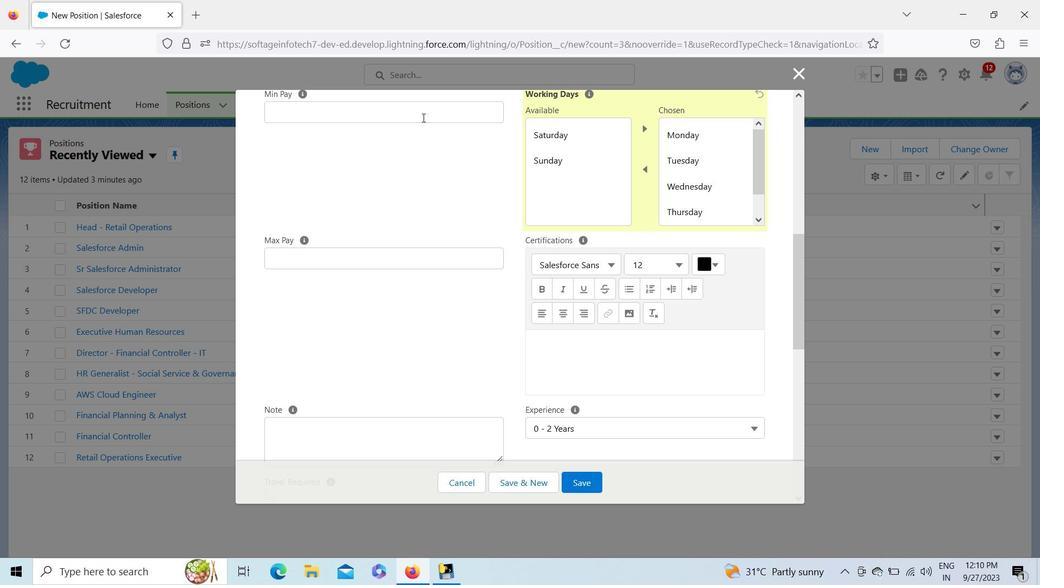 
Action: Mouse pressed left at (422, 118)
Screenshot: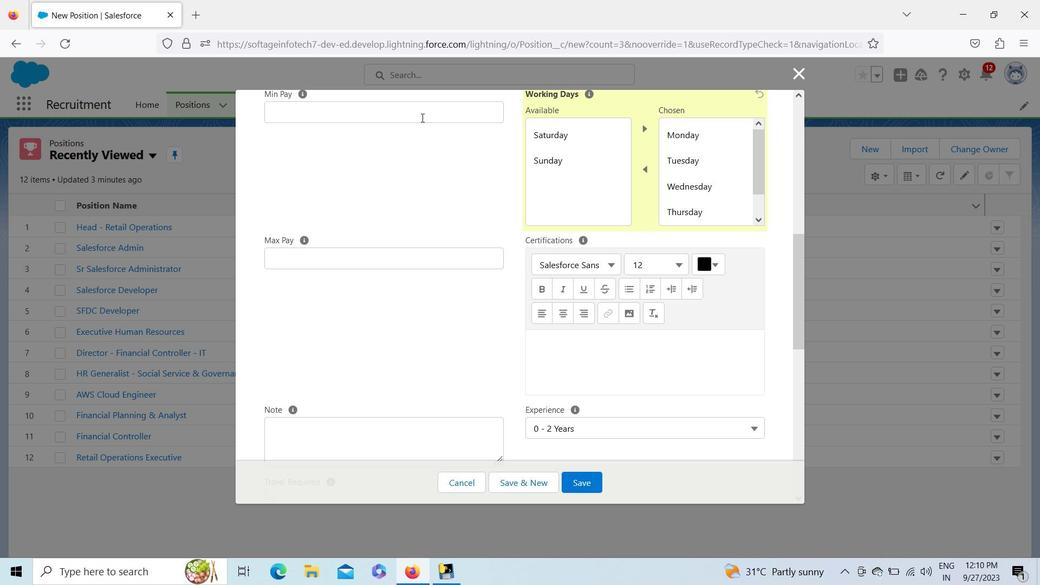 
Action: Key pressed 450000<Key.tab>
Screenshot: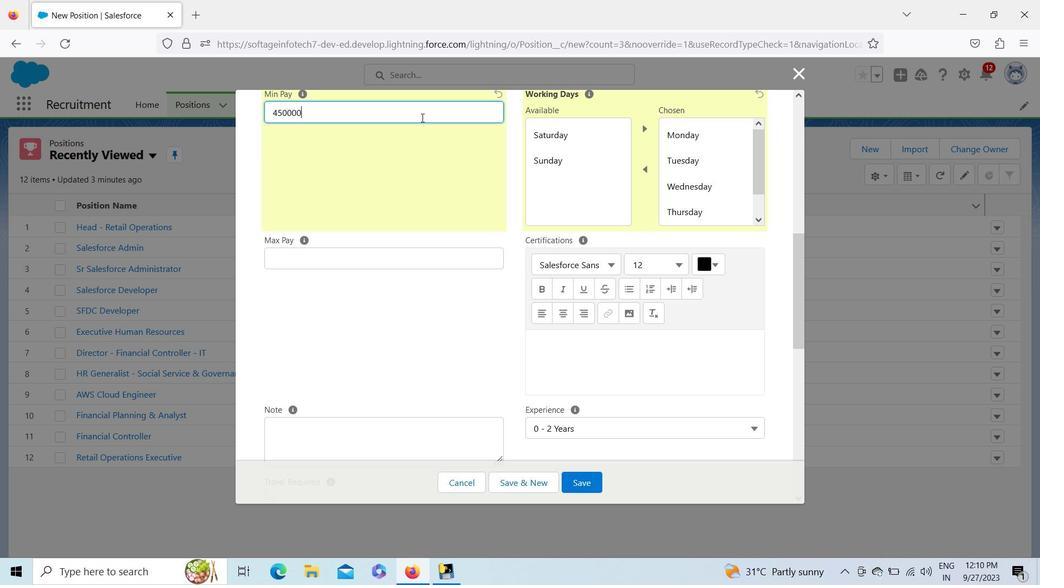
Action: Mouse moved to (794, 199)
Screenshot: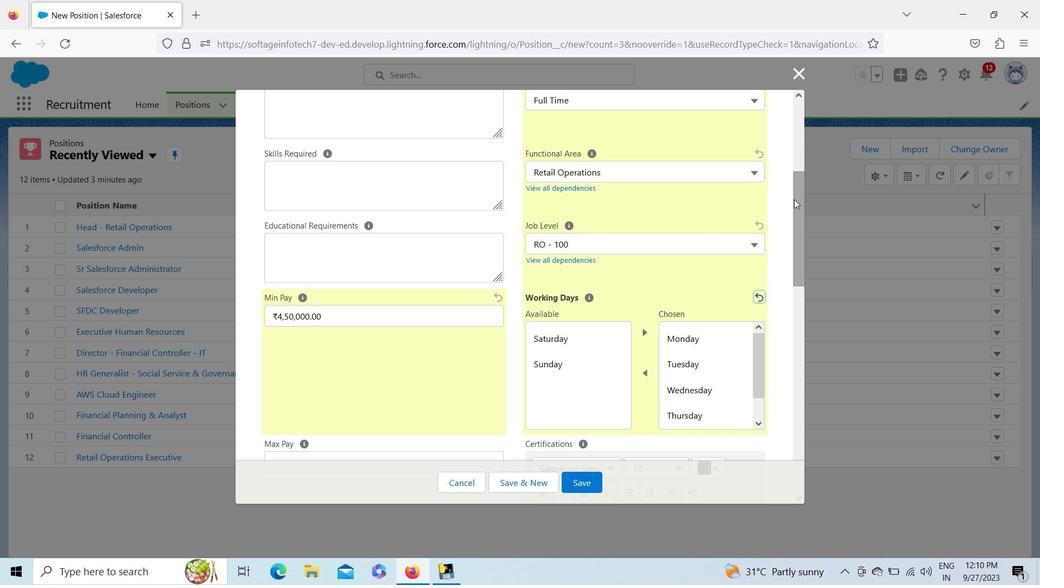 
Action: Mouse pressed left at (794, 199)
Screenshot: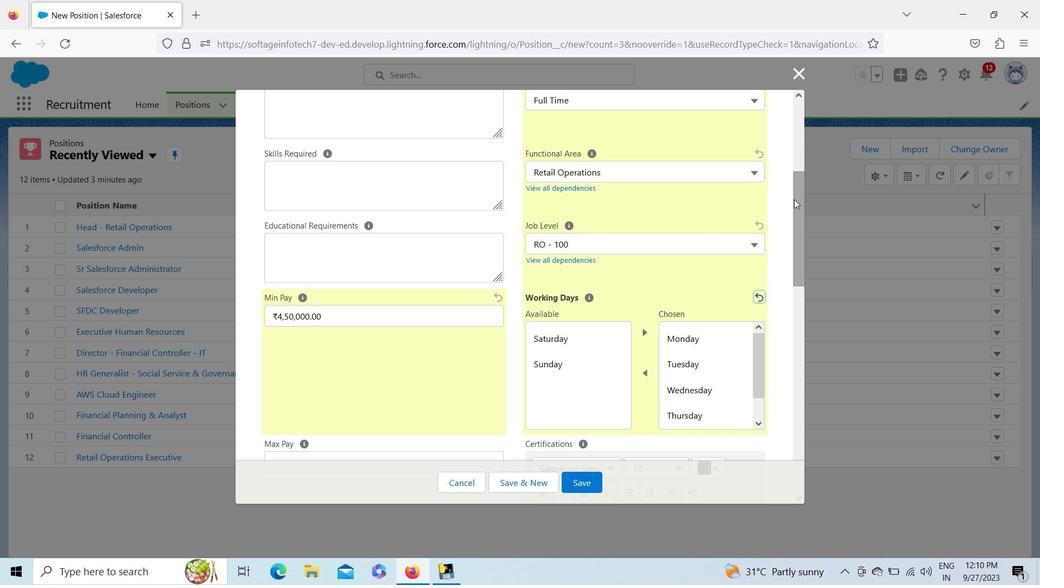 
Action: Mouse moved to (418, 341)
Screenshot: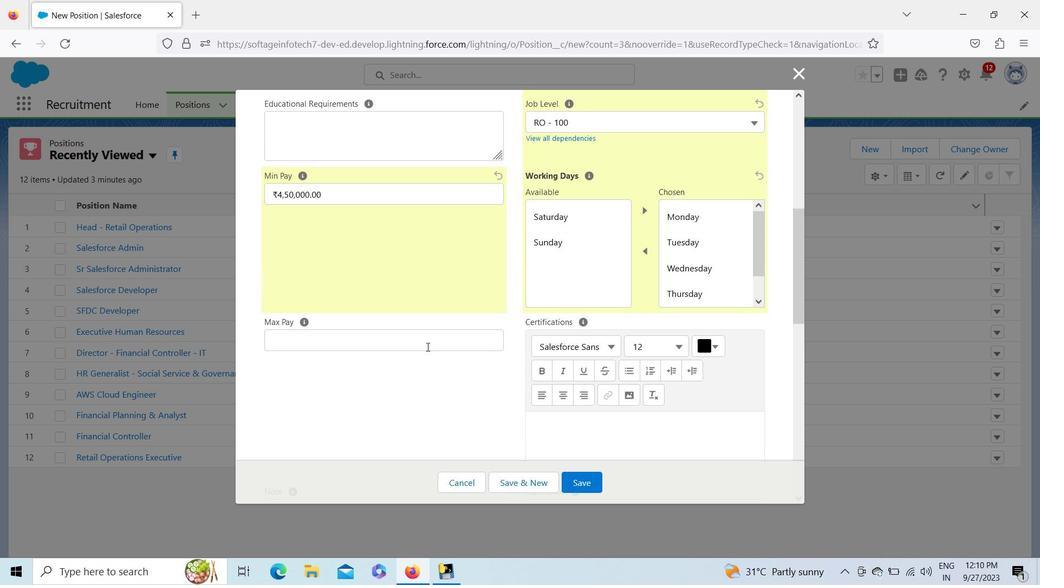 
Action: Mouse pressed left at (418, 341)
Screenshot: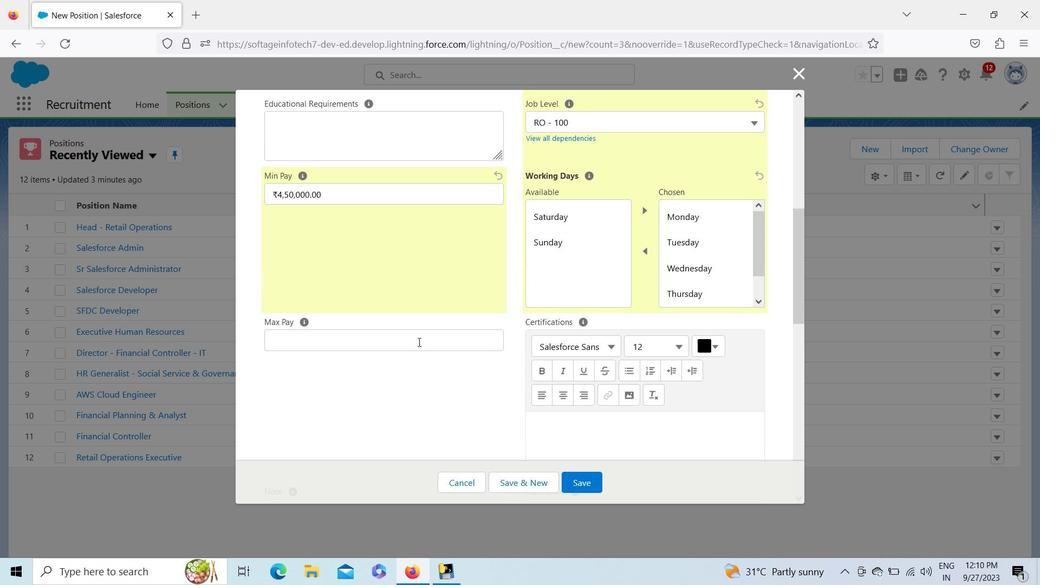
Action: Key pressed 550000
Screenshot: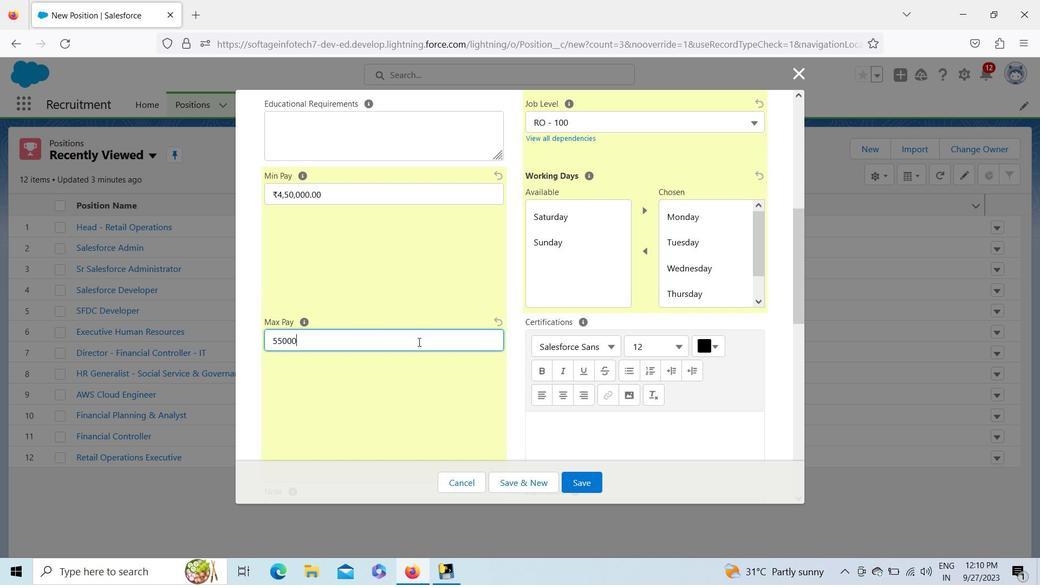 
Action: Mouse moved to (463, 378)
Screenshot: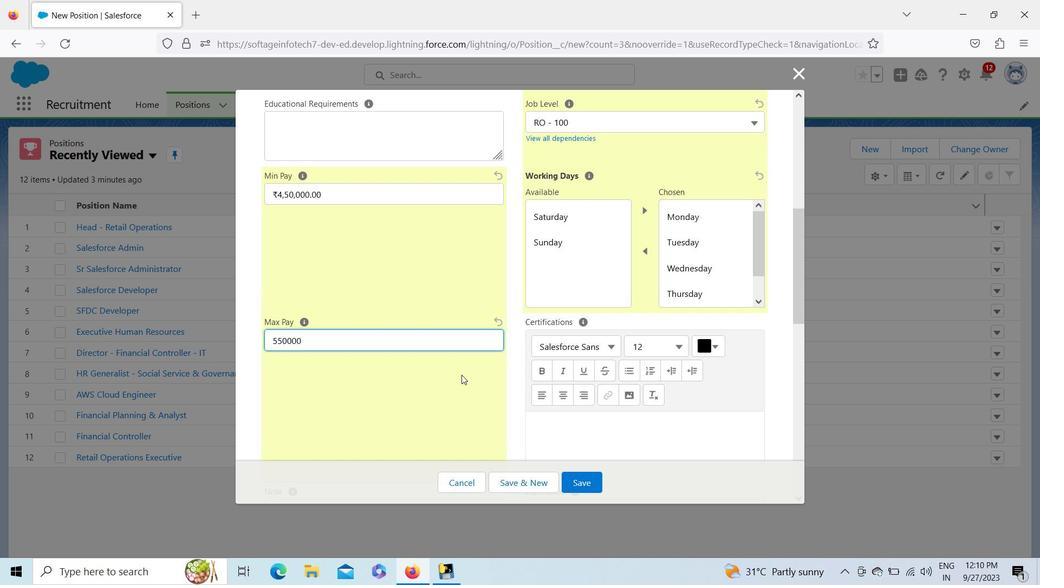 
Action: Mouse pressed left at (463, 378)
Screenshot: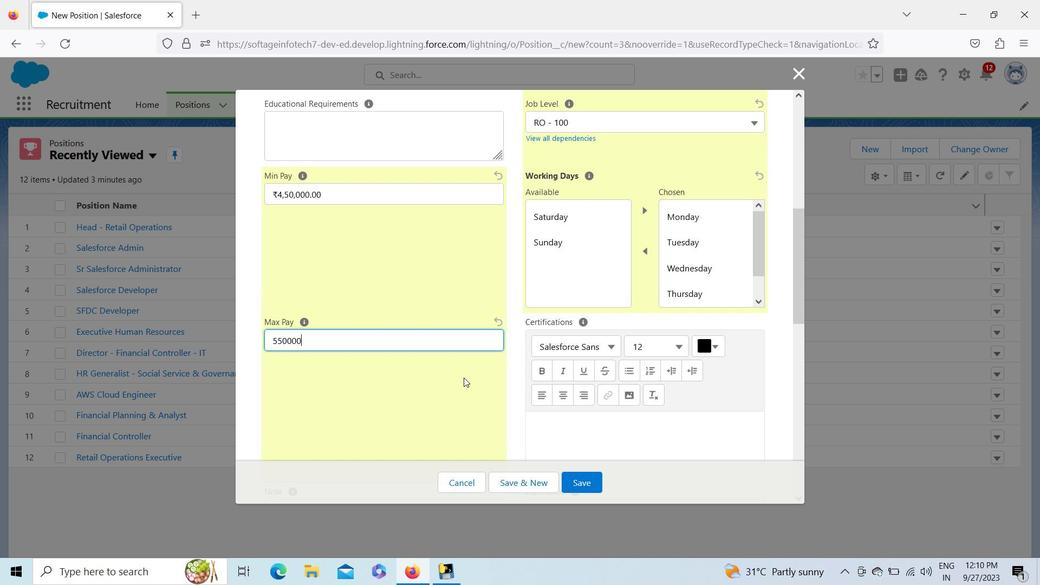 
Action: Mouse moved to (795, 217)
Screenshot: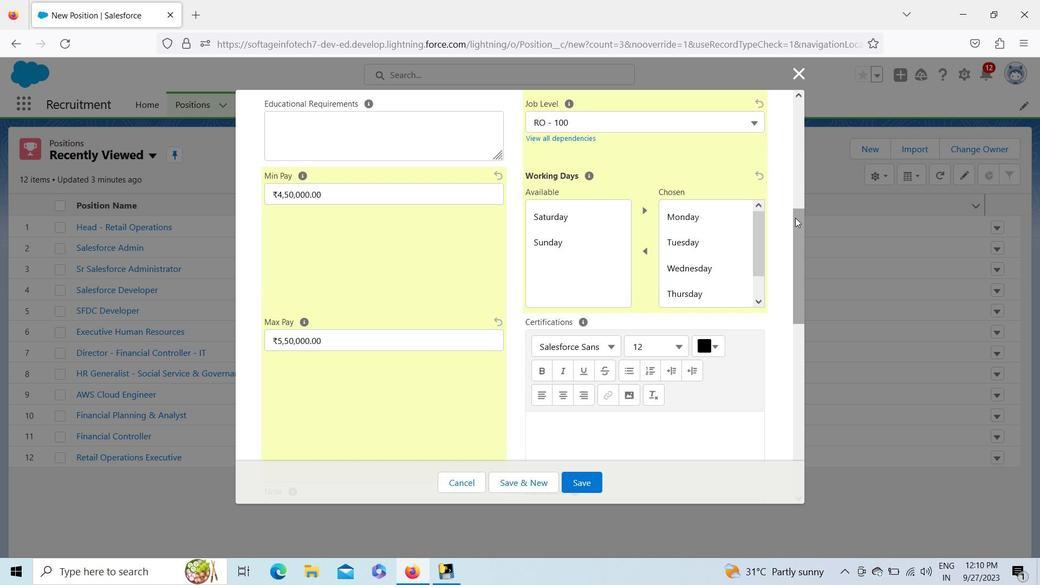 
Action: Mouse pressed left at (795, 217)
Screenshot: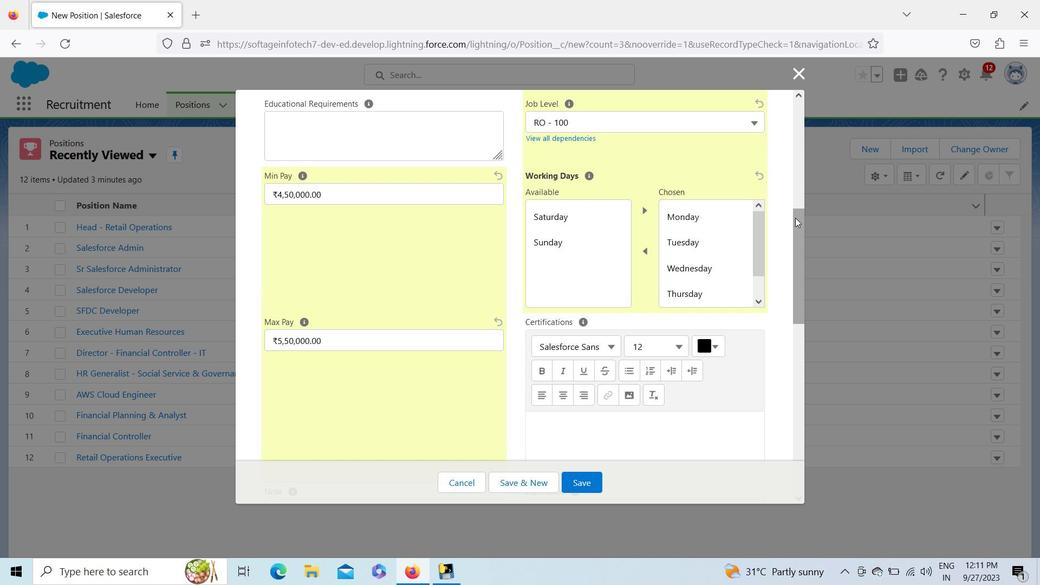 
Action: Mouse moved to (265, 270)
Screenshot: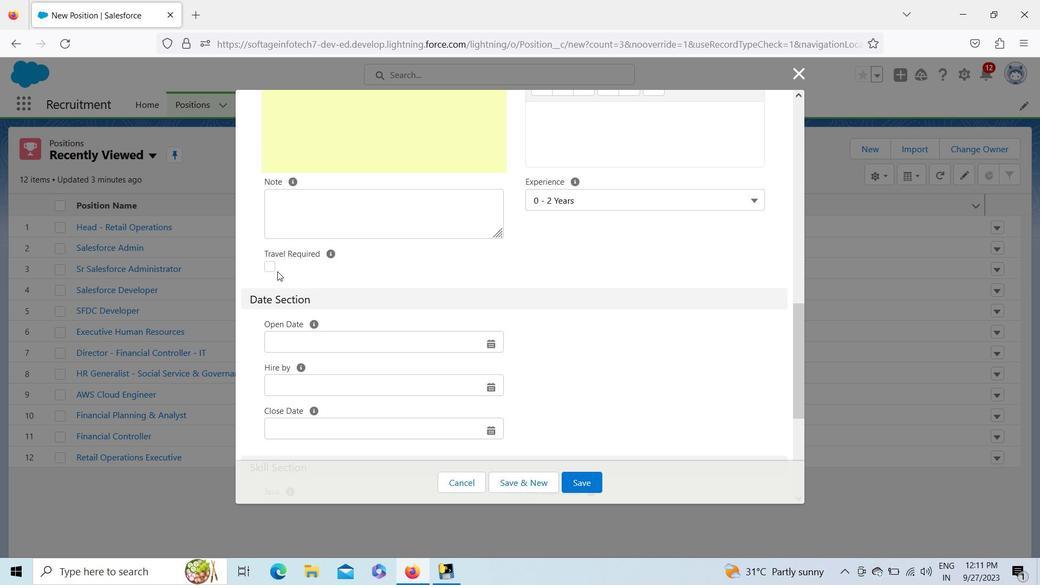 
Action: Mouse pressed left at (265, 270)
Screenshot: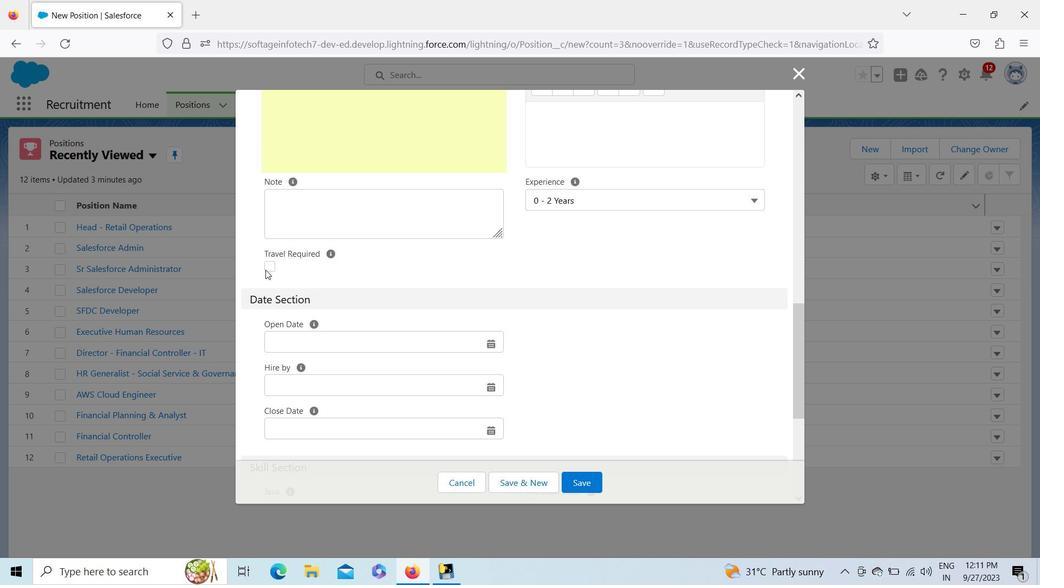 
Action: Mouse moved to (340, 195)
Screenshot: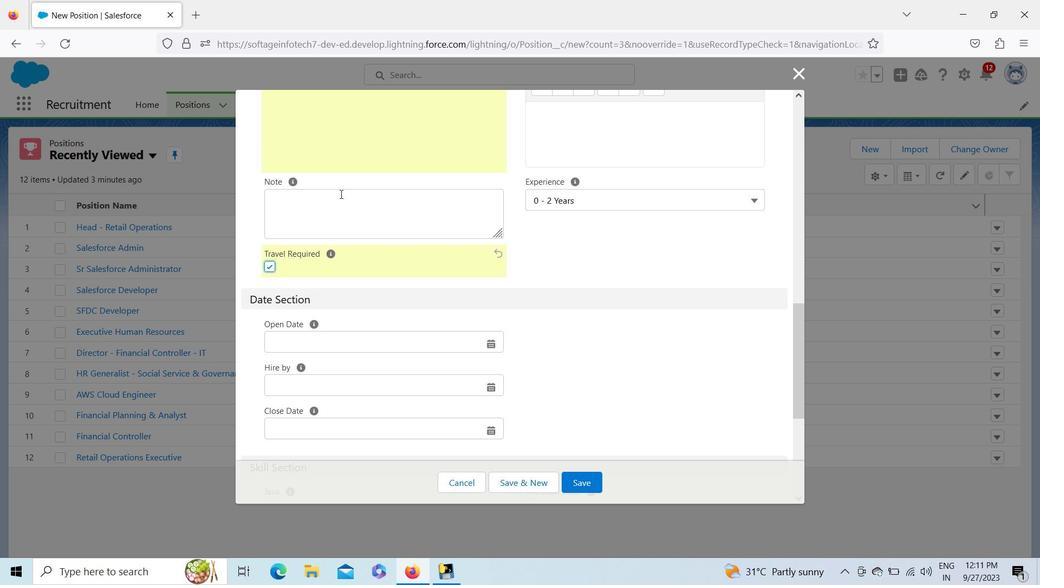 
Action: Mouse pressed left at (340, 195)
Screenshot: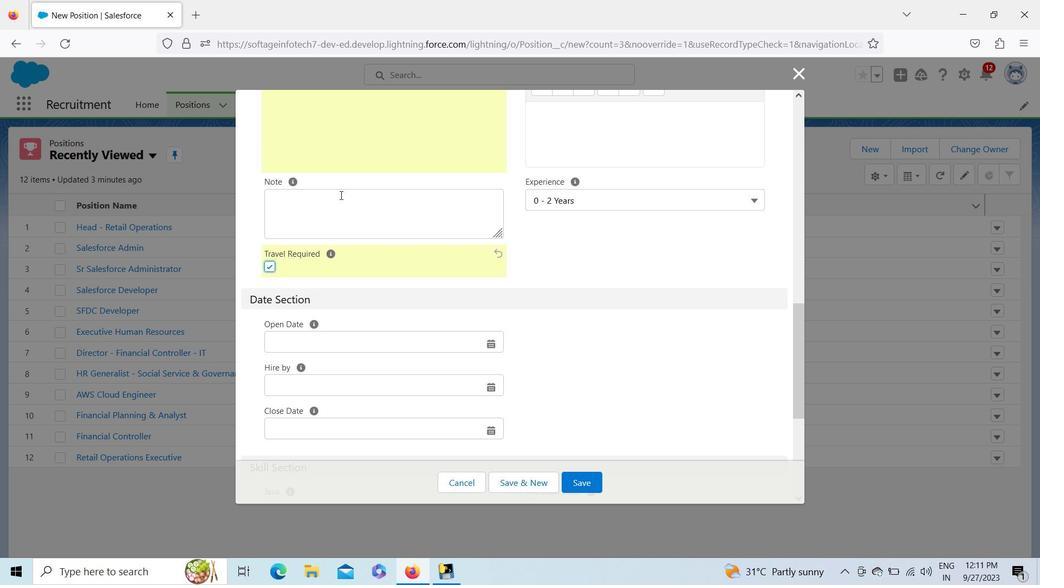 
Action: Key pressed <Key.shift>Above<Key.space><Key.shift>Mentioned<Key.space>
Screenshot: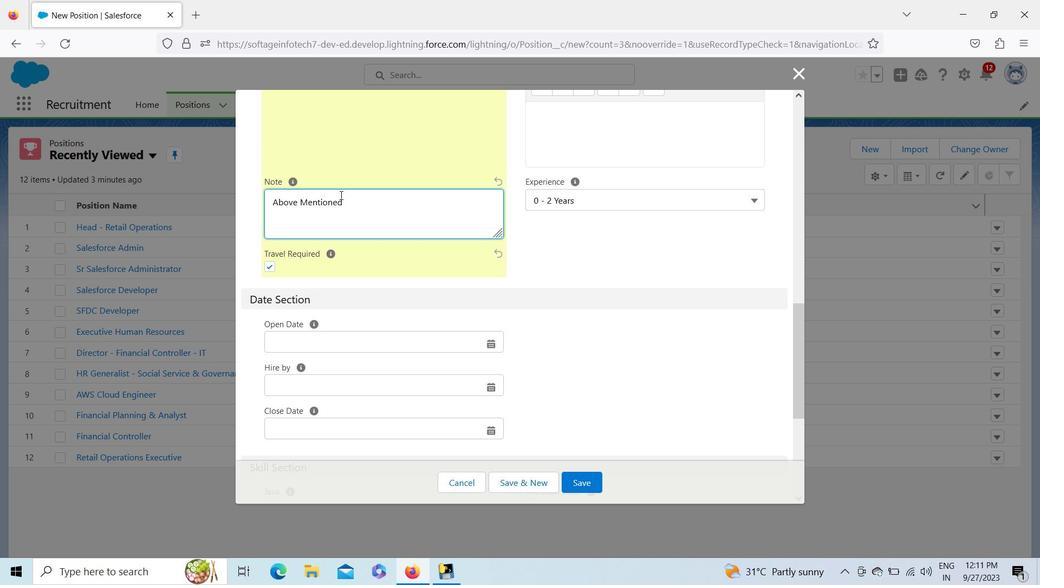 
Action: Mouse moved to (354, 214)
Screenshot: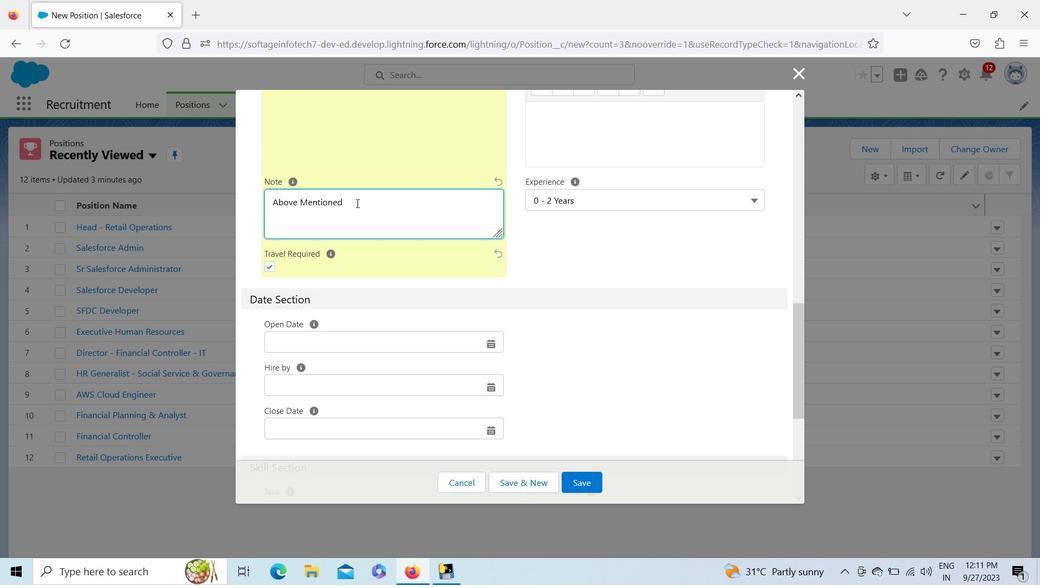 
Action: Key pressed <Key.shift>Salary<Key.space>is<Key.space>written<Key.space>after
Screenshot: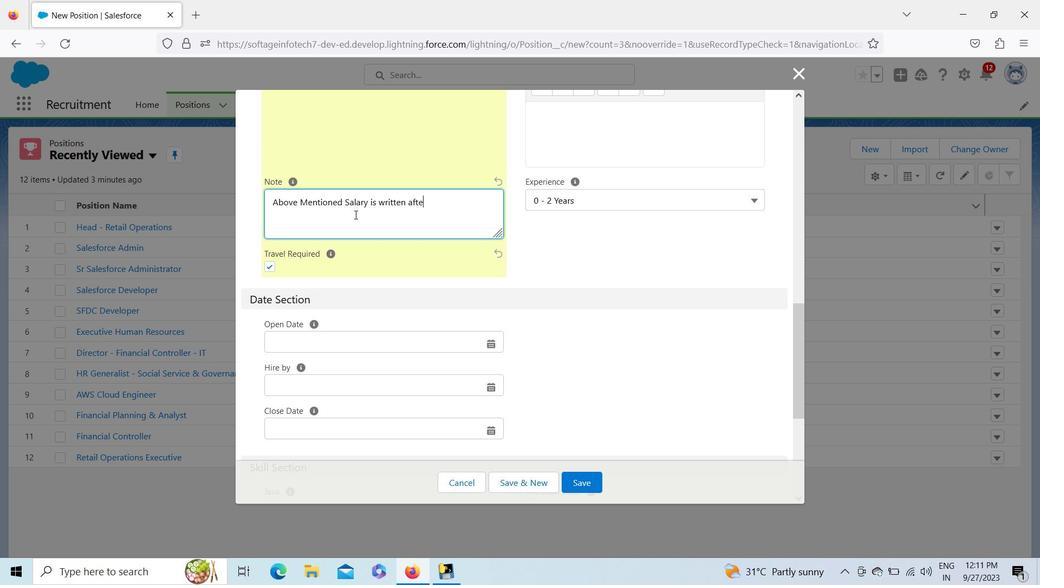 
Action: Mouse moved to (442, 125)
Screenshot: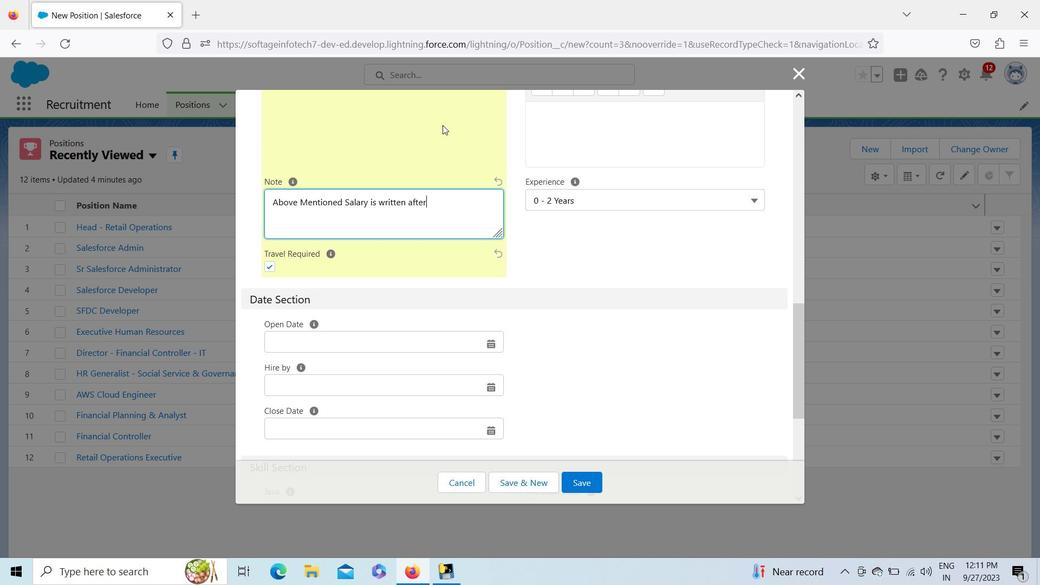 
Action: Mouse pressed left at (442, 125)
Screenshot: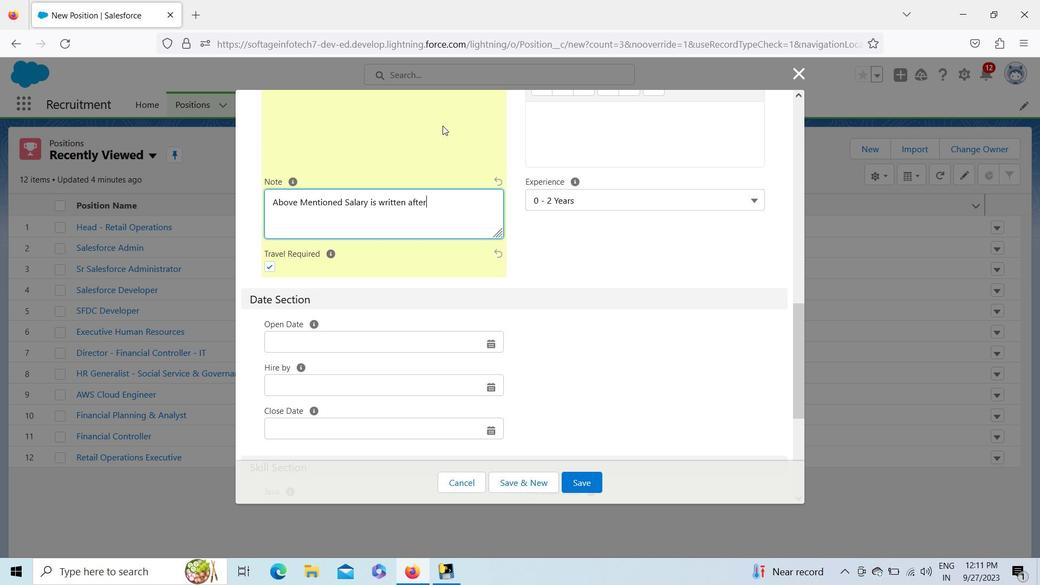 
Action: Mouse pressed left at (442, 125)
Screenshot: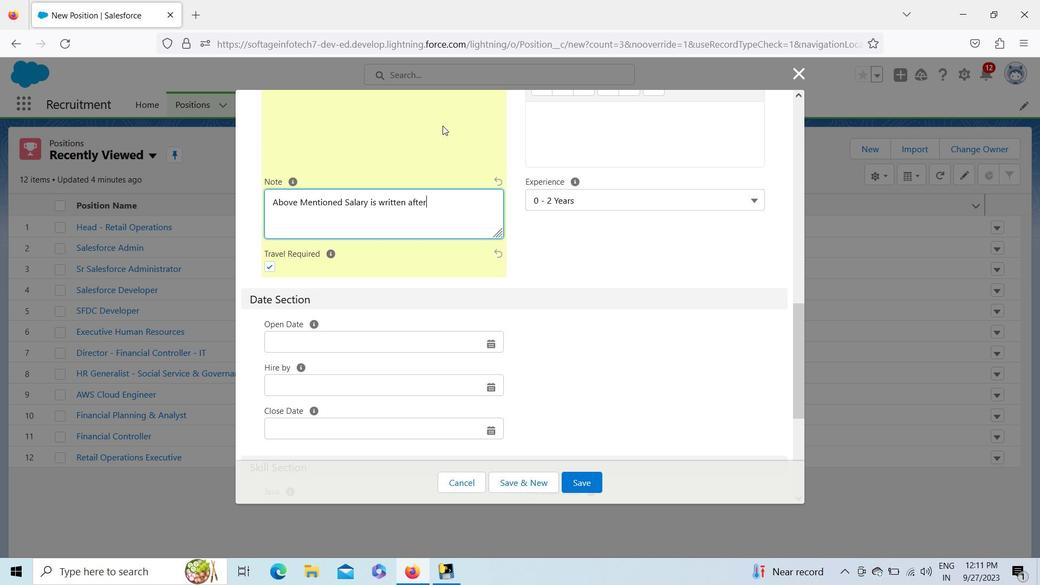 
Action: Mouse moved to (443, 160)
Screenshot: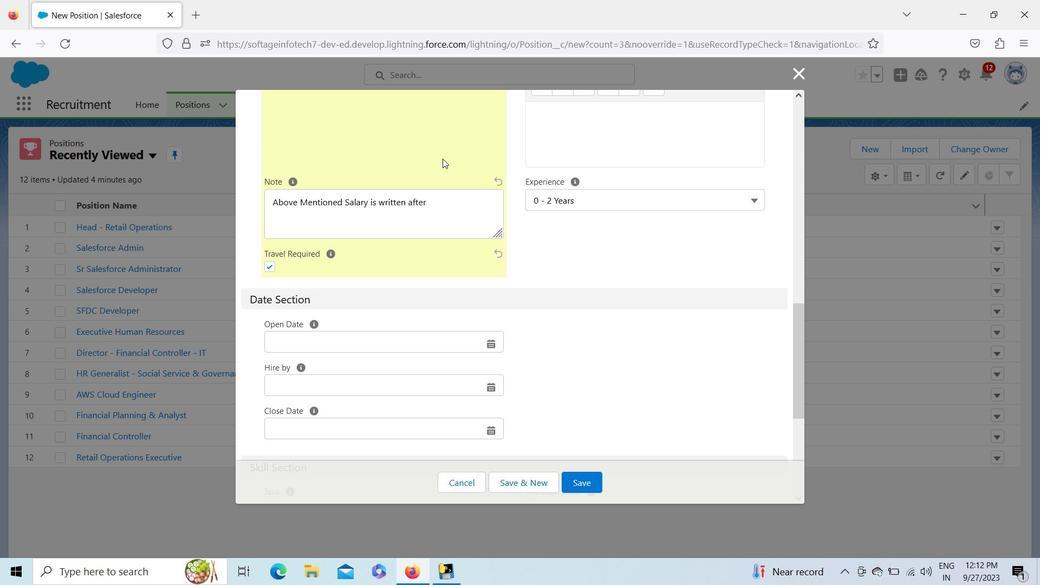 
Action: Key pressed <Key.down>
Screenshot: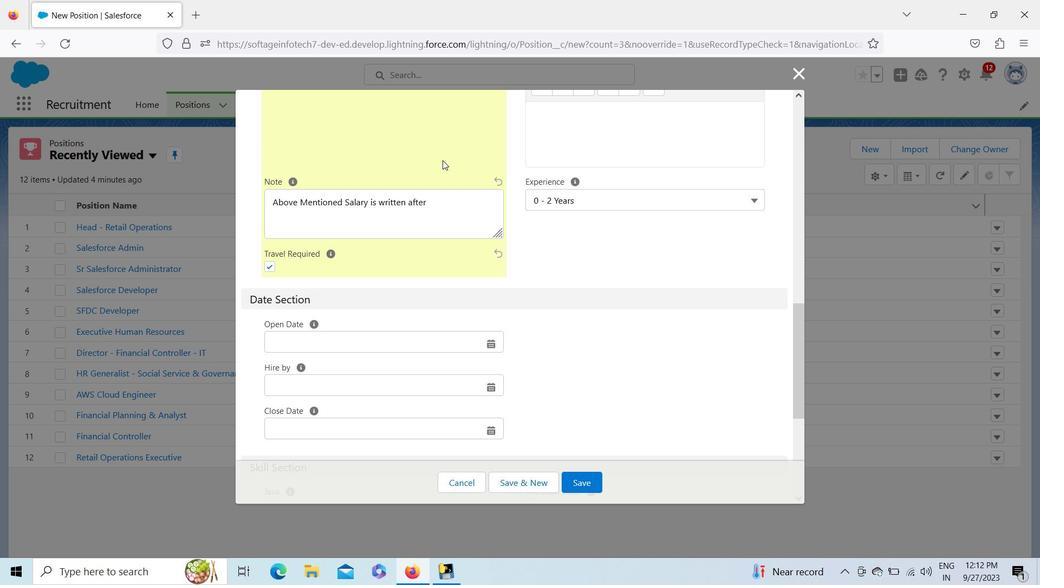 
Action: Mouse moved to (442, 211)
Screenshot: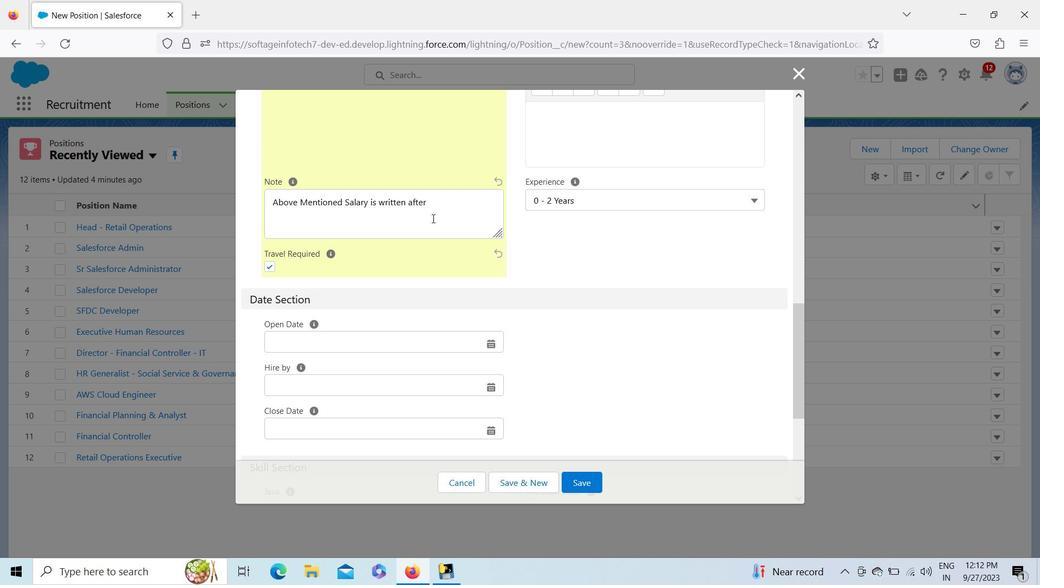 
Action: Mouse pressed left at (442, 211)
Screenshot: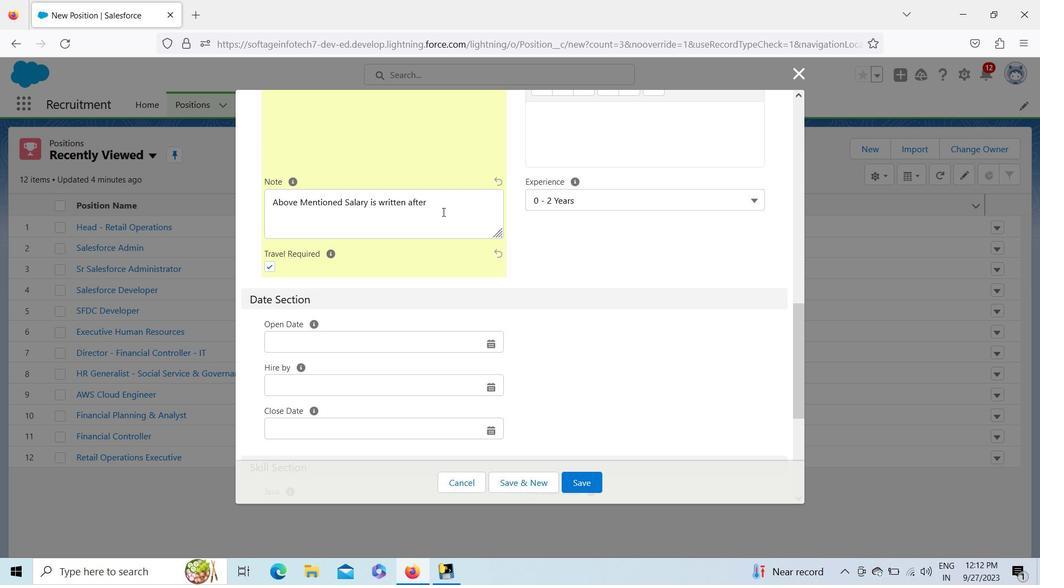 
Action: Key pressed <Key.space>converted<Key.space>into<Key.space><Key.shift>INR
Screenshot: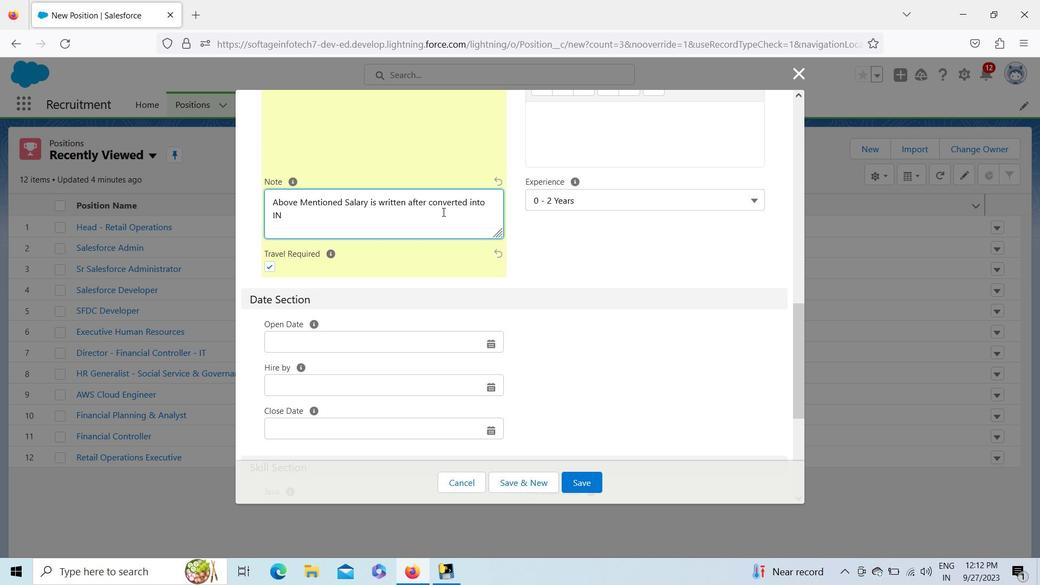 
Action: Mouse moved to (432, 340)
Screenshot: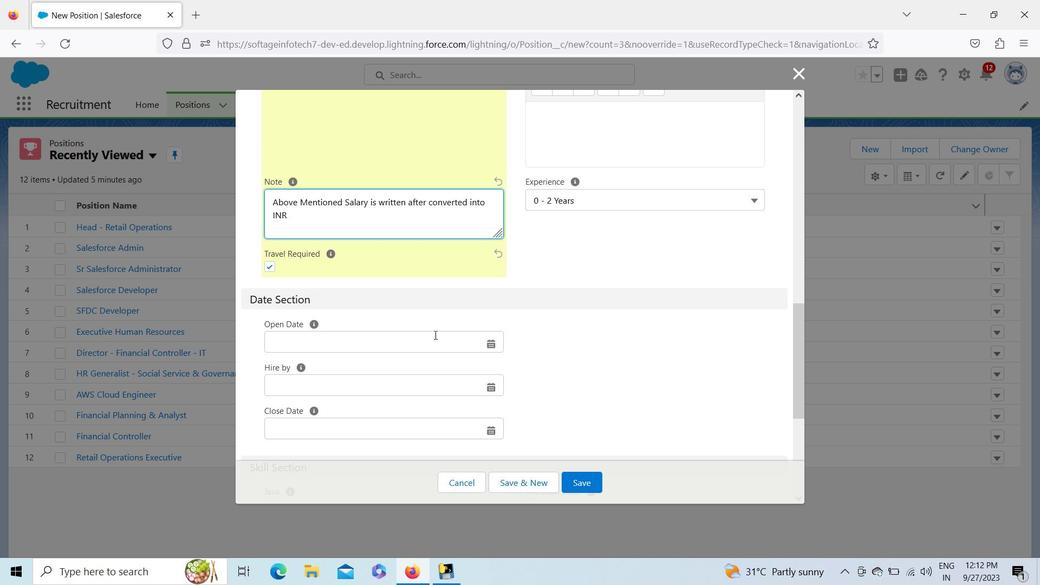 
Action: Mouse pressed left at (432, 340)
Screenshot: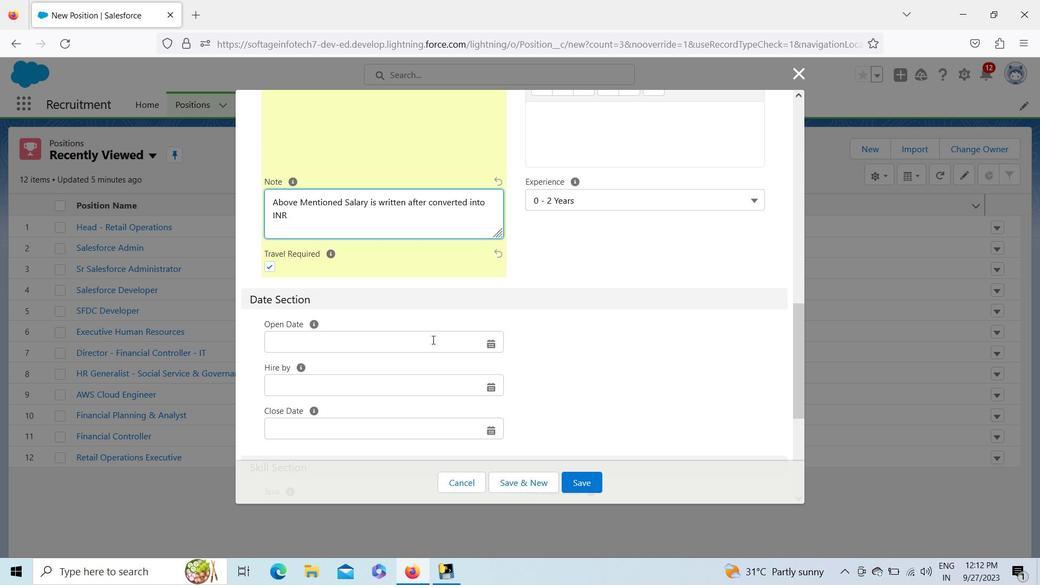 
Action: Mouse moved to (328, 109)
Screenshot: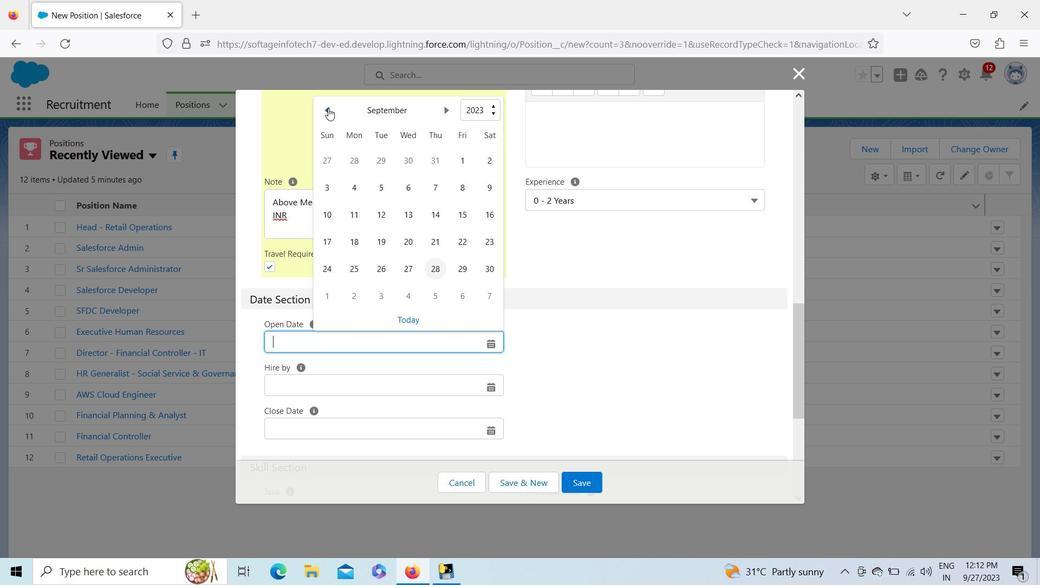 
Action: Mouse pressed left at (328, 109)
Screenshot: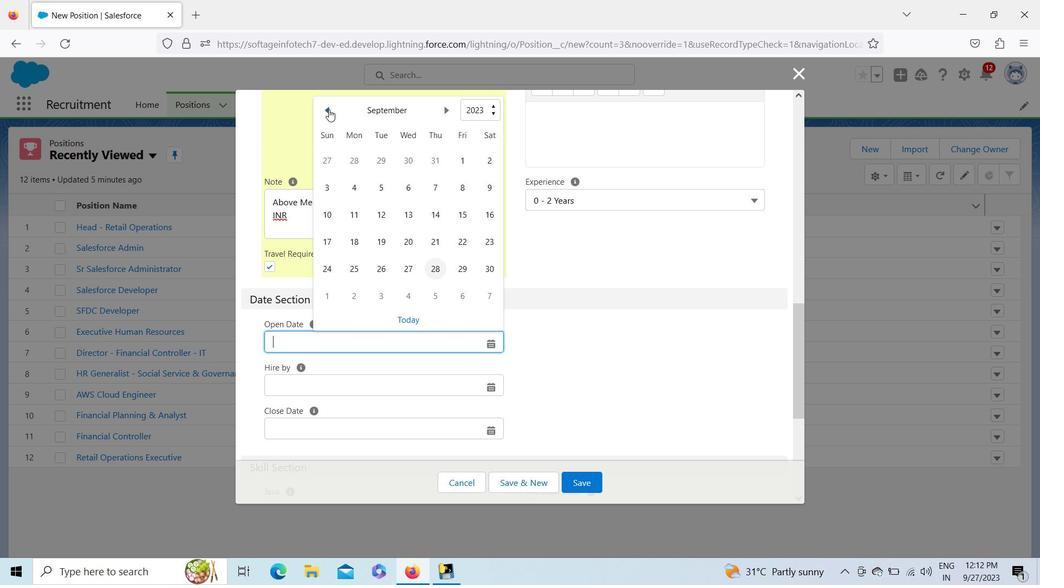 
Action: Mouse moved to (380, 158)
Screenshot: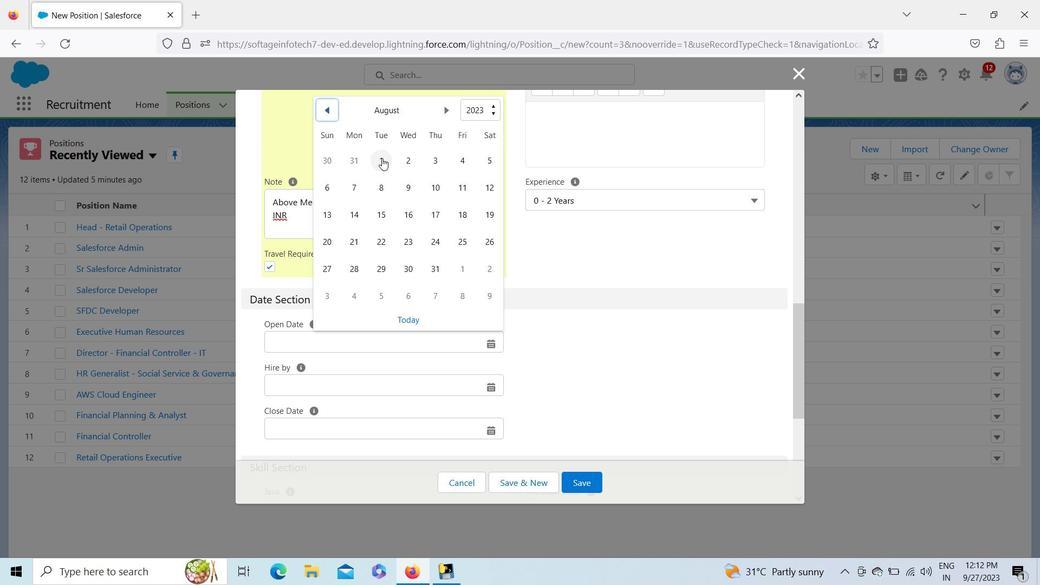 
Action: Mouse pressed left at (380, 158)
Screenshot: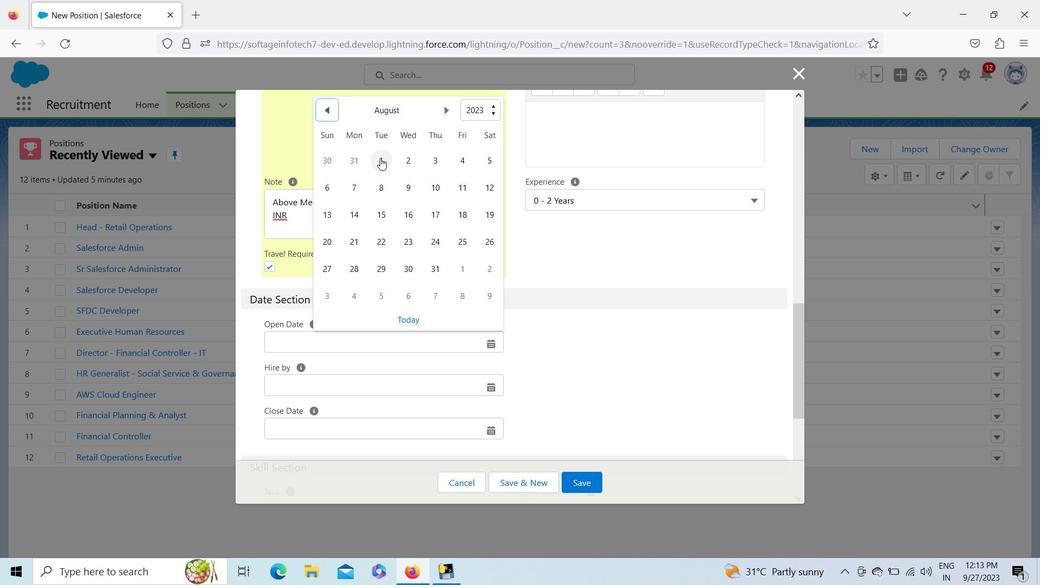 
Action: Mouse moved to (302, 377)
Screenshot: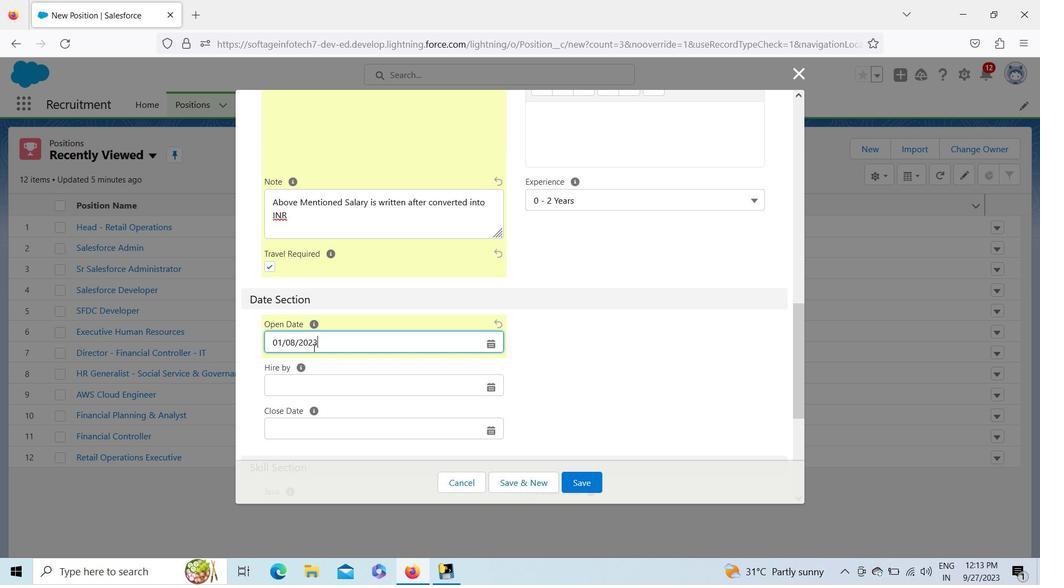 
Action: Mouse pressed left at (302, 377)
Screenshot: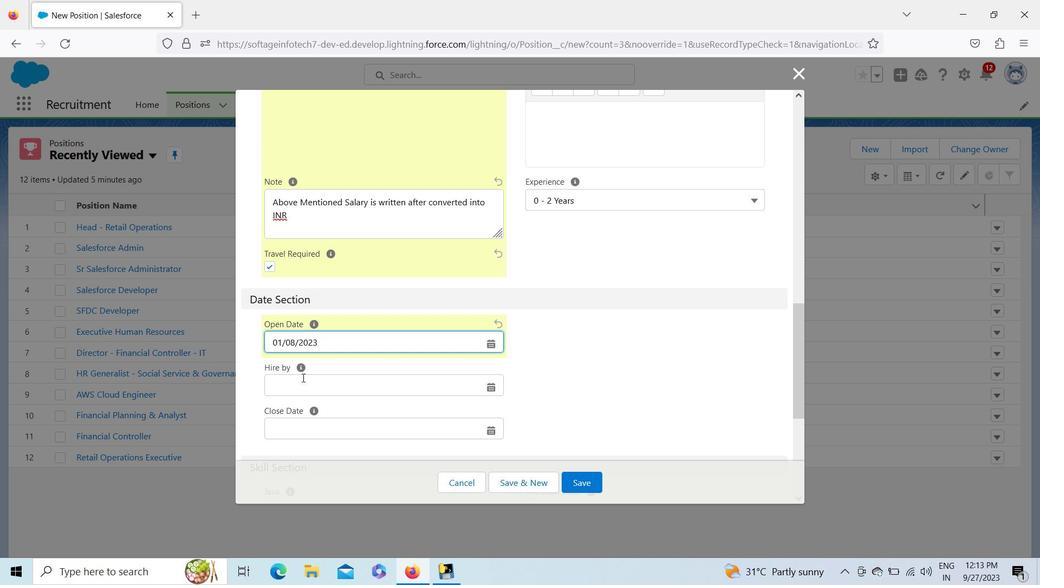 
Action: Mouse moved to (328, 154)
Screenshot: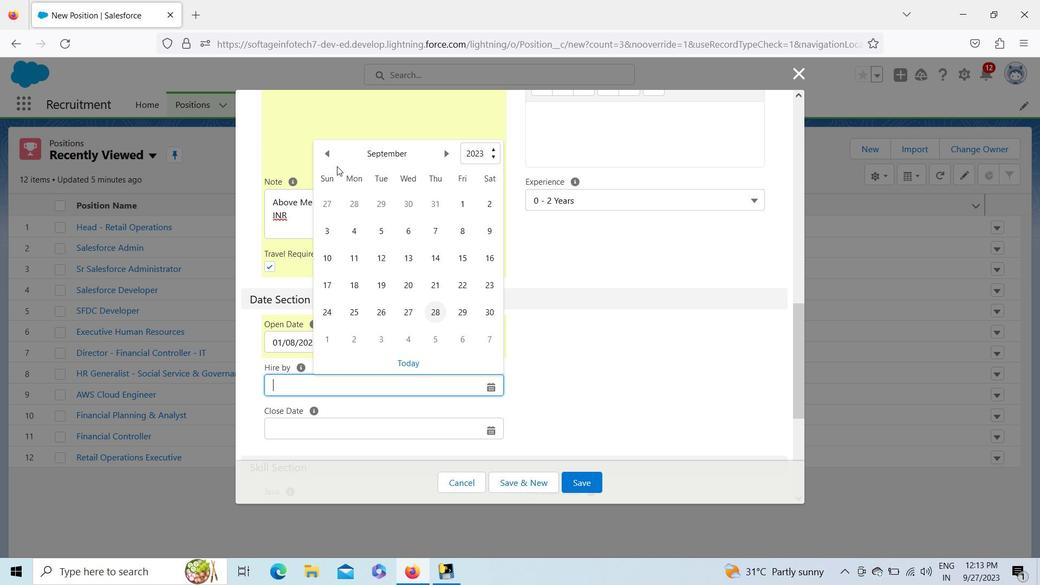 
Action: Mouse pressed left at (328, 154)
Screenshot: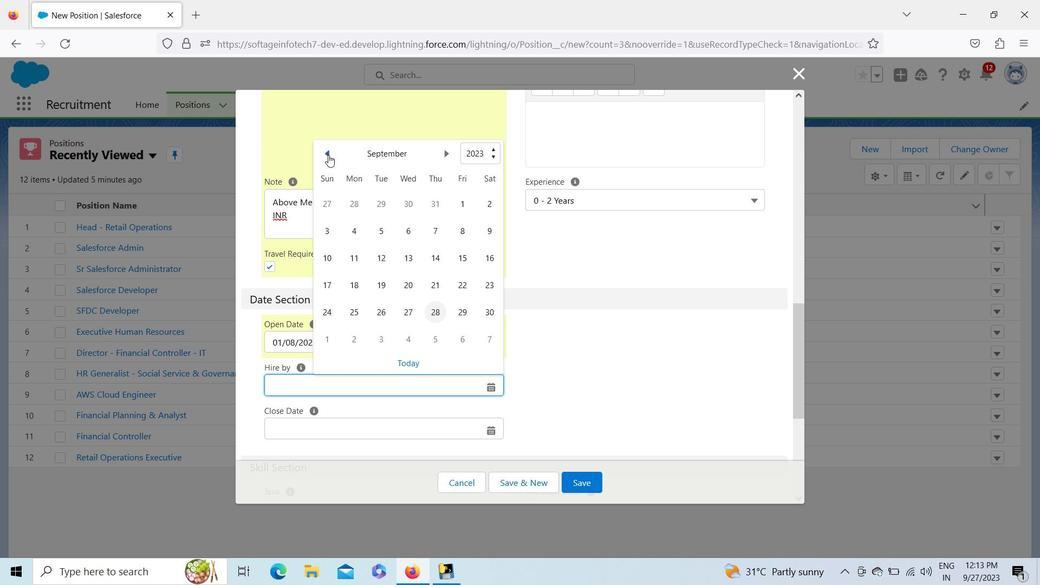 
Action: Mouse moved to (409, 308)
Screenshot: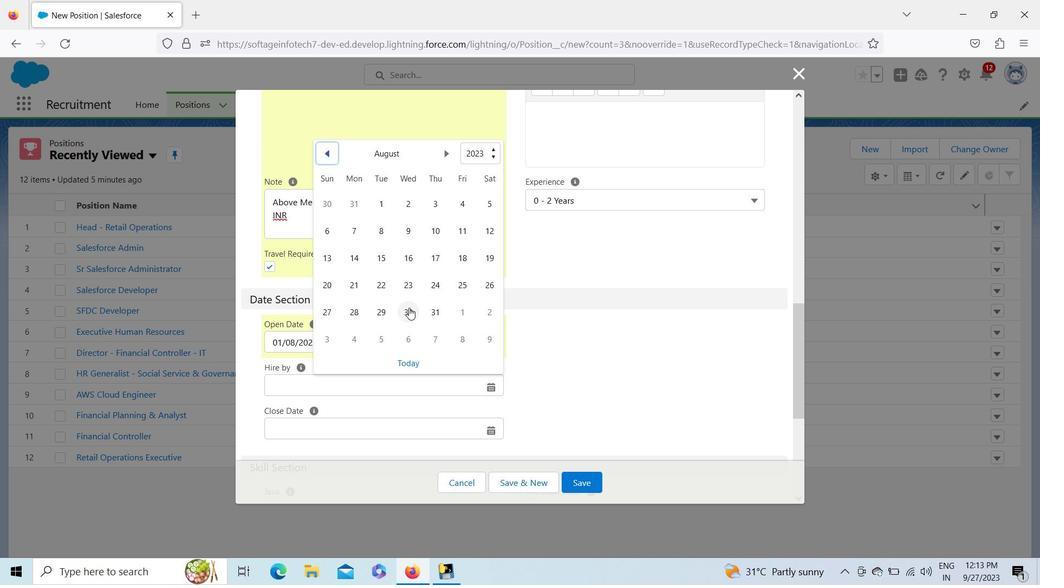 
Action: Mouse pressed left at (409, 308)
Screenshot: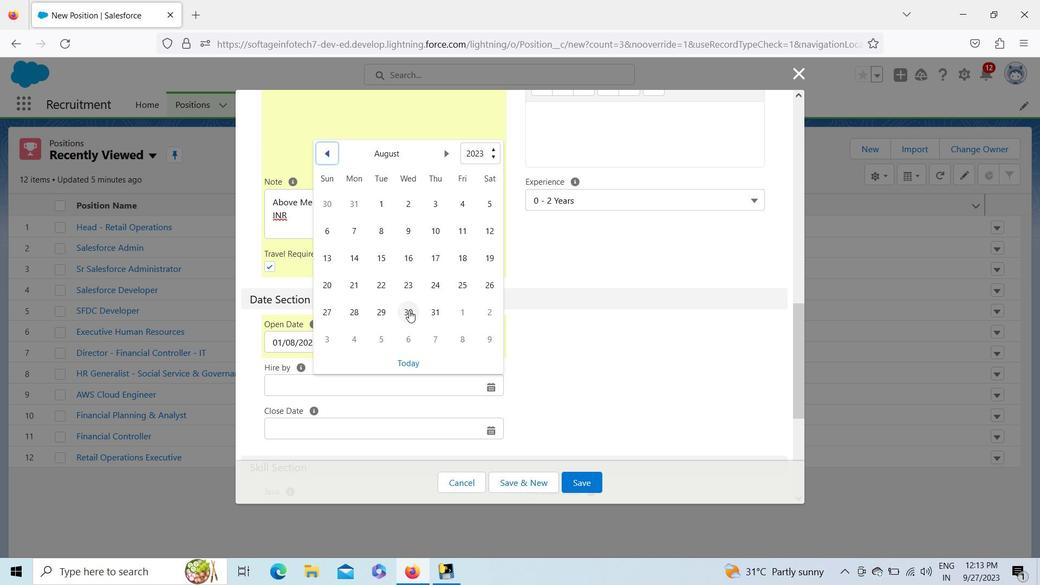 
Action: Mouse moved to (305, 425)
Screenshot: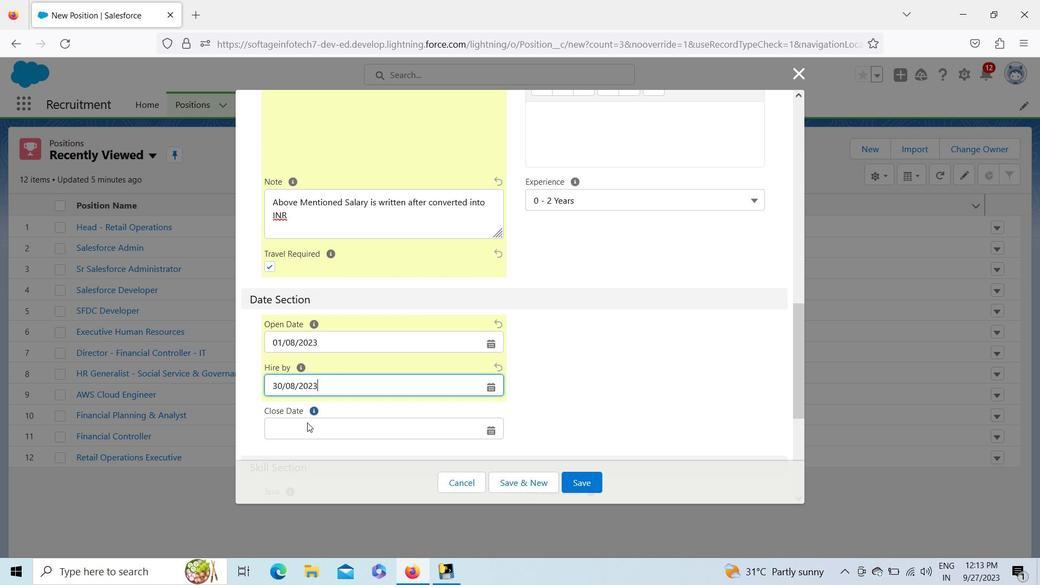 
Action: Mouse pressed left at (305, 425)
Screenshot: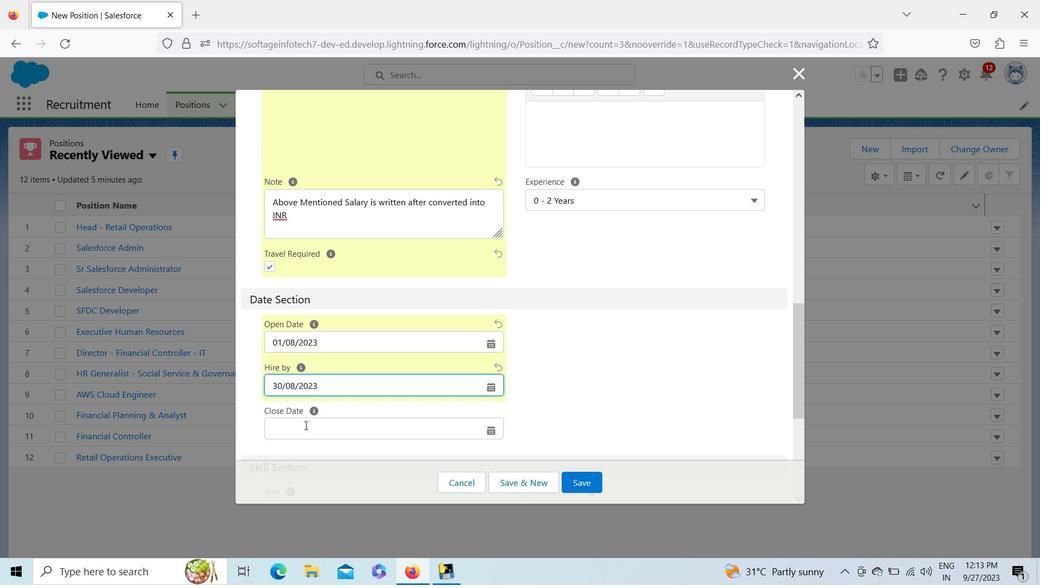 
Action: Mouse moved to (334, 303)
Screenshot: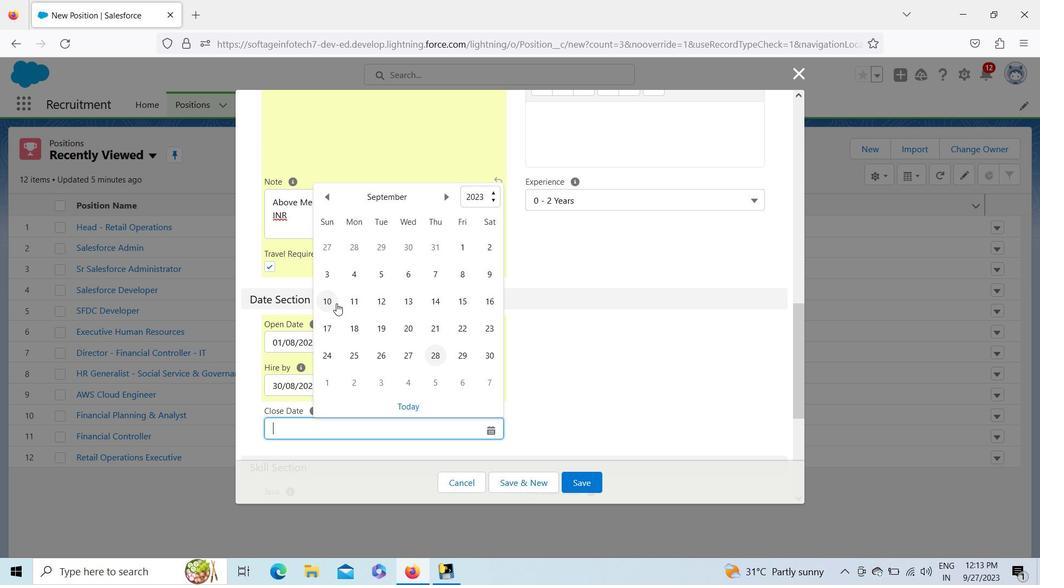 
Action: Mouse pressed left at (334, 303)
Screenshot: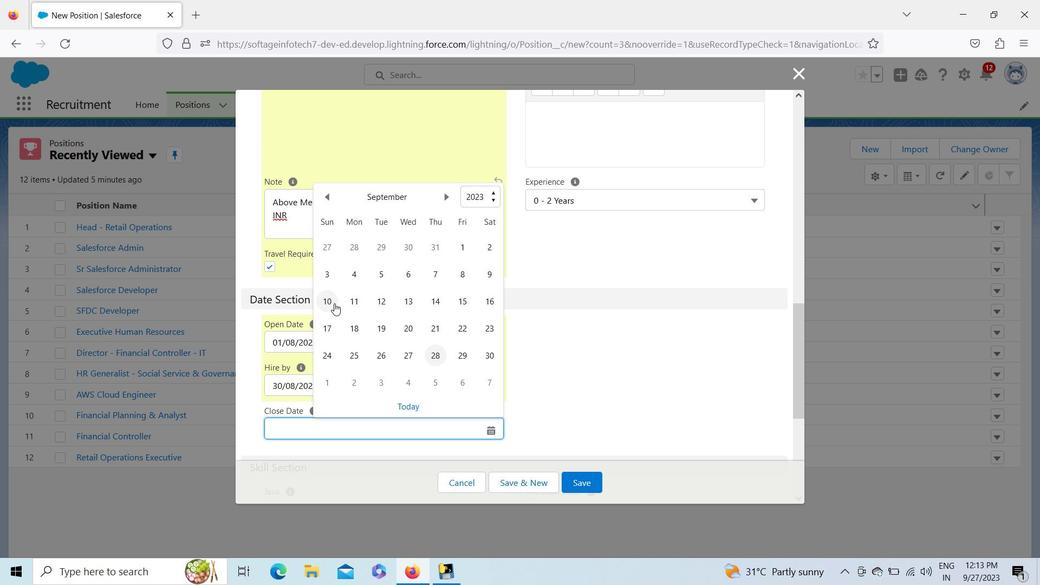 
Action: Mouse moved to (803, 383)
Screenshot: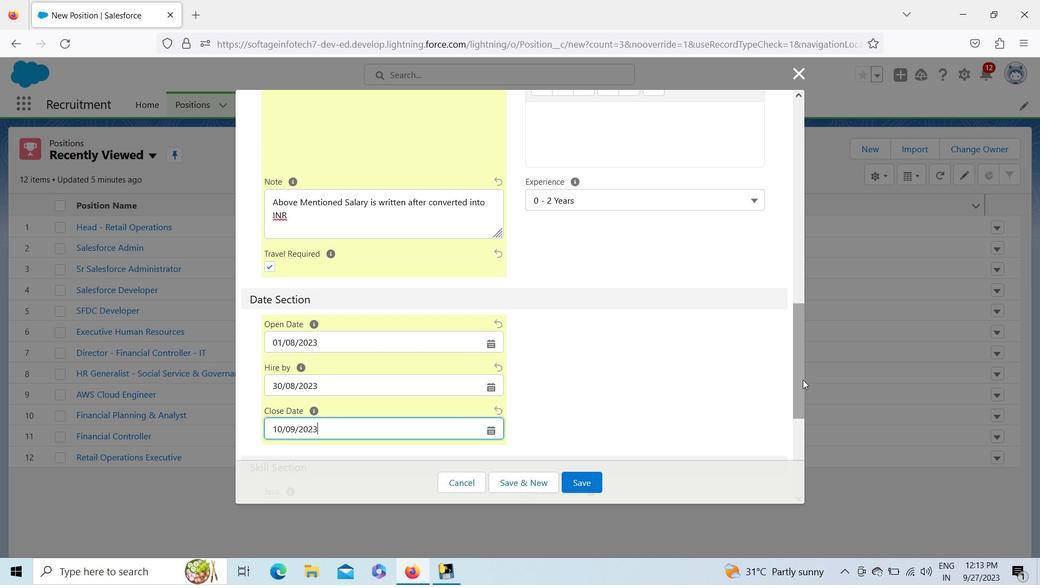 
Action: Mouse pressed left at (803, 383)
Screenshot: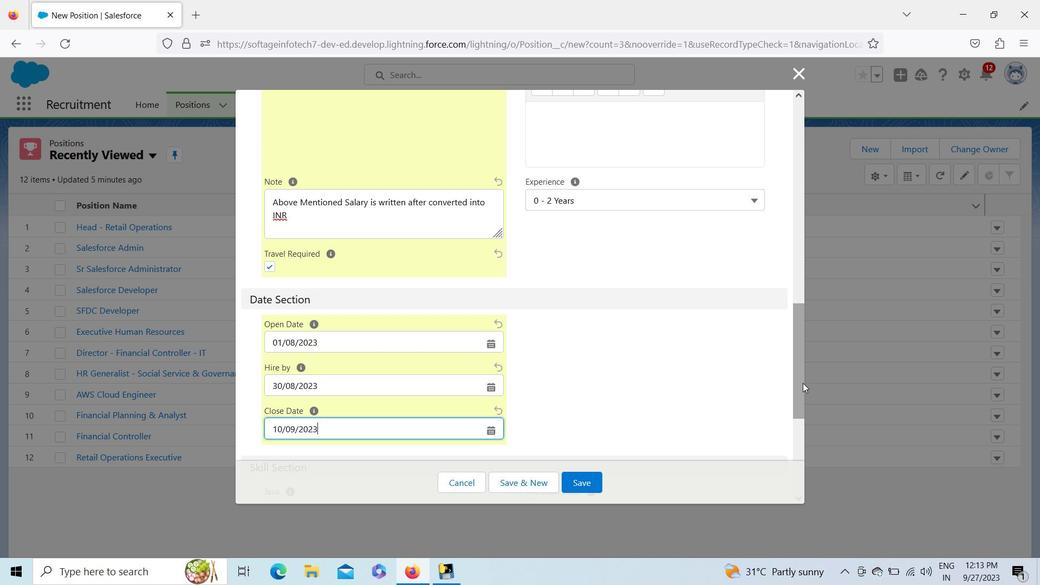 
Action: Mouse moved to (803, 383)
Screenshot: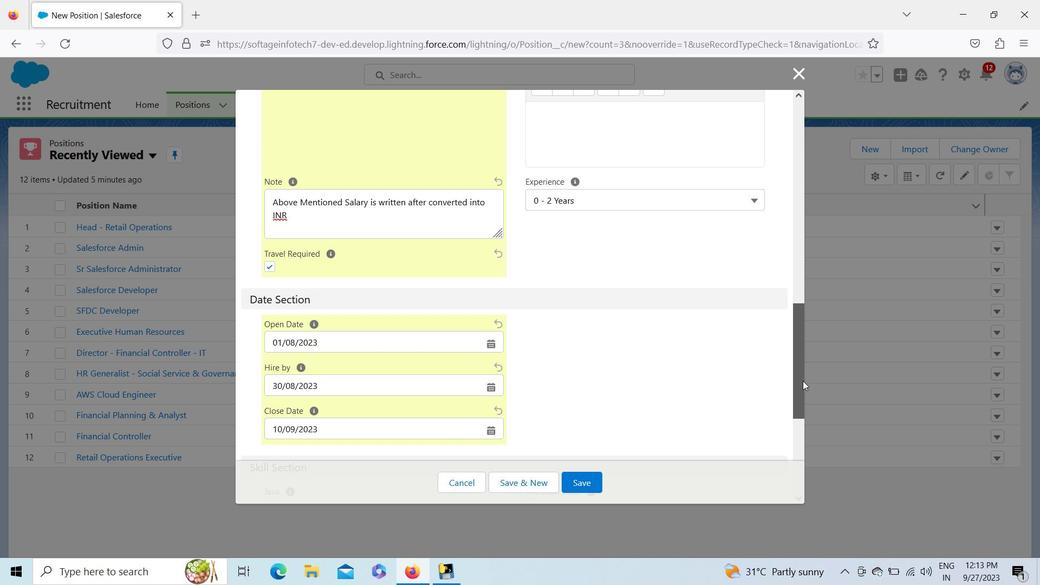 
Action: Mouse pressed left at (803, 383)
Screenshot: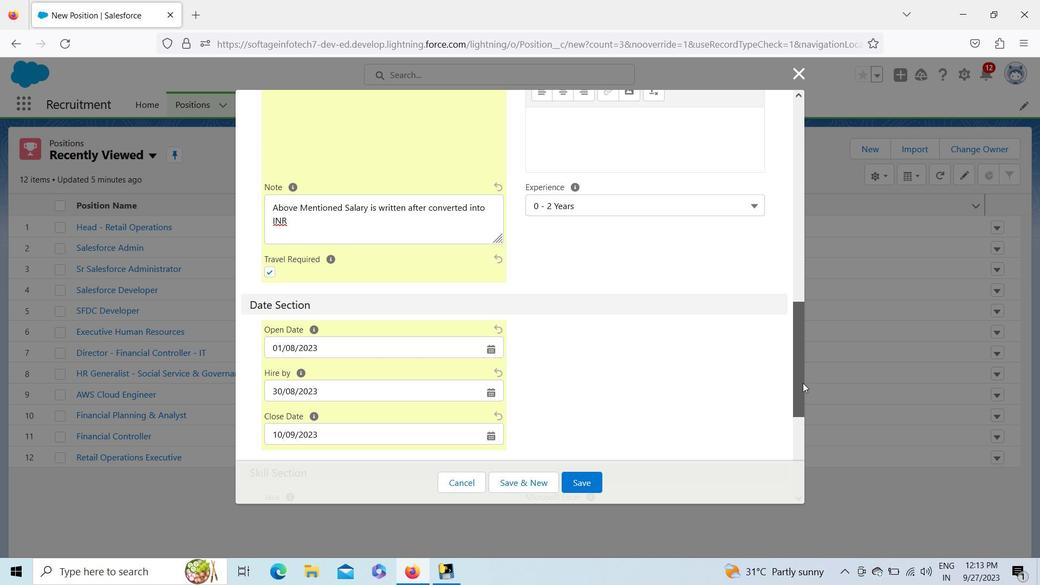 
Action: Mouse moved to (801, 390)
Screenshot: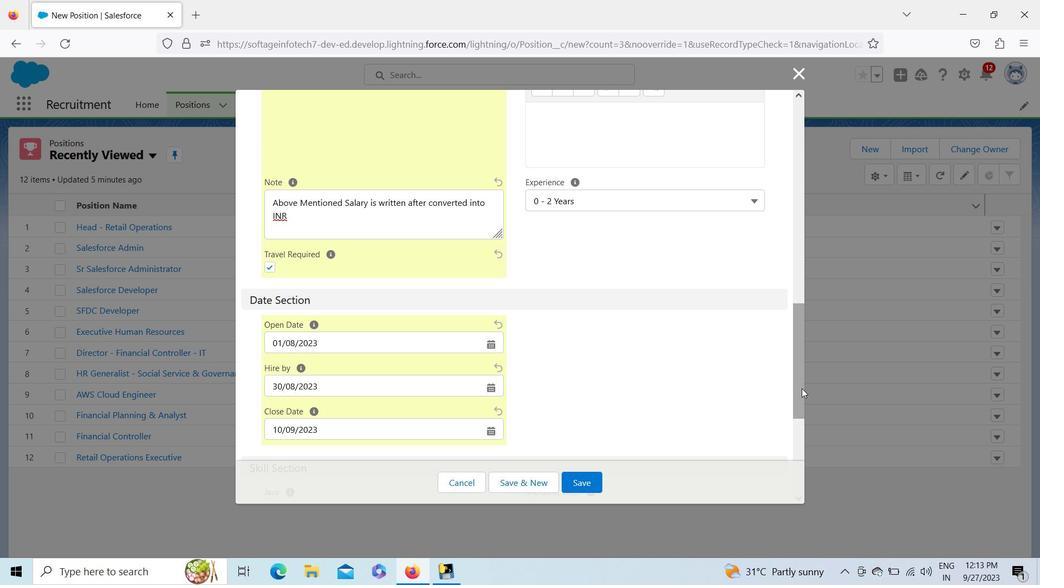 
Action: Mouse pressed left at (801, 390)
Screenshot: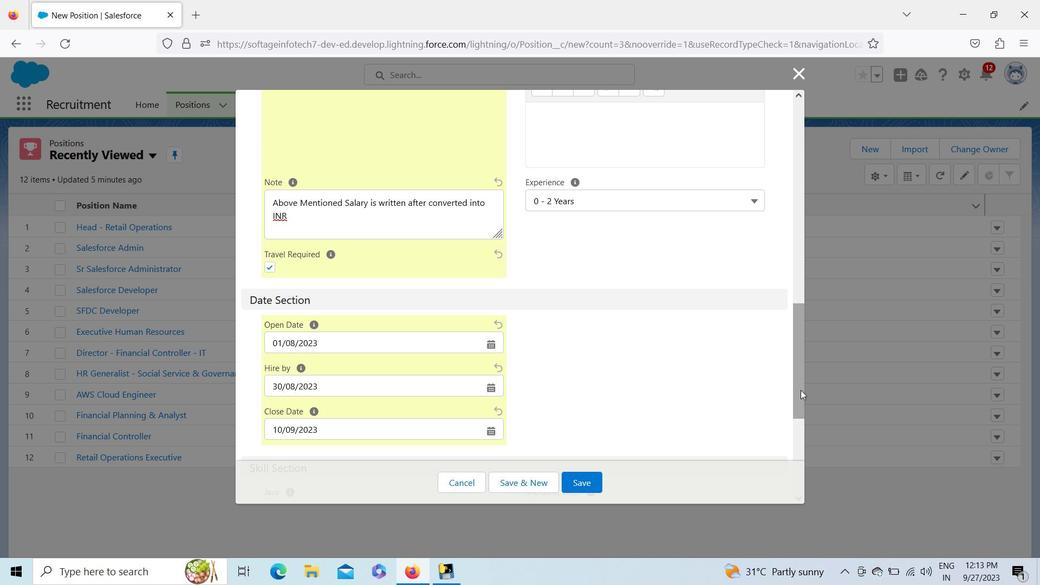 
Action: Mouse moved to (395, 262)
Screenshot: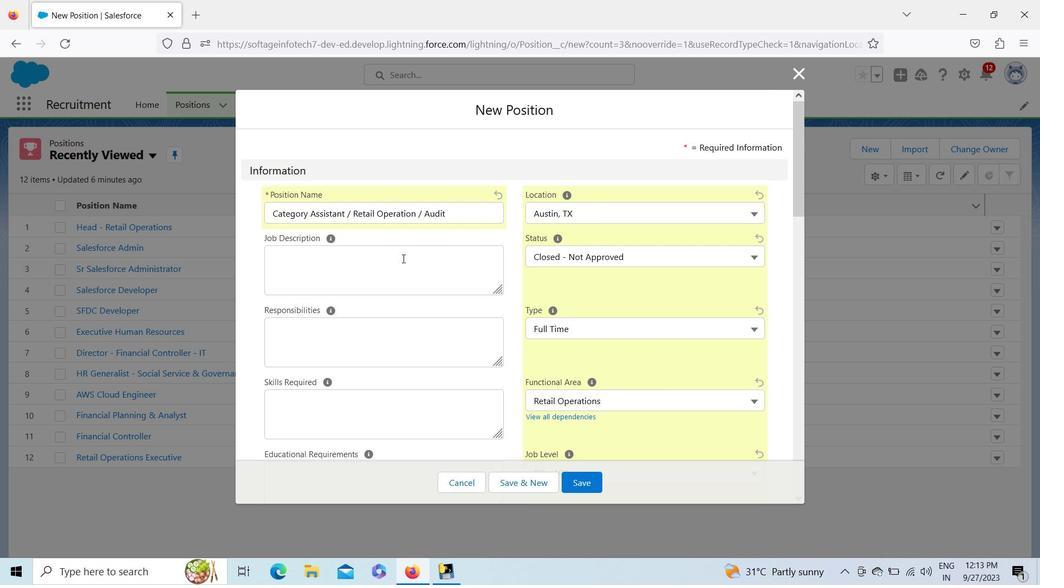 
Action: Mouse pressed left at (395, 262)
Screenshot: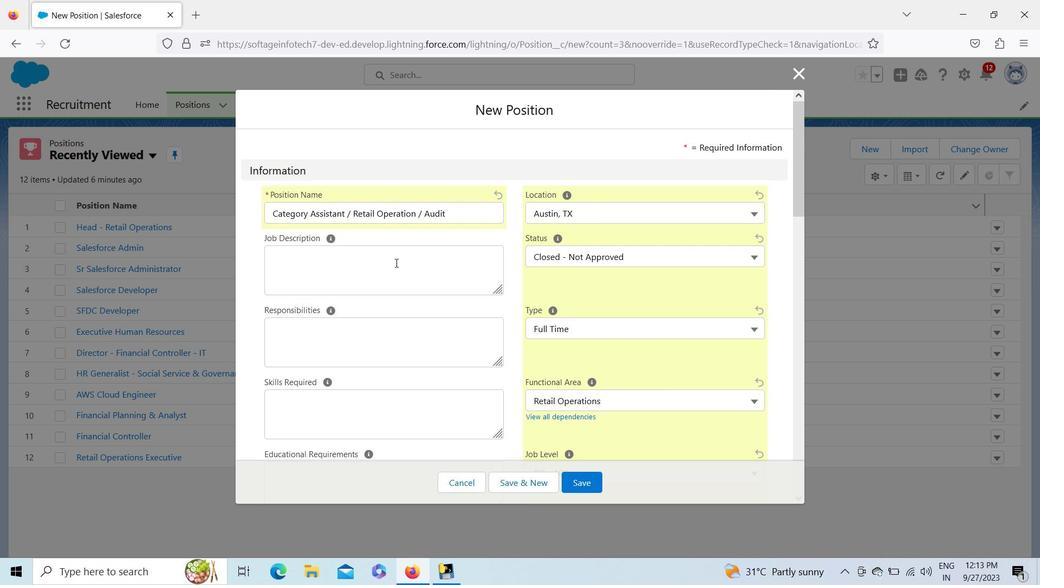
Action: Key pressed <Key.shift>You<Key.space>should<Key.space>have<Key.space>good<Key.space>analytical<Key.space>skill<Key.space><Key.backspace>.<Key.space><Key.shift><Key.shift><Key.shift><Key.shift><Key.shift><Key.shift><Key.shift><Key.shift>Well<Key.space>verse<Key.space>with<Key.space>basic<Key.space>maths<Key.space>concepts<Key.space>and<Key.space>formulas.<Key.space><Key.shift><Key.shift><Key.shift><Key.shift><Key.shift><Key.shift><Key.shift><Key.shift><Key.shift><Key.shift><Key.shift><Key.shift><Key.shift>Should<Key.space>be<Key.space>good<Key.space>in<Key.space>time<Key.space>management<Key.space>and<Key.space>prioritizing<Key.space>the<Key.space>work.<Key.space><Key.shift><Key.shift><Key.shift><Key.shift><Key.shift><Key.shift><Key.shift><Key.shift><Key.shift><Key.shift><Key.shift>D<Key.backspace><Key.shift>Good<Key.space>in<Key.space>scrutiny<Key.space>and<Key.space>focusa<Key.backspace><Key.space>on<Key.space>one<Key.space>task.<Key.space><Key.shift>Should<Key.space>be<Key.space>well<Key.space>verse<Key.space>with<Key.space><Key.shift>Vlookup<Key.space><Key.shift><Key.shift><Key.shift><Key.shift><Key.shift><Key.shift><Key.shift><Key.shift><Key.shift><Key.shift><Key.shift><Key.shift><Key.shift>Hlookup<Key.space>and<Key.space>pivot<Key.space>table.<Key.enter><Key.enter><Key.shift><Key.shift><Key.shift><Key.shift><Key.shift><Key.shift><Key.shift><Key.shift><Key.shift><Key.shift><Key.shift><Key.shift><Key.shift><Key.shift><Key.shift><Key.shift><Key.shift><Key.shift><Key.shift><Key.shift><Key.shift><Key.shift><Key.shift><Key.shift><Key.shift><Key.shift><Key.shift><Key.shift><Key.shift><Key.shift><Key.shift><Key.shift><Key.shift><Key.shift><Key.shift><Key.shift><Key.shift><Key.shift><Key.shift><Key.shift><Key.shift><Key.shift><Key.shift><Key.shift><Key.shift><Key.shift><Key.shift><Key.shift><Key.shift><Key.shift><Key.shift><Key.shift><Key.shift><Key.shift><Key.shift><Key.shift><Key.shift><Key.shift><Key.shift><Key.shift><Key.shift>Skills<Key.space>and<Key.space>abilities<Key.space>-<Key.space><Key.shift><Key.shift><Key.shift><Key.shift><Key.shift><Key.shift><Key.shift><Key.shift><Key.shift><Key.shift><Key.shift><Key.shift><Key.shift><Key.shift><Key.shift><Key.shift><Key.shift><Key.shift><Key.shift><Key.shift><Key.shift><Key.shift><Key.shift><Key.shift><Key.shift><Key.shift><Key.shift><Key.shift><Key.shift><Key.shift>Good<Key.space>in<Key.space><Key.shift>Maths,<Key.space><Key.shift><Key.shift><Key.shift><Key.shift><Key.shift><Key.shift><Key.shift>Good<Key.space>in<Key.space><Key.shift><Key.shift><Key.shift><Key.shift>Excel.<Key.space><Key.shift><Key.shift><Key.shift><Key.shift><Key.shift><Key.shift><Key.shift><Key.shift><Key.shift><Key.shift><Key.shift><Key.shift><Key.shift><Key.shift><Key.shift><Key.shift><Key.shift><Key.shift><Key.shift><Key.shift>Good<Key.space>attention<Key.space>on<Key.space>the<Key.space>work
Screenshot: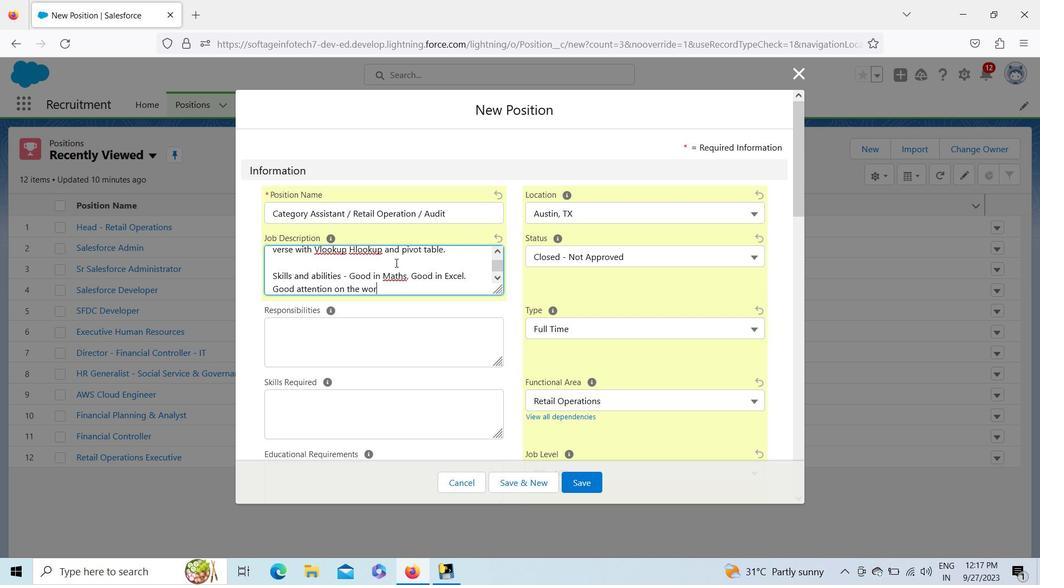 
Action: Mouse moved to (451, 323)
Screenshot: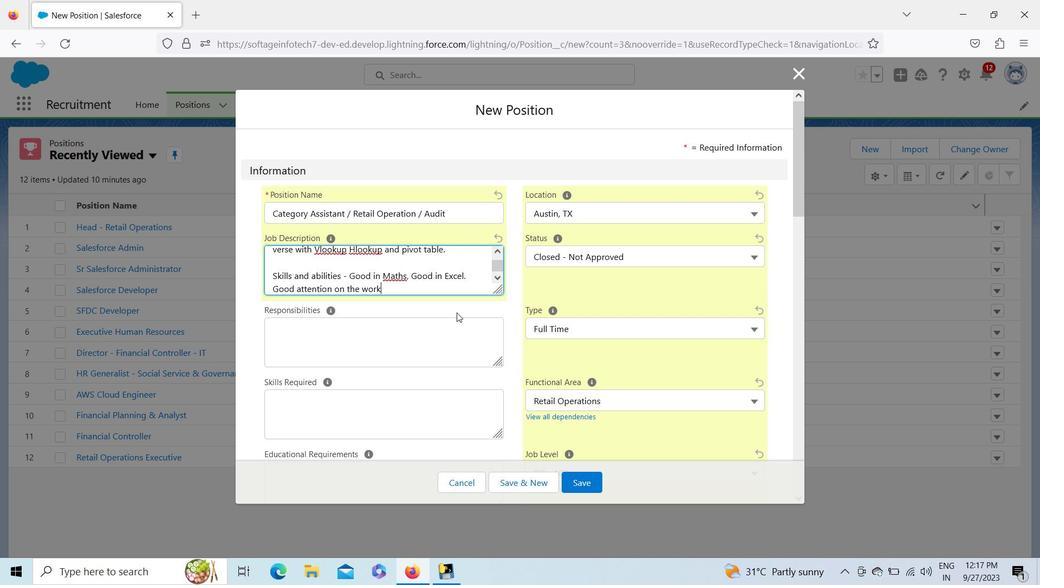 
Action: Key pressed .<Key.space><Key.shift><Key.shift><Key.shift><Key.shift><Key.shift><Key.shift><Key.shift>Good<Key.space>communication<Key.space>skills.
Screenshot: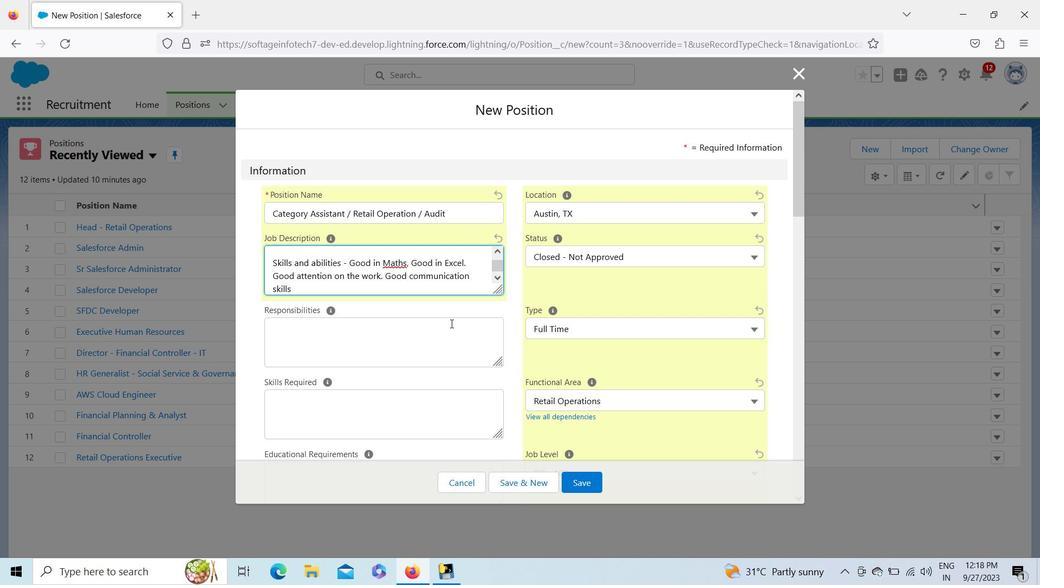 
Action: Mouse moved to (801, 149)
Screenshot: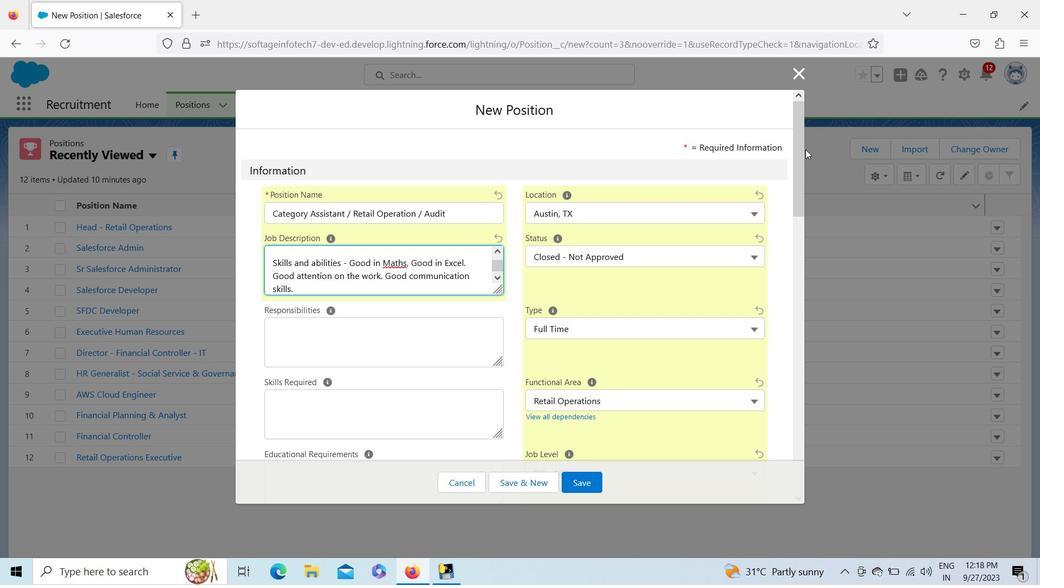 
Action: Mouse pressed left at (801, 149)
Screenshot: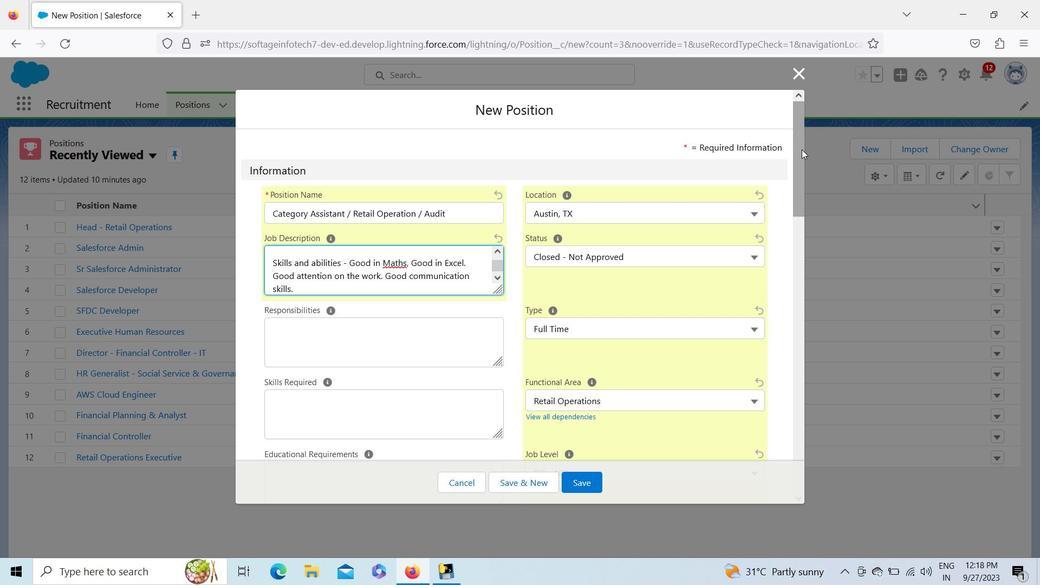 
Action: Mouse moved to (801, 171)
Screenshot: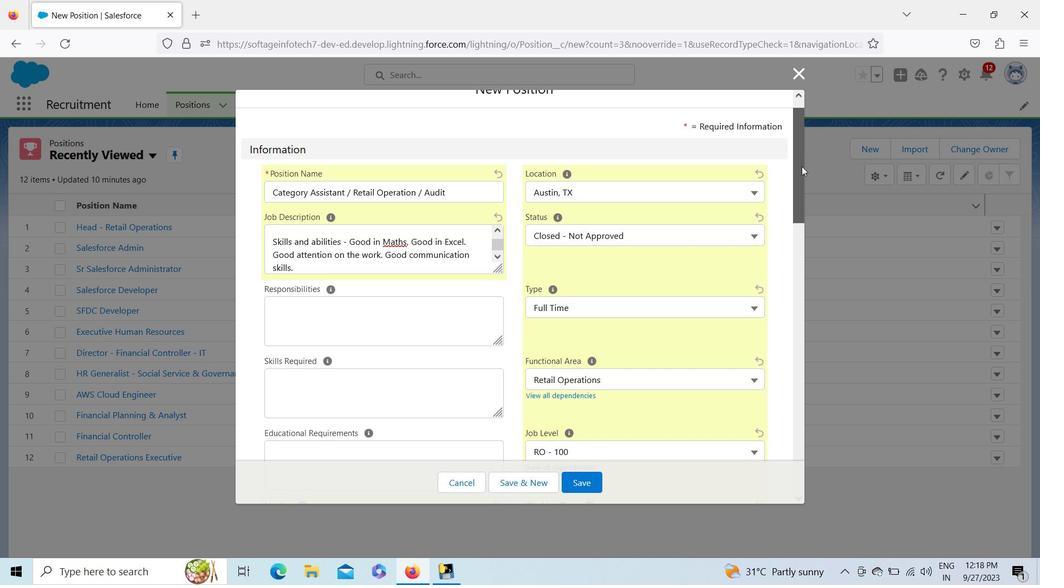 
Action: Mouse pressed left at (801, 171)
Screenshot: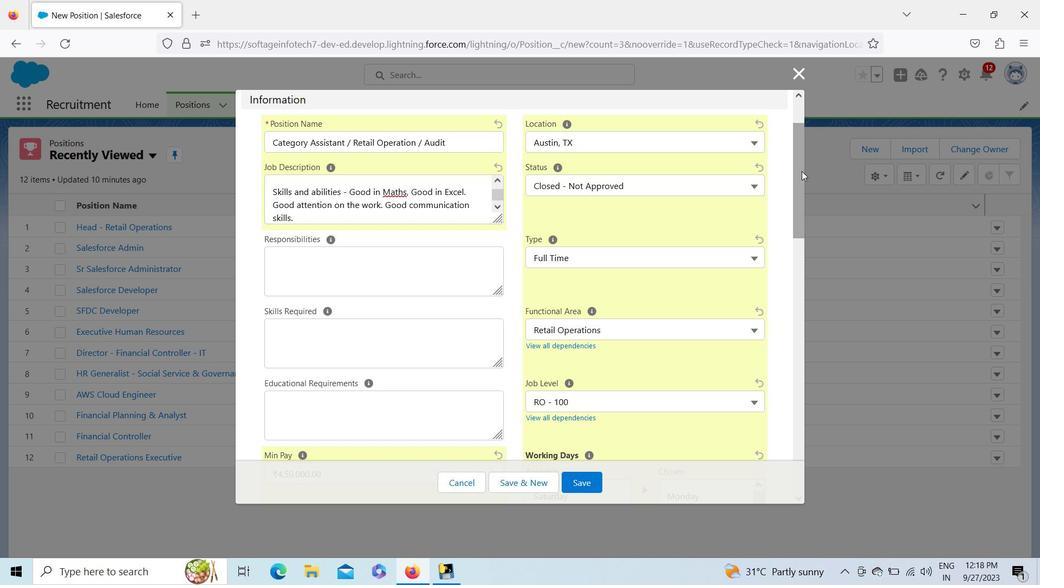 
Action: Mouse moved to (798, 203)
Screenshot: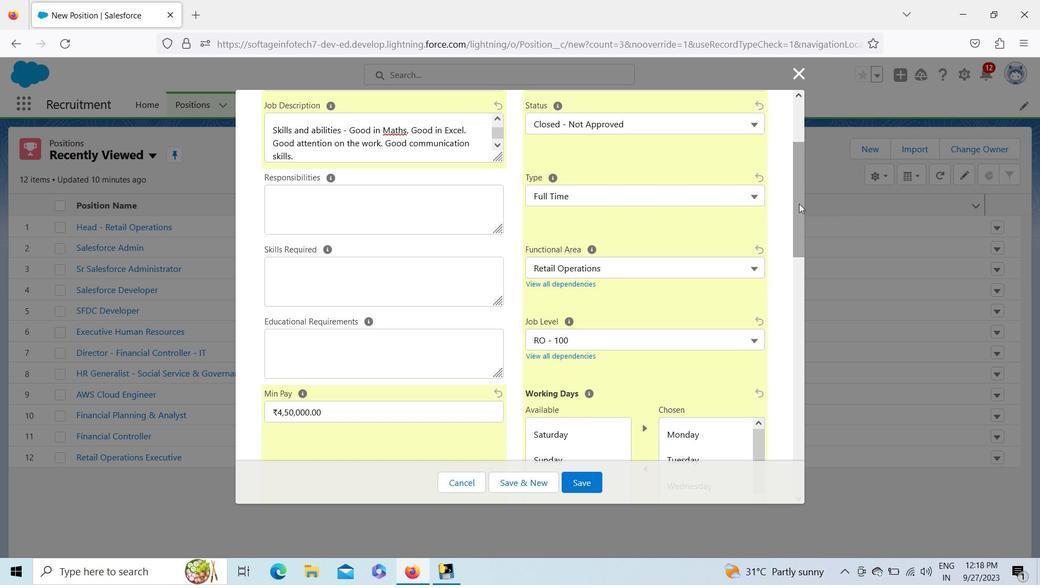 
Action: Mouse pressed left at (798, 203)
Screenshot: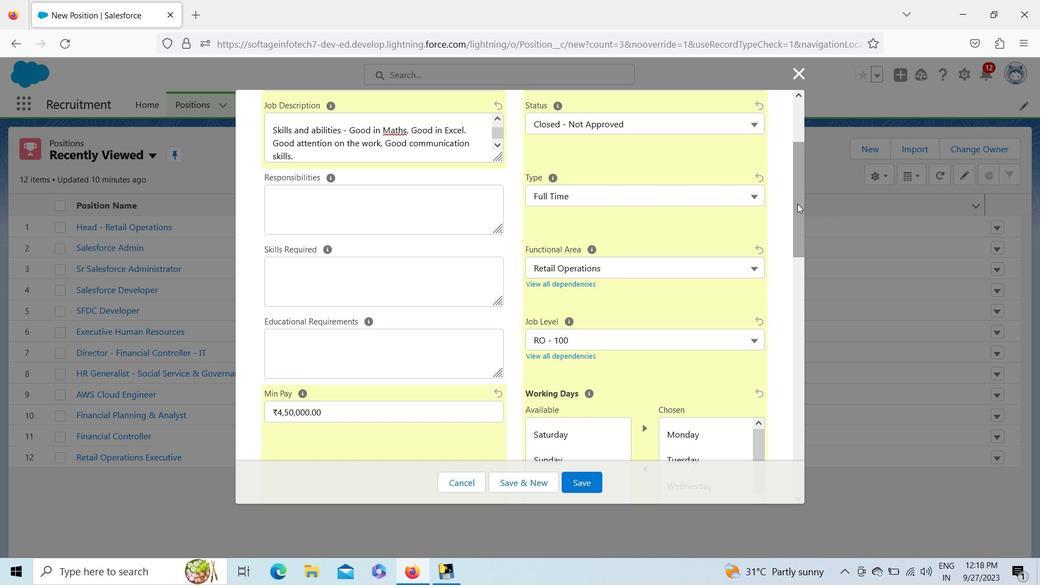 
Action: Mouse moved to (642, 261)
Screenshot: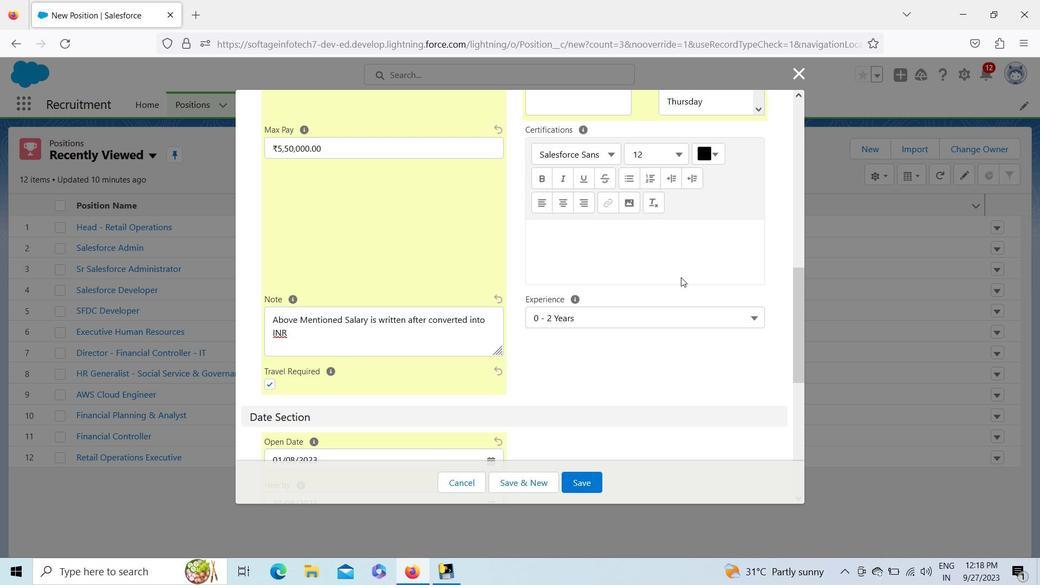
Action: Mouse pressed left at (642, 261)
Screenshot: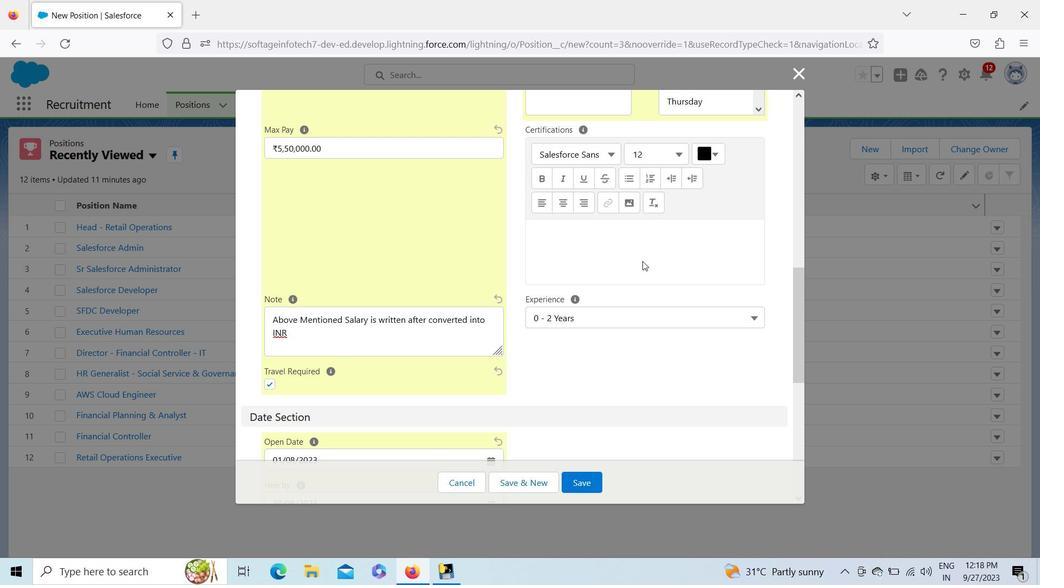 
Action: Key pressed <Key.shift>No<Key.space><Key.shift>Certificates<Key.space><Key.shift>Required.
Screenshot: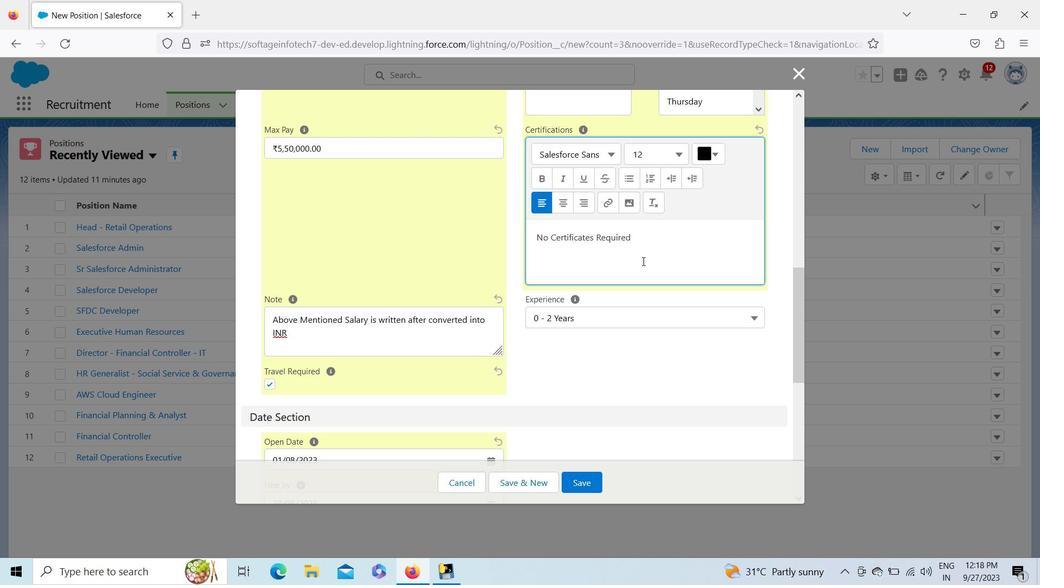 
Action: Mouse moved to (794, 298)
Screenshot: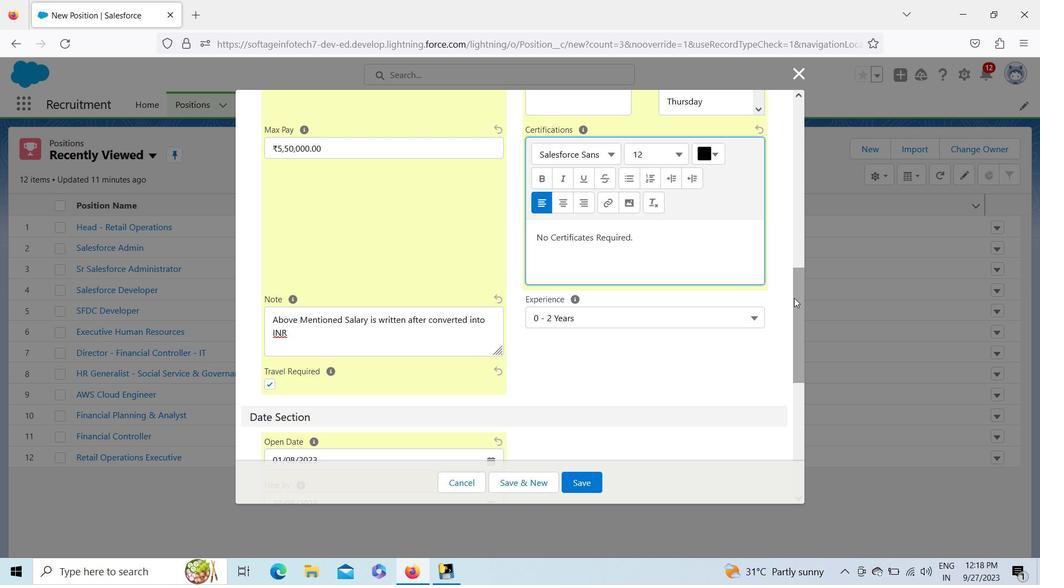 
Action: Mouse pressed left at (794, 298)
Screenshot: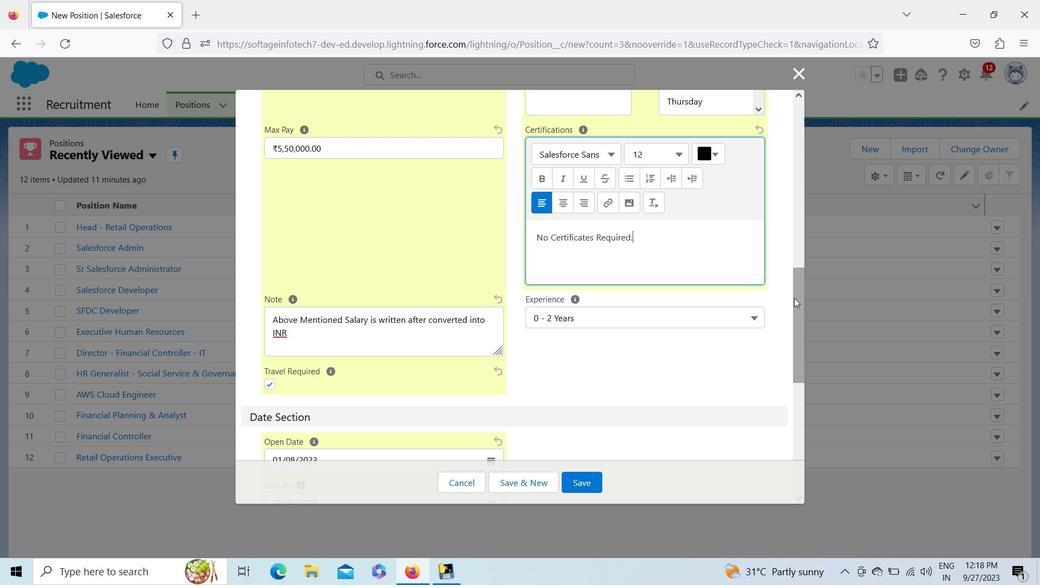 
Action: Mouse moved to (530, 331)
Screenshot: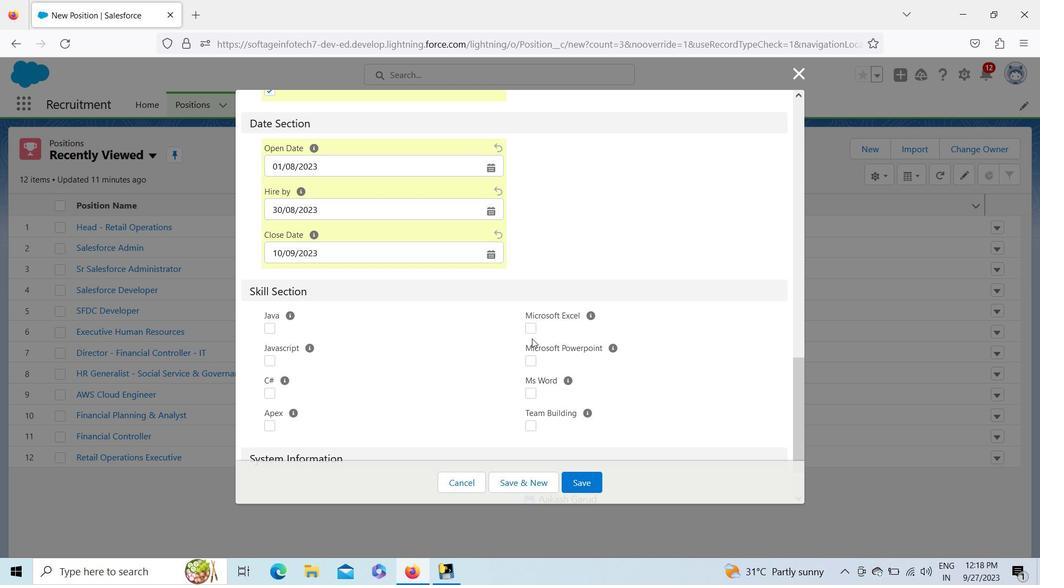 
Action: Mouse pressed left at (530, 331)
Screenshot: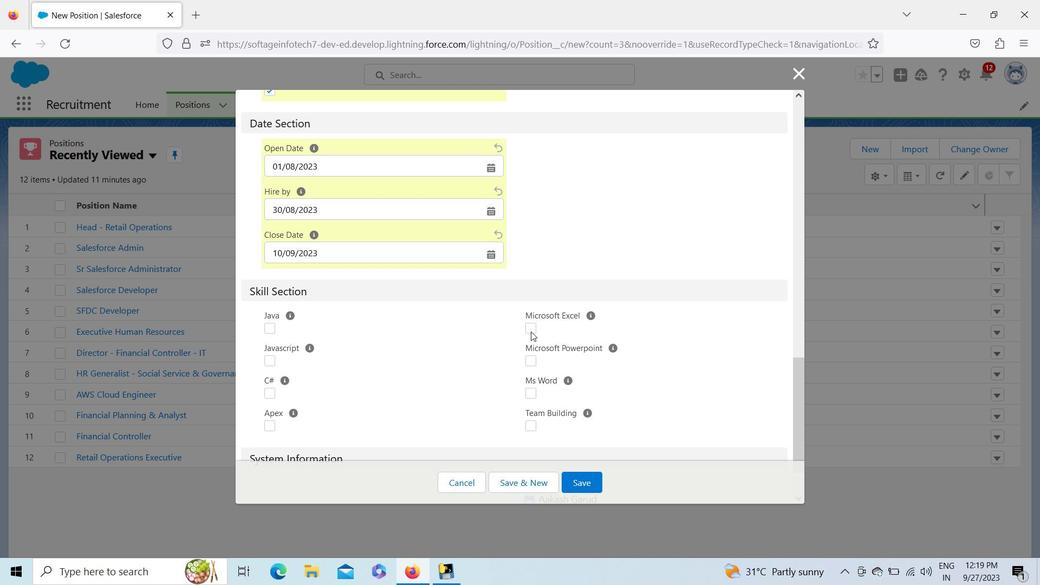 
Action: Mouse moved to (530, 393)
Screenshot: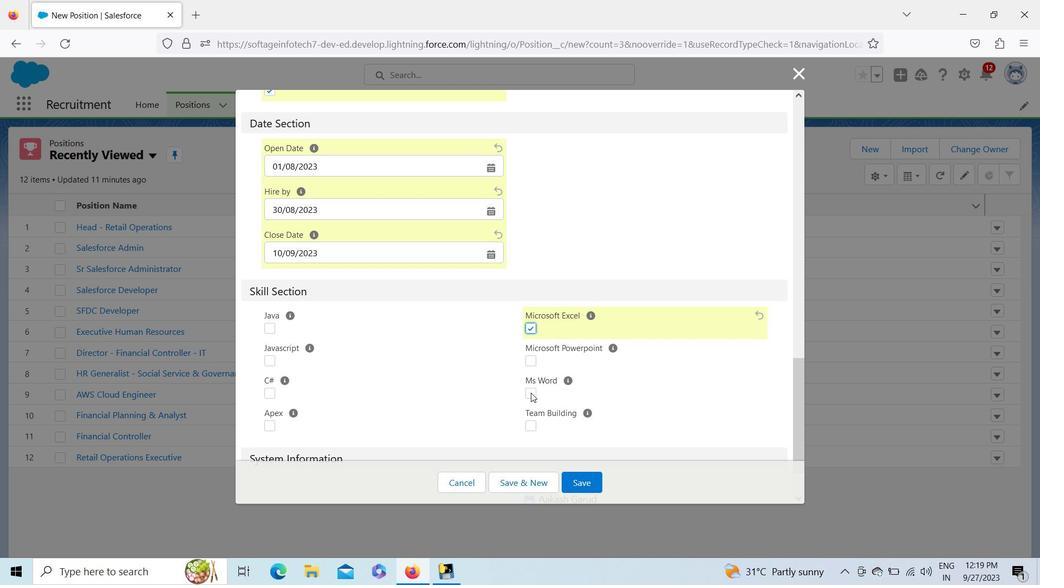 
Action: Mouse pressed left at (530, 393)
Screenshot: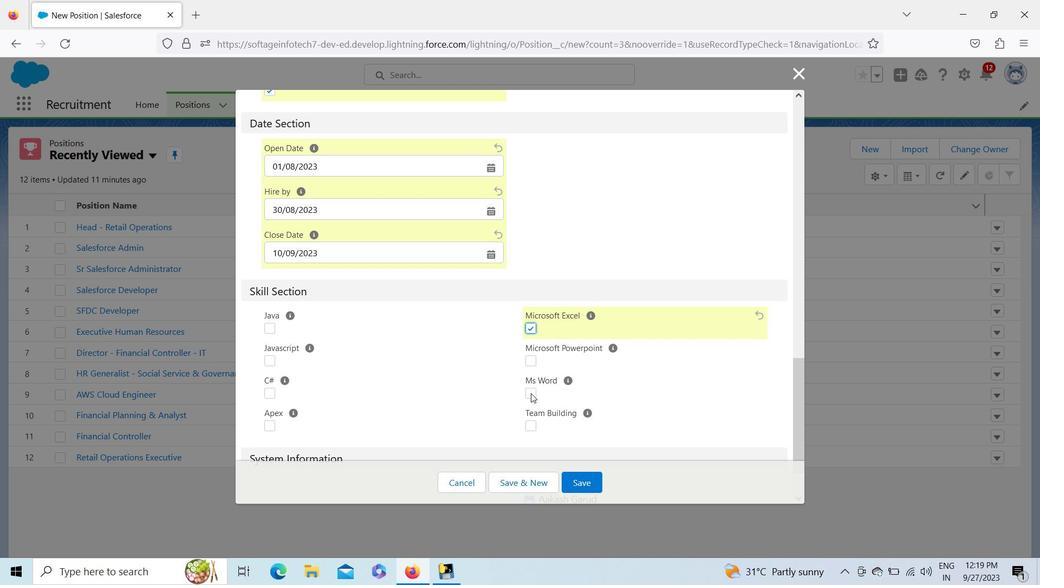 
Action: Mouse moved to (531, 361)
Screenshot: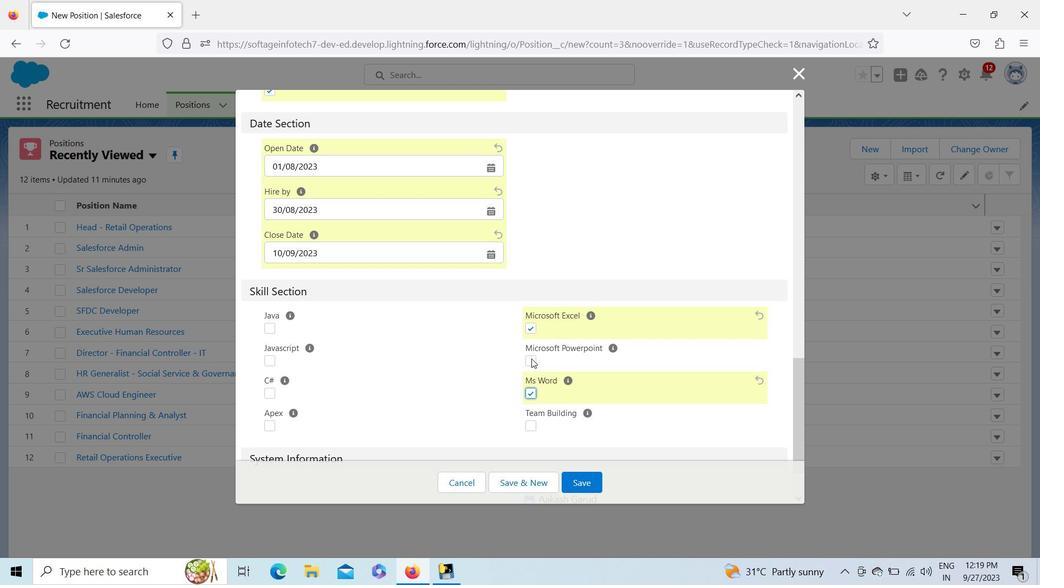 
Action: Mouse pressed left at (531, 361)
Screenshot: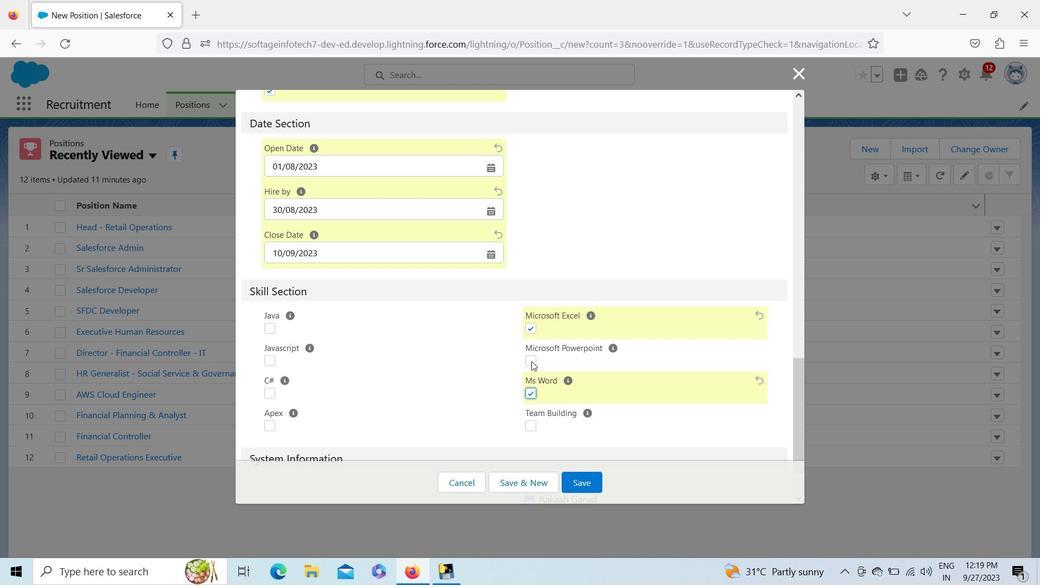 
Action: Mouse moved to (530, 429)
Screenshot: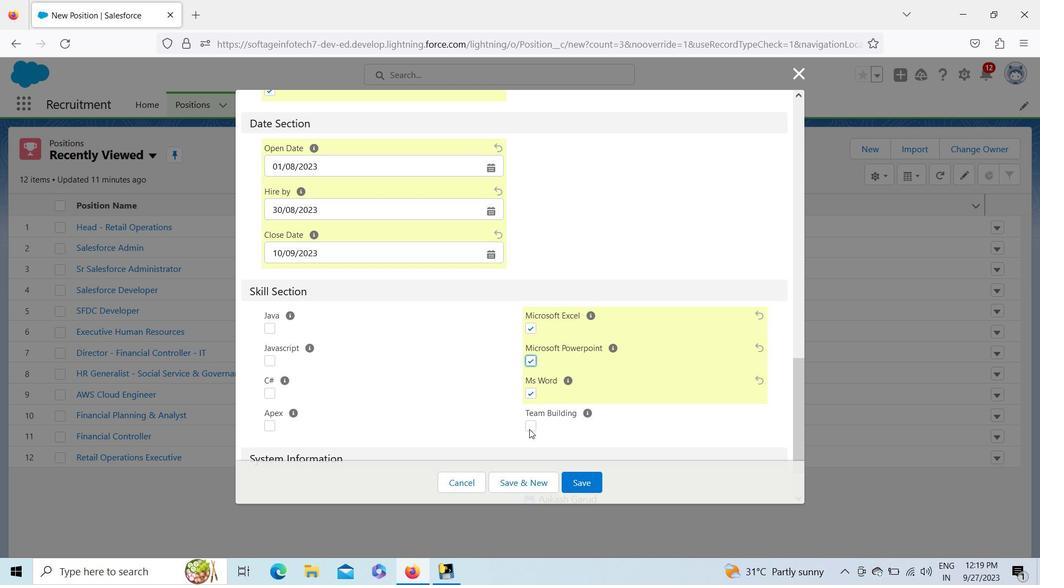 
Action: Mouse pressed left at (530, 429)
Screenshot: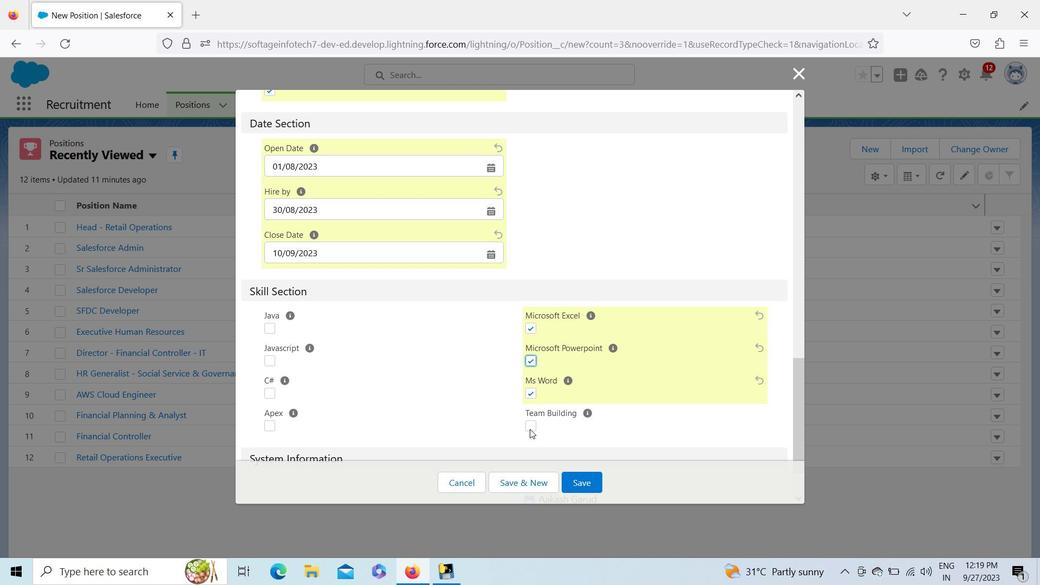 
Action: Mouse moved to (800, 407)
Screenshot: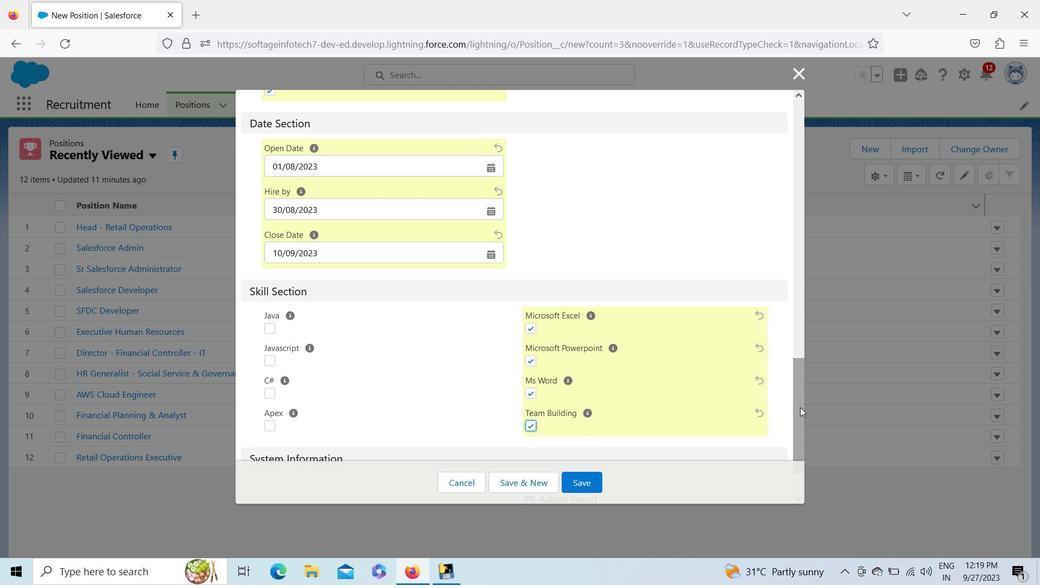 
Action: Mouse pressed left at (800, 407)
Screenshot: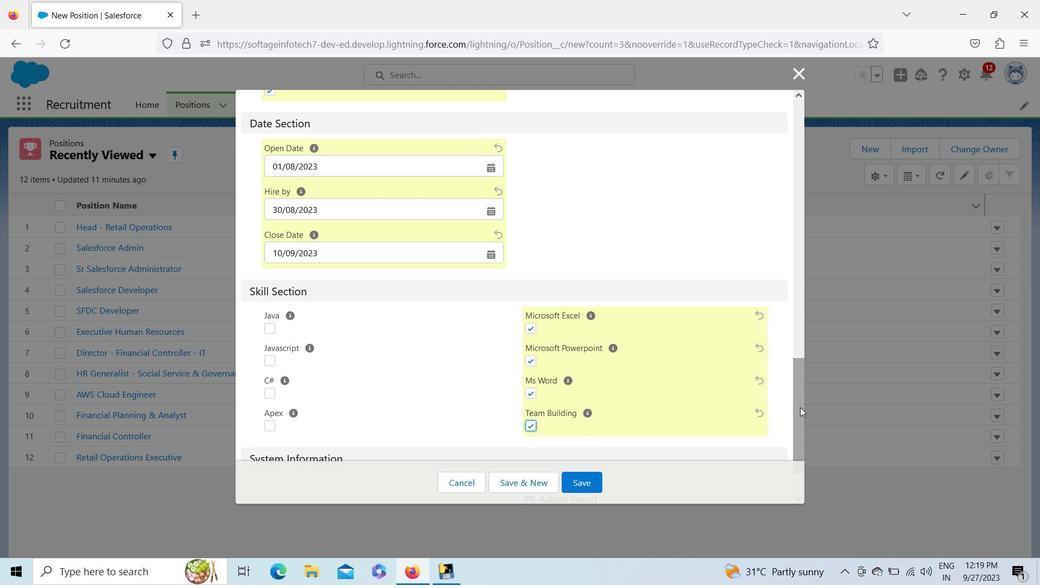 
Action: Mouse moved to (318, 134)
Screenshot: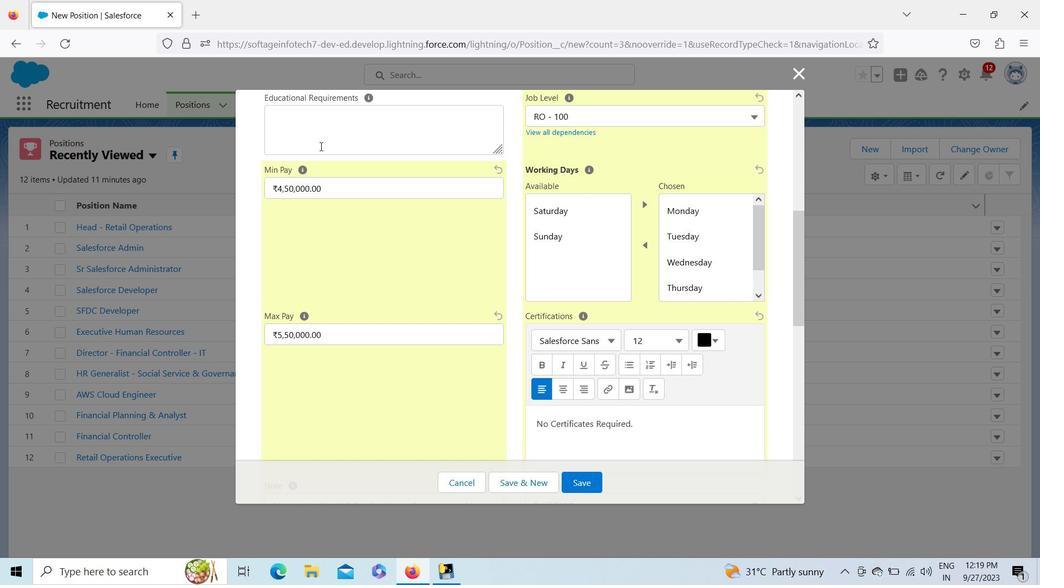 
Action: Mouse pressed left at (318, 134)
Screenshot: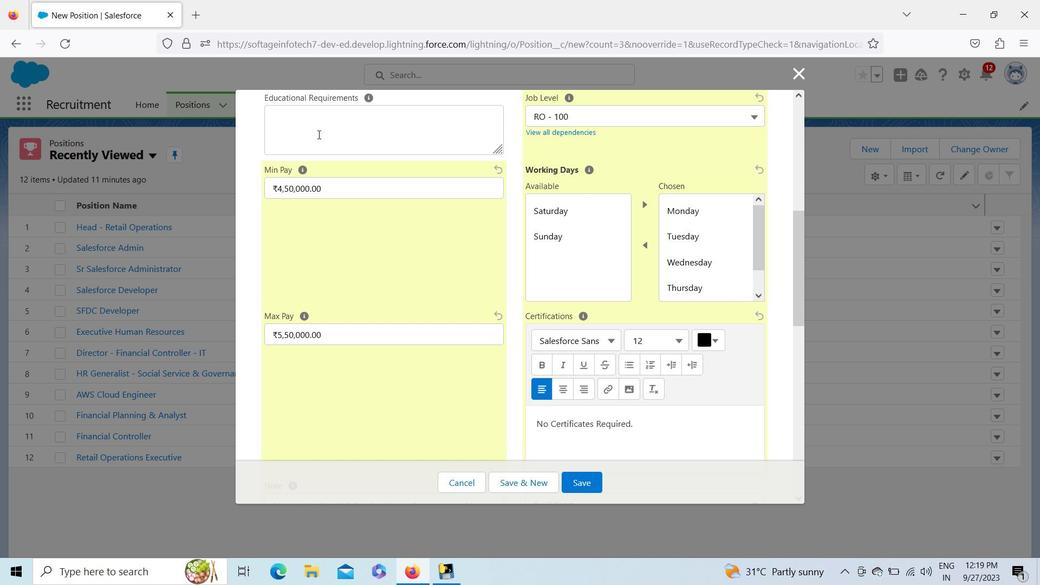 
Action: Key pressed <Key.shift>BBA/<Key.shift>BMS<Key.space>in<Key.space>any<Key.space><Key.shift>Specialization<Key.enter><Key.shift><Key.shift>BA<Key.space>in<Key.space>any<Key.space><Key.shift>Specialization<Key.enter><Key.shift>B<Key.shift><Key.shift><Key.shift><Key.shift><Key.shift><Key.shift><Key.shift><Key.shift><Key.shift><Key.shift><Key.shift><Key.shift><Key.shift><Key.shift><Key.shift><Key.shift><Key.shift><Key.shift><Key.shift><Key.shift><Key.shift><Key.shift><Key.shift><Key.shift><Key.shift><Key.shift>C<Key.shift>Om<Key.backspace><Key.shift>M<Key.space>in<Key.space>any<Key.space>s<Key.backspace><Key.shift><Key.shift>Specialization
Screenshot: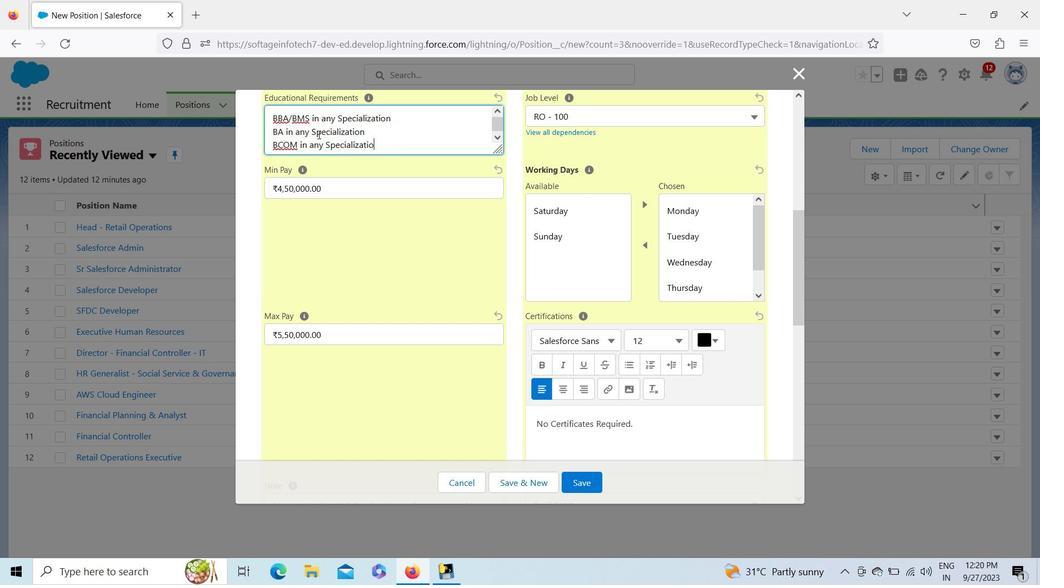 
Action: Mouse moved to (585, 482)
Screenshot: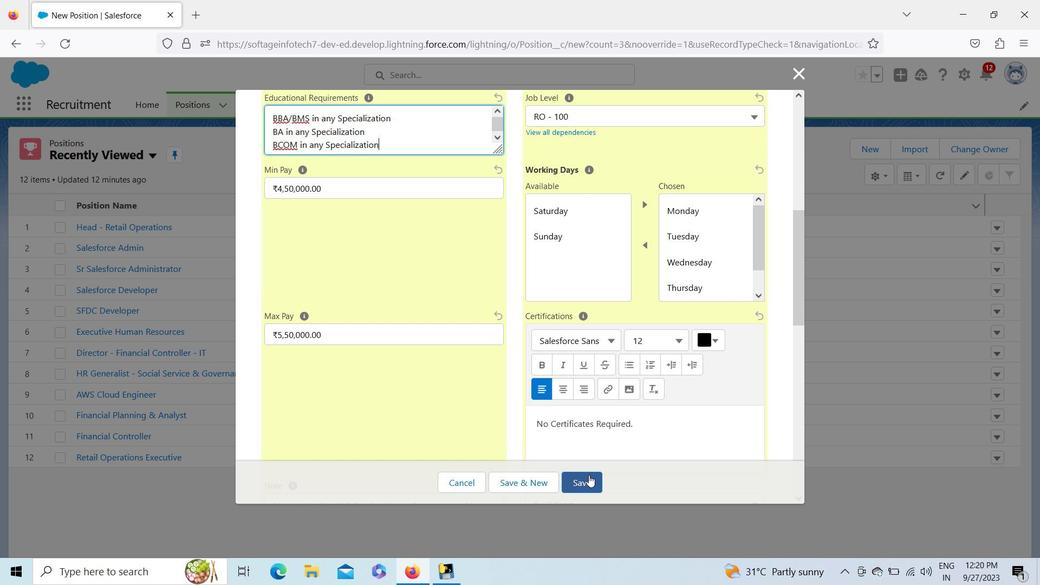 
Action: Mouse pressed left at (585, 482)
Screenshot: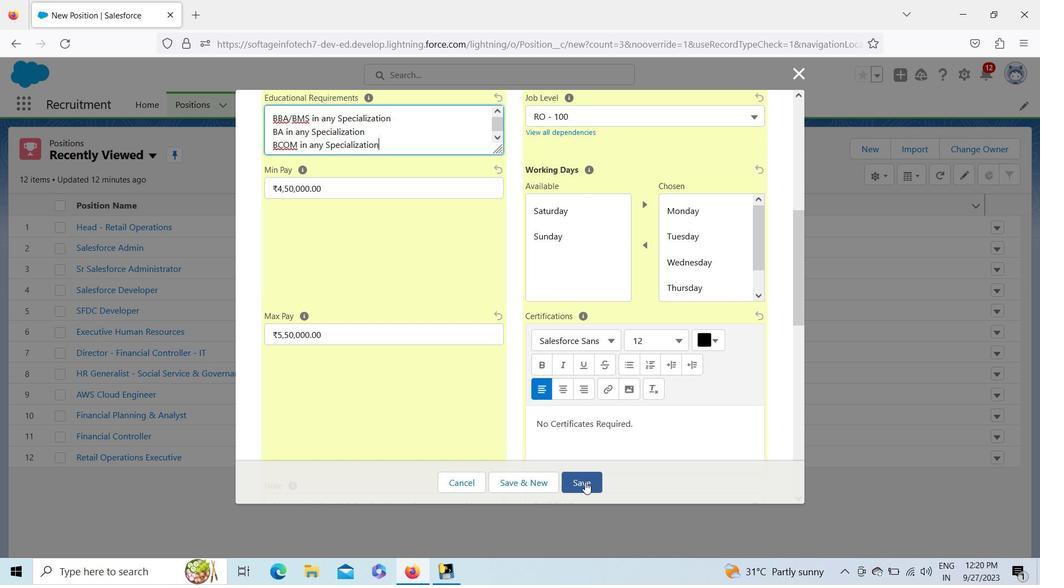 
Action: Mouse moved to (190, 98)
Screenshot: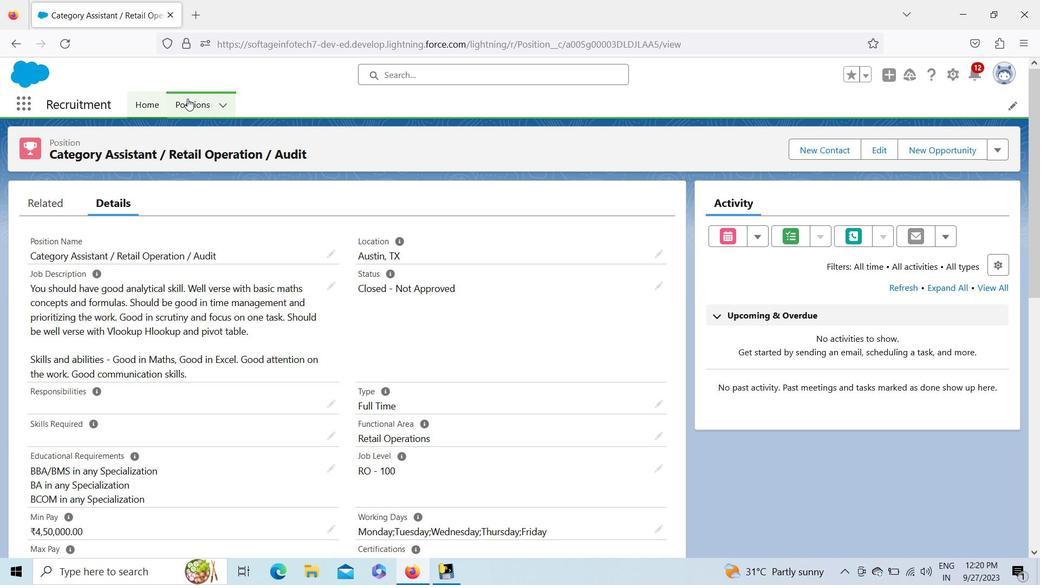 
Action: Mouse pressed left at (190, 98)
Screenshot: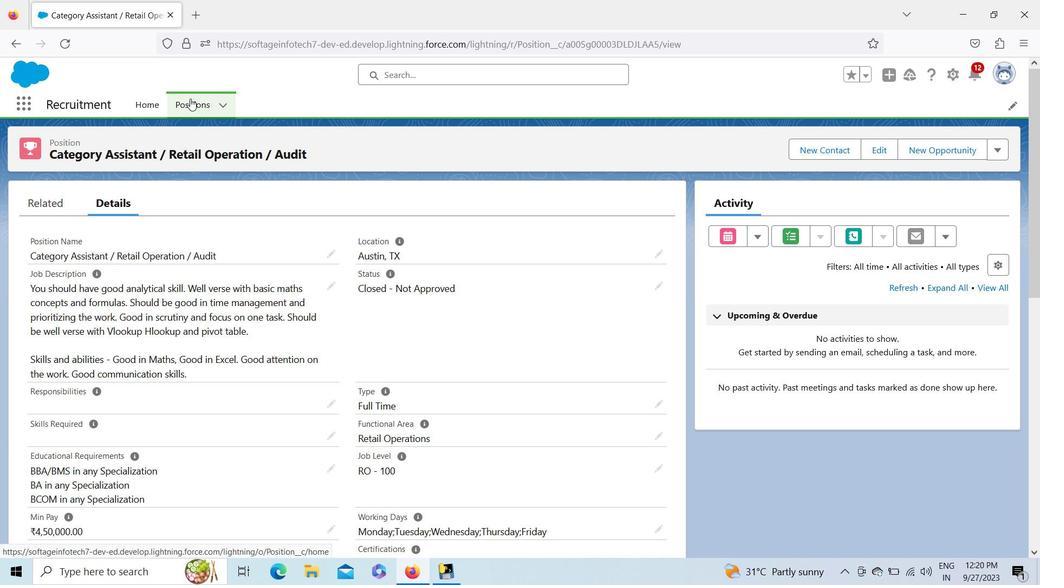 
Action: Mouse moved to (530, 500)
Screenshot: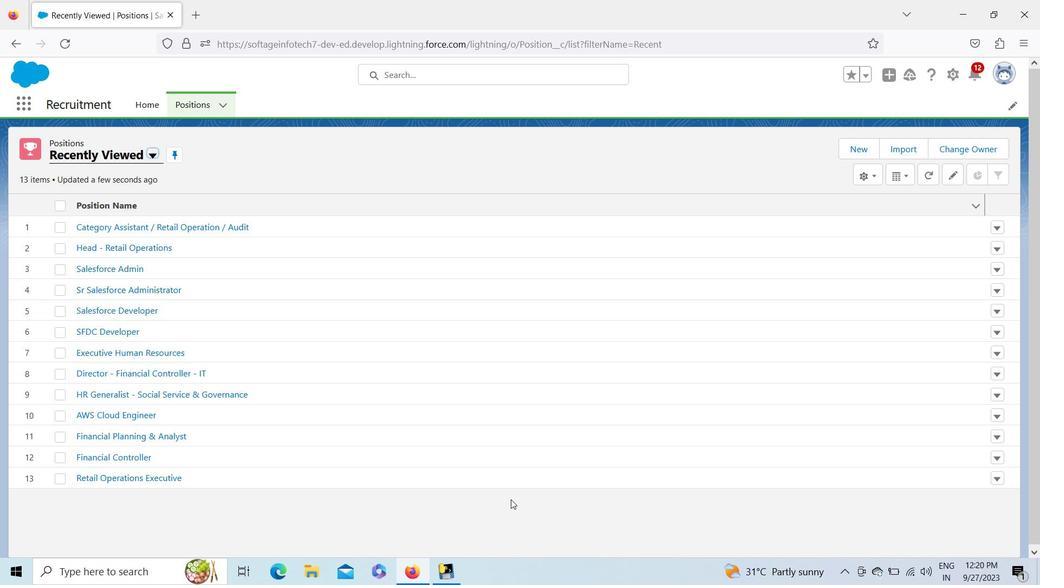
